 Task: Search one way flight ticket for 2 adults, 2 infants in seat and 1 infant on lap in first from Dothan: Dothan Regional Airport to Rockford: Chicago Rockford International Airport(was Northwest Chicagoland Regional Airport At Rockford) on 5-1-2023. Choice of flights is Spirit. Number of bags: 1 carry on bag and 5 checked bags. Price is upto 30000. Outbound departure time preference is 7:00. Return departure time preference is 23:00.
Action: Mouse moved to (234, 200)
Screenshot: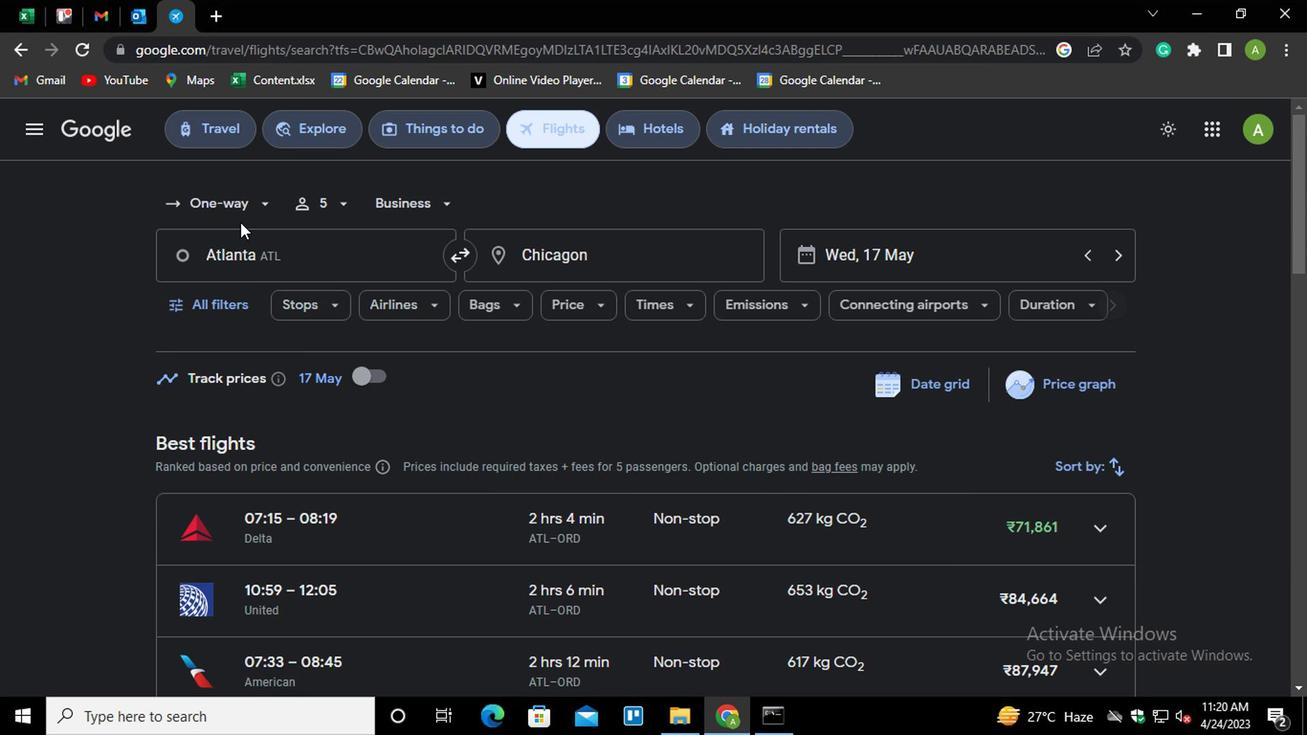 
Action: Mouse pressed left at (234, 200)
Screenshot: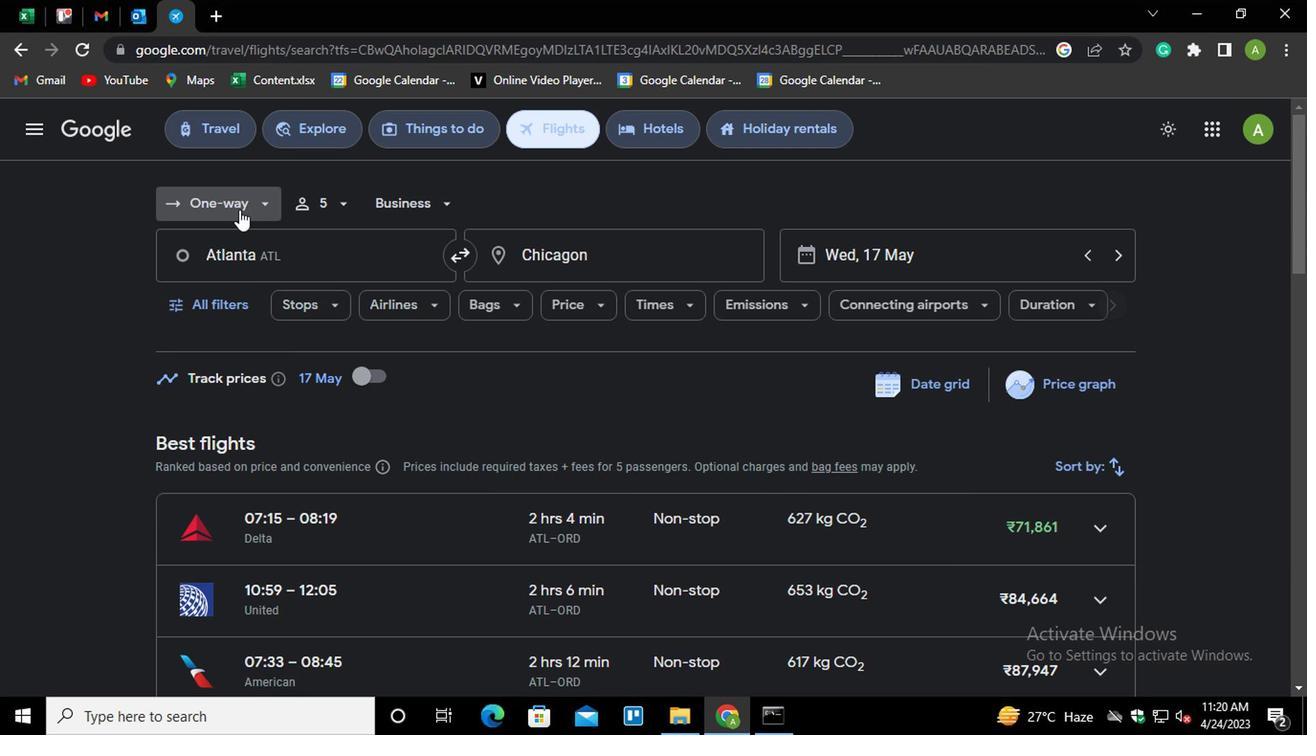 
Action: Mouse moved to (230, 285)
Screenshot: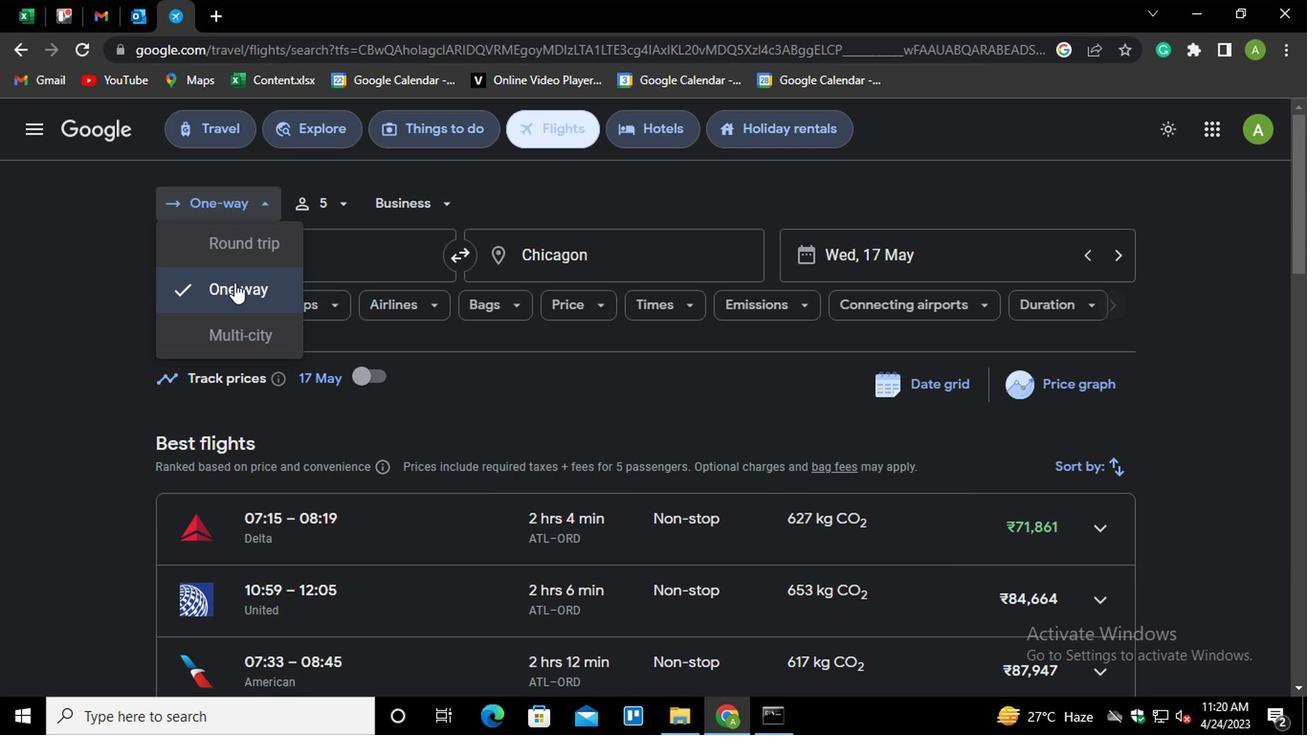 
Action: Mouse pressed left at (230, 285)
Screenshot: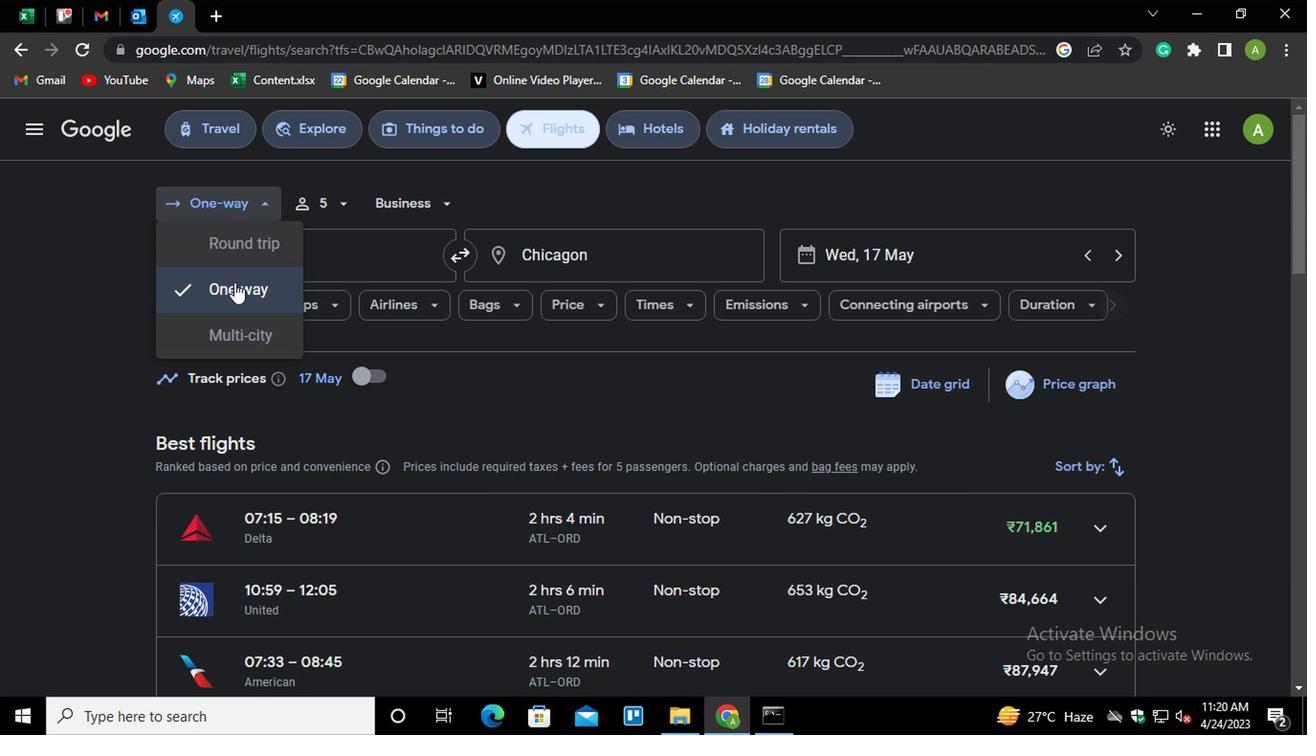 
Action: Mouse moved to (339, 196)
Screenshot: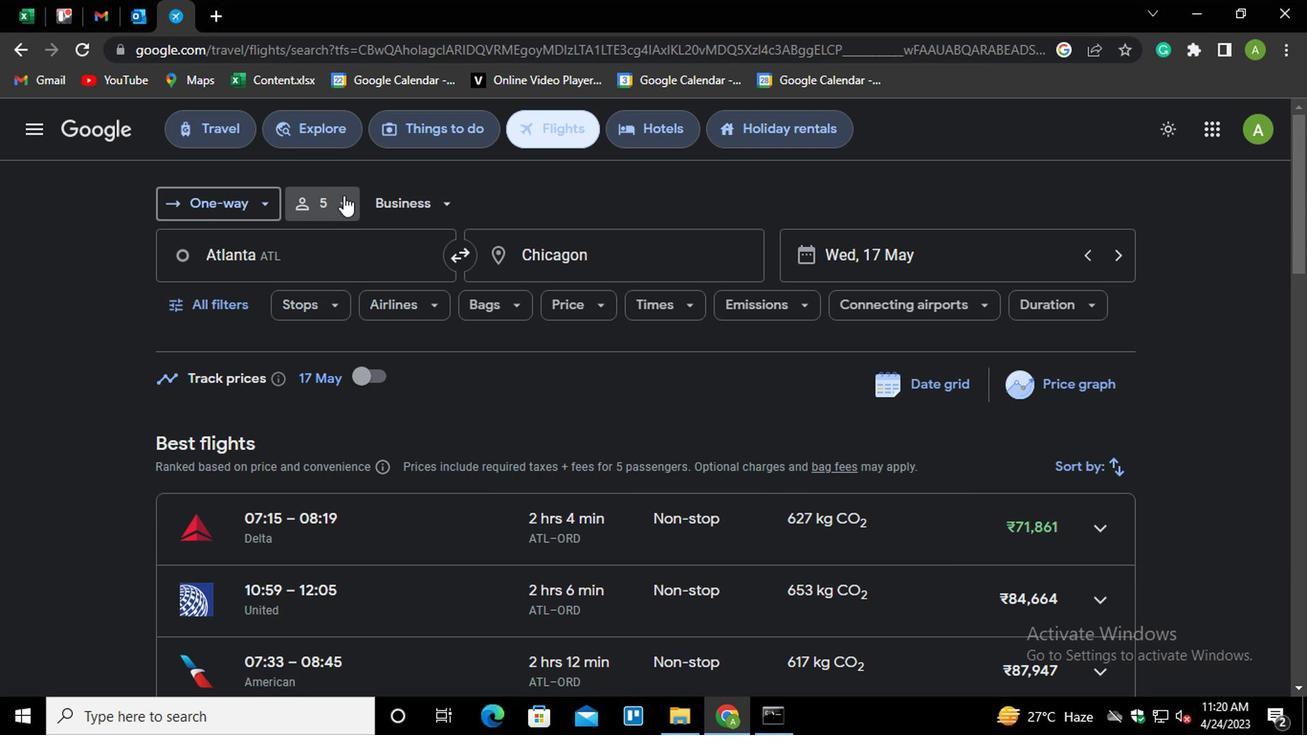 
Action: Mouse pressed left at (339, 196)
Screenshot: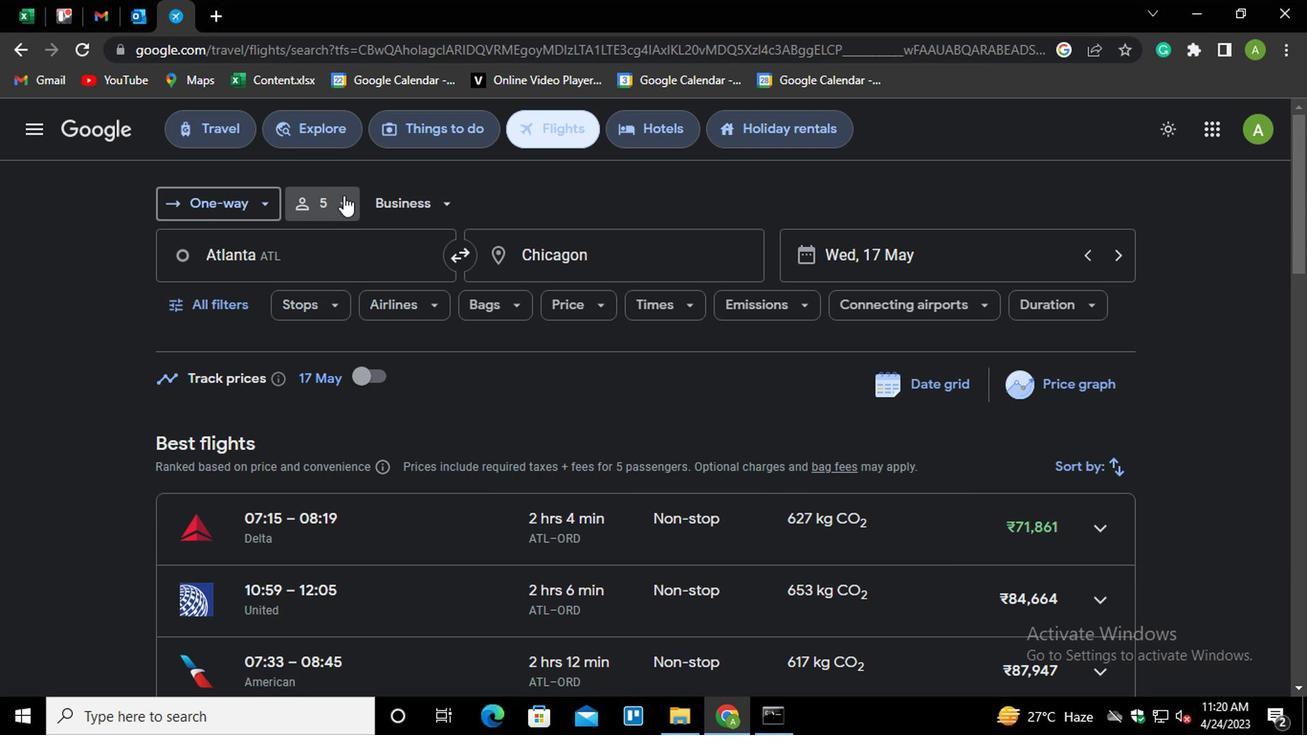 
Action: Mouse moved to (491, 254)
Screenshot: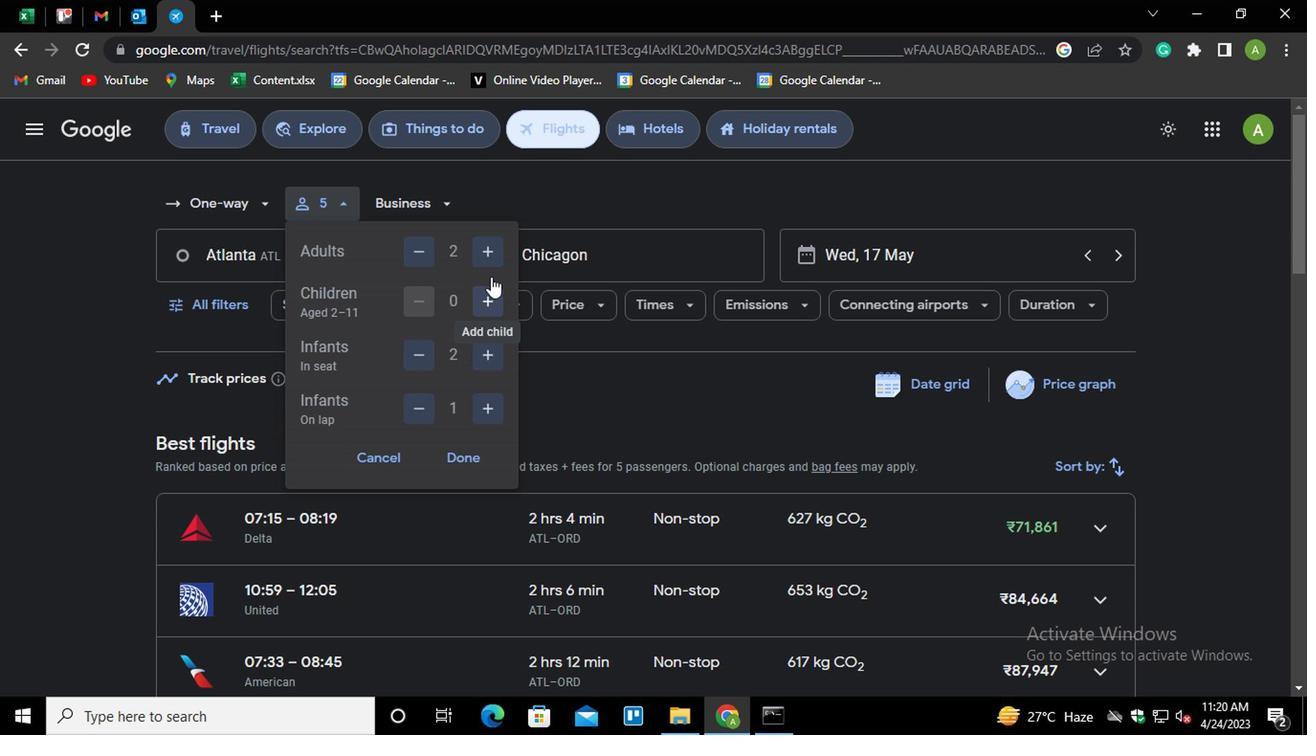 
Action: Mouse pressed left at (491, 254)
Screenshot: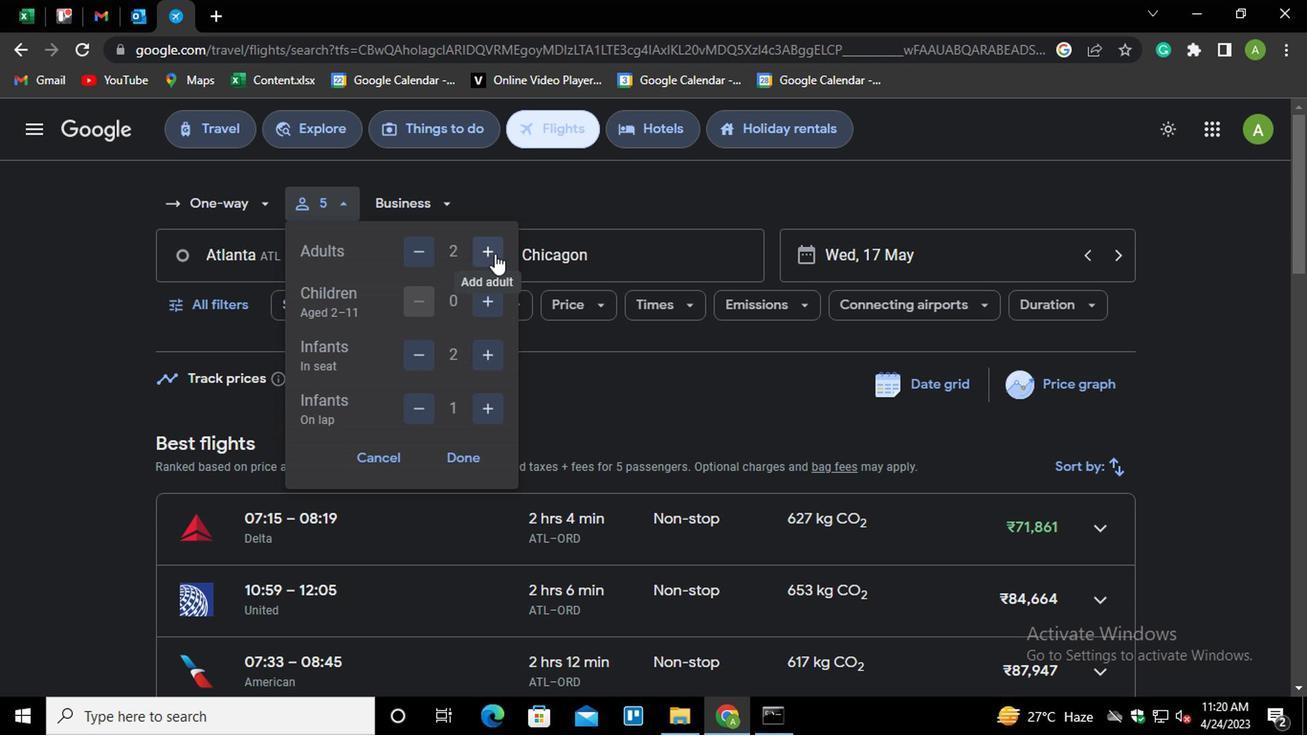 
Action: Mouse moved to (413, 243)
Screenshot: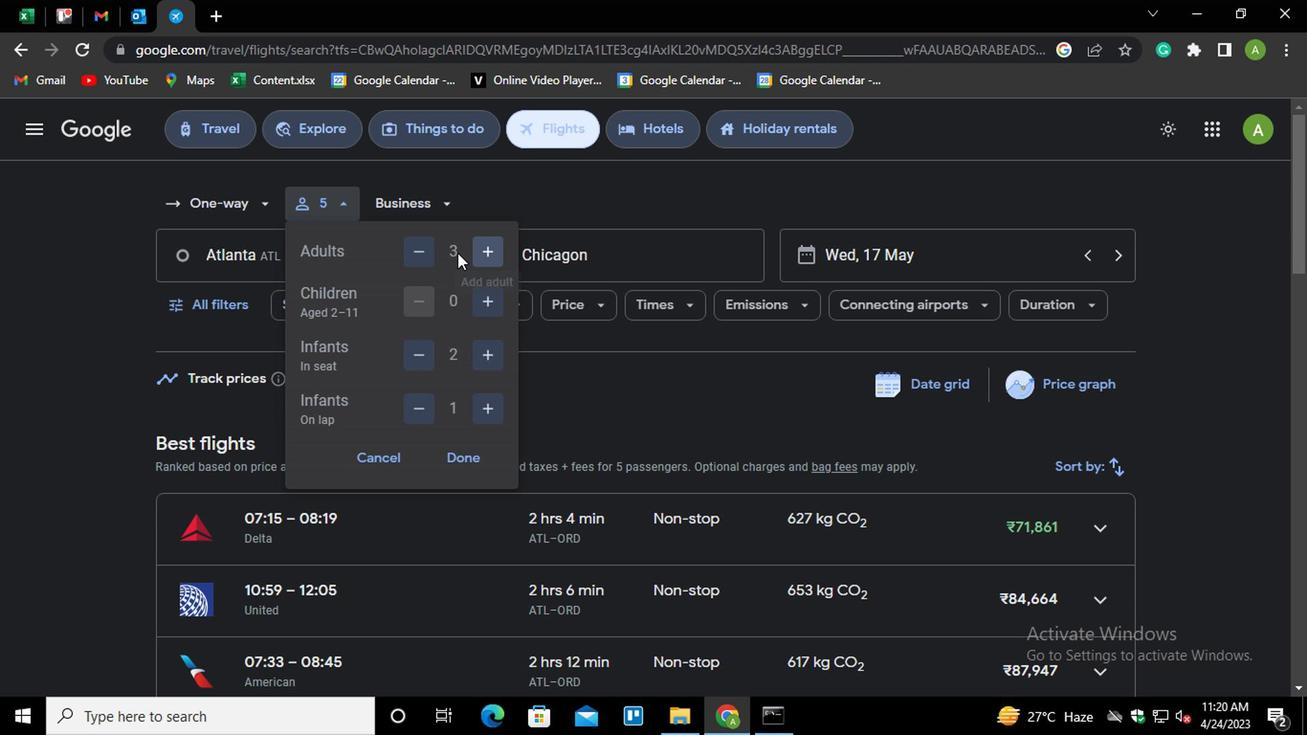 
Action: Mouse pressed left at (413, 243)
Screenshot: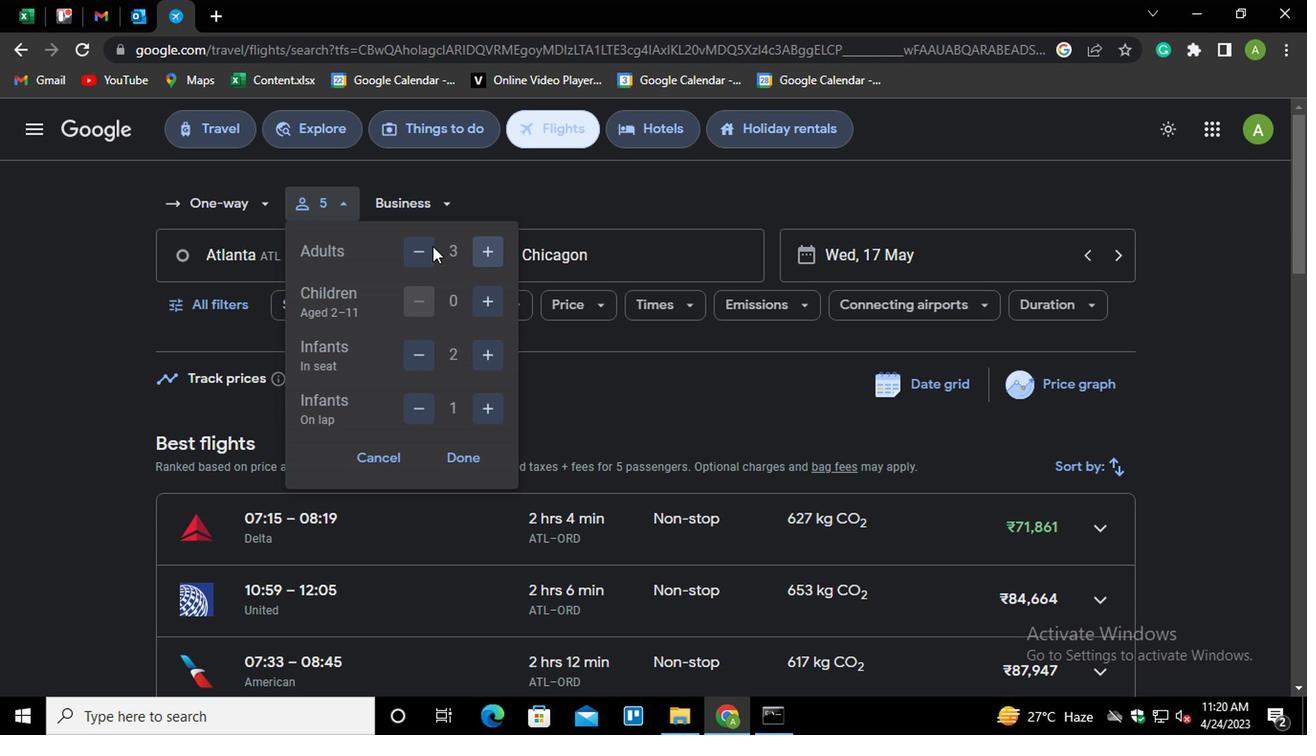 
Action: Mouse moved to (487, 357)
Screenshot: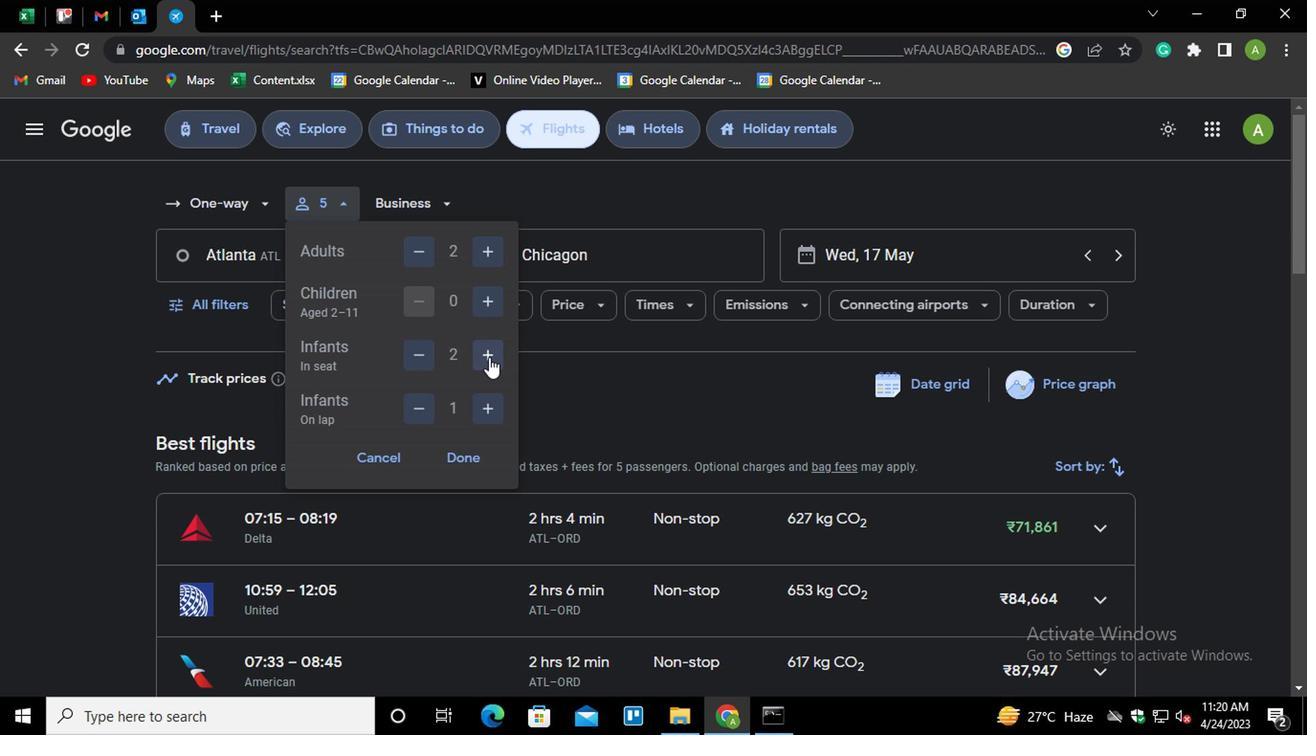
Action: Mouse pressed left at (487, 357)
Screenshot: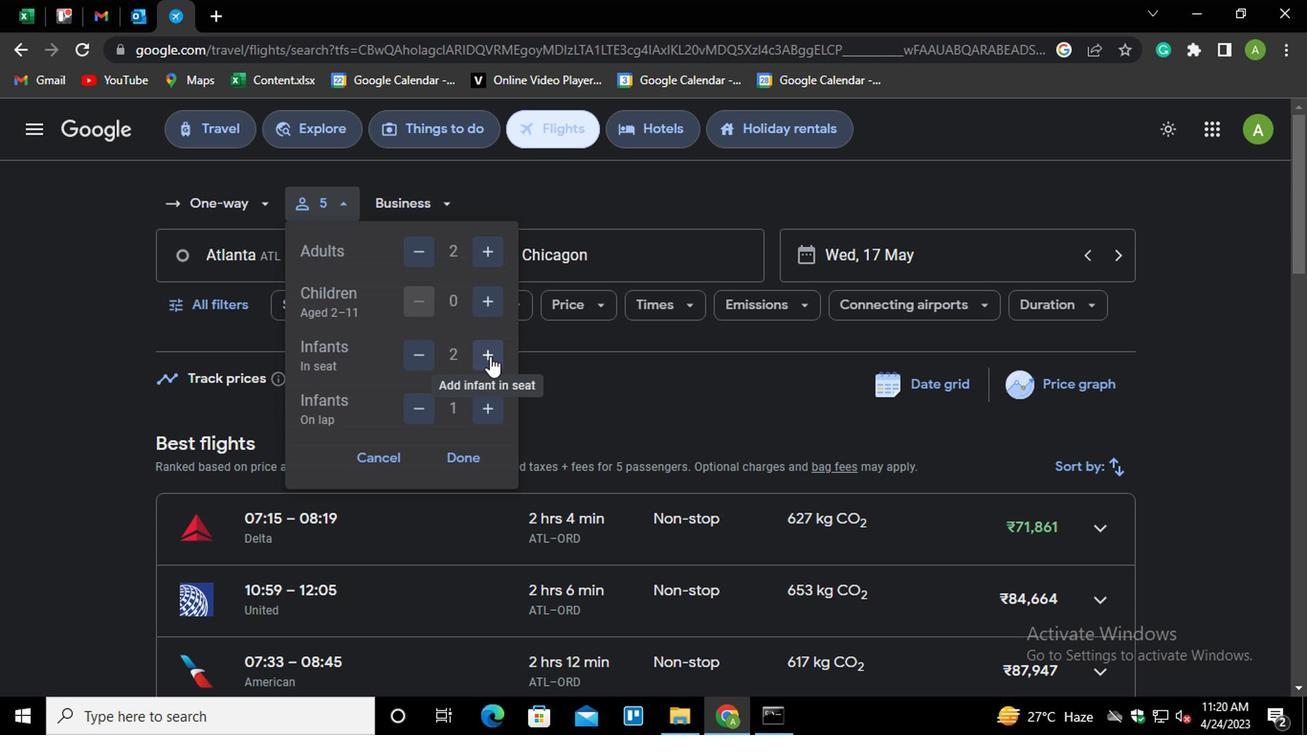 
Action: Mouse moved to (397, 342)
Screenshot: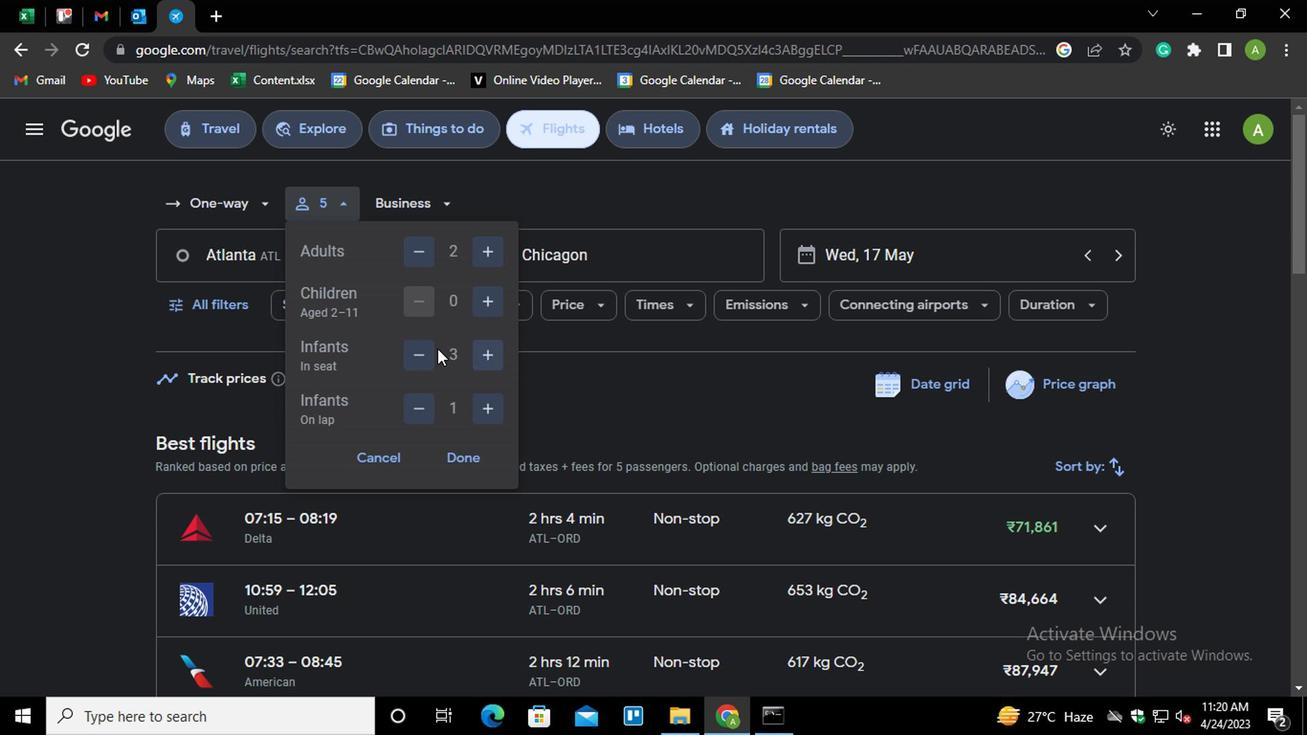 
Action: Mouse pressed left at (397, 342)
Screenshot: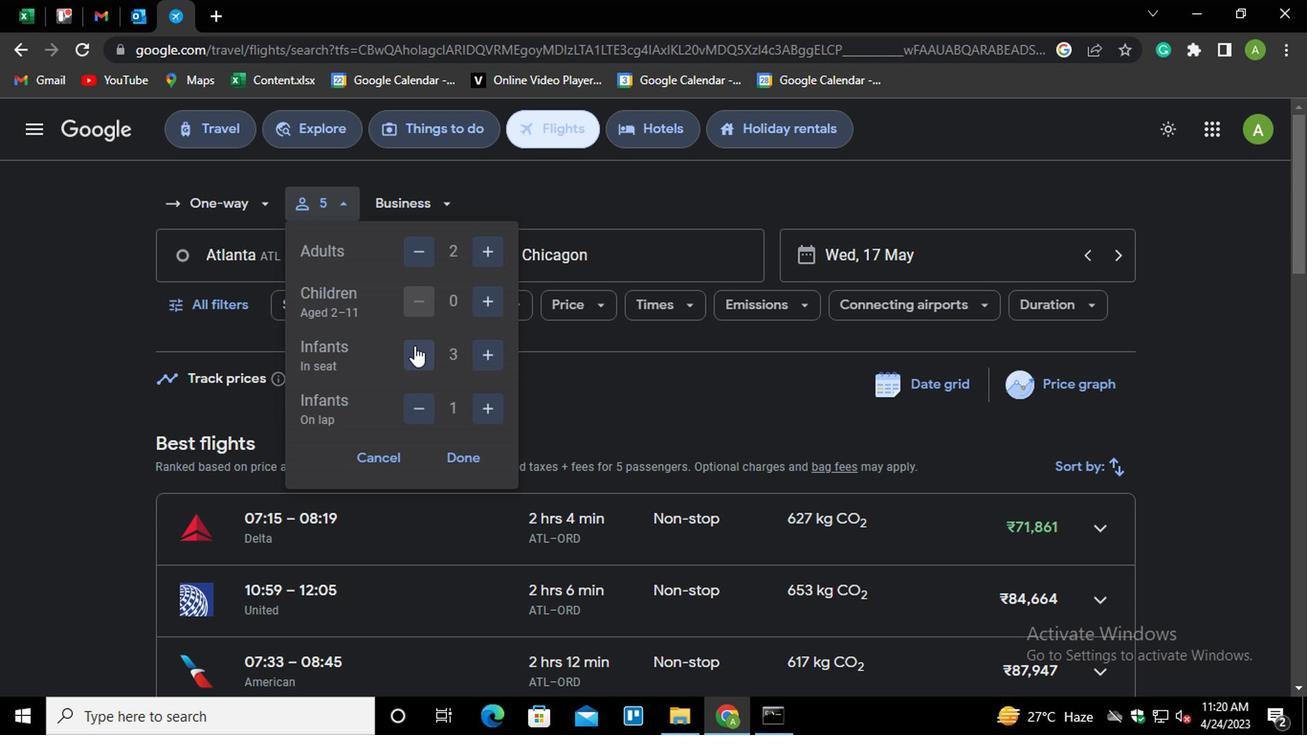 
Action: Mouse moved to (410, 353)
Screenshot: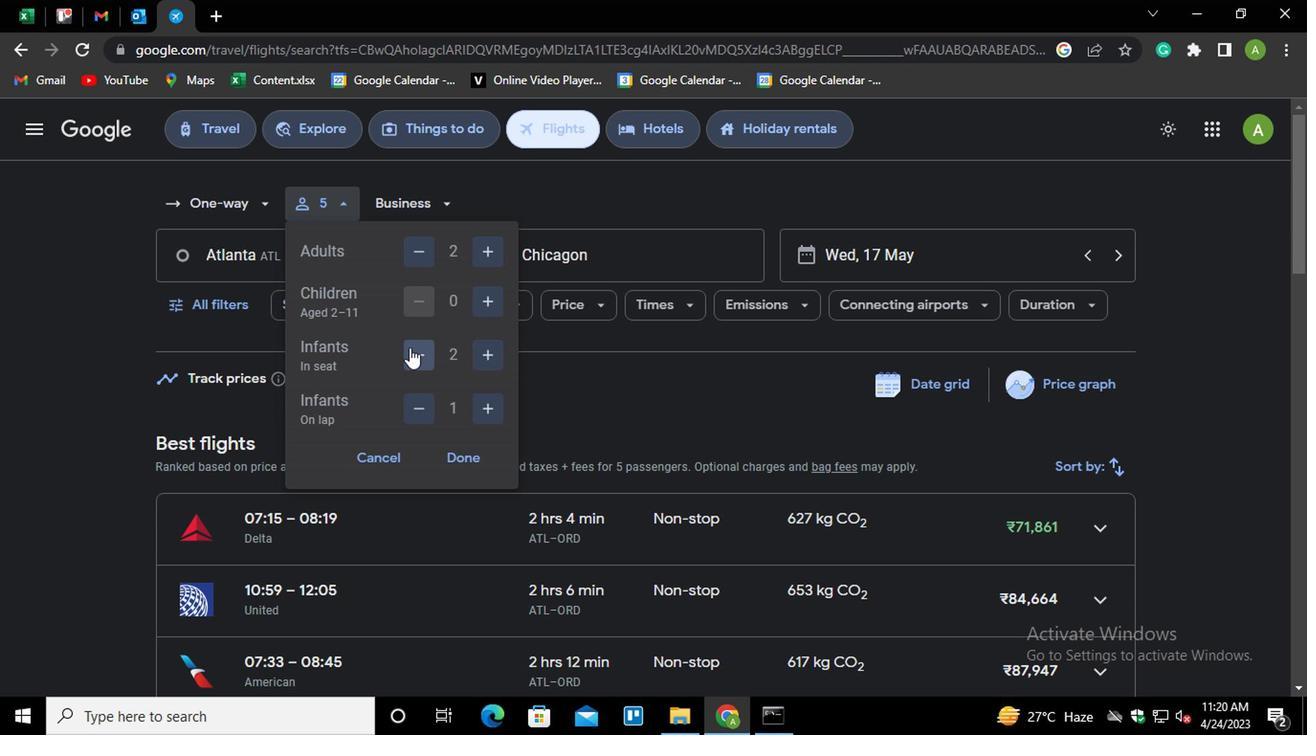 
Action: Mouse pressed left at (410, 353)
Screenshot: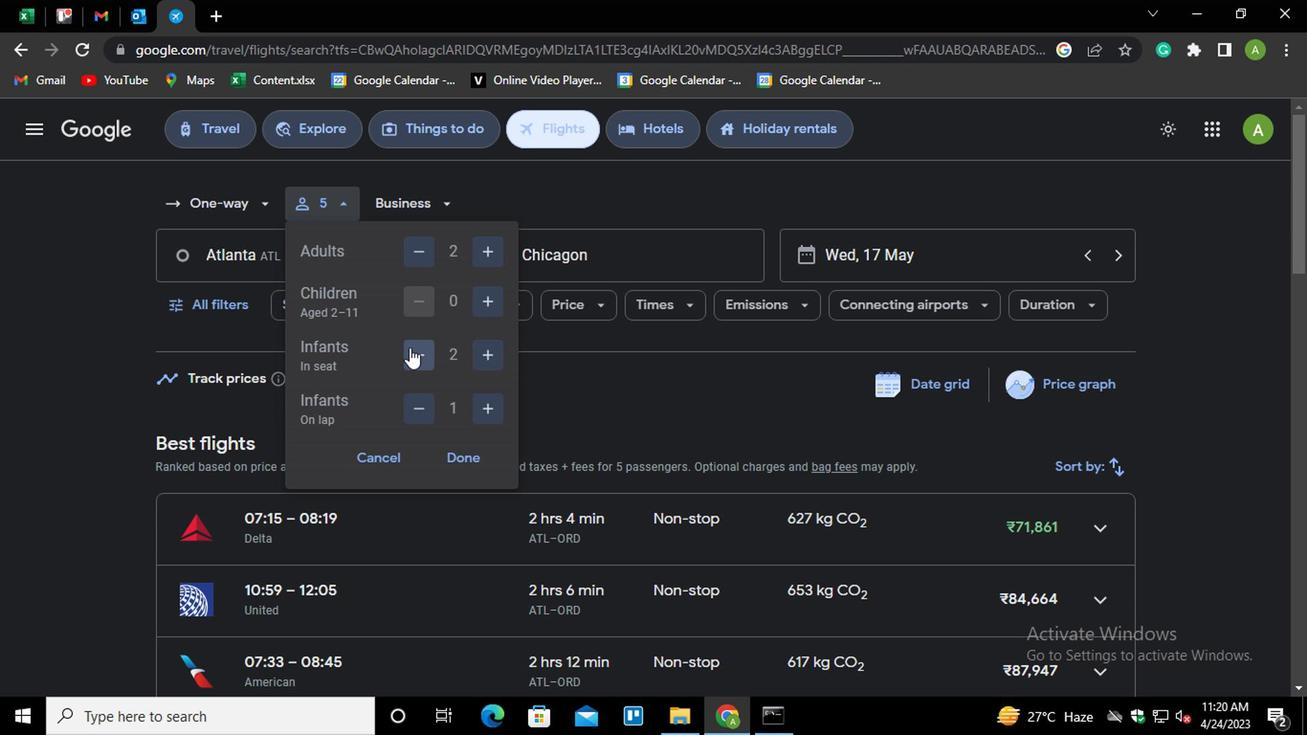 
Action: Mouse moved to (482, 360)
Screenshot: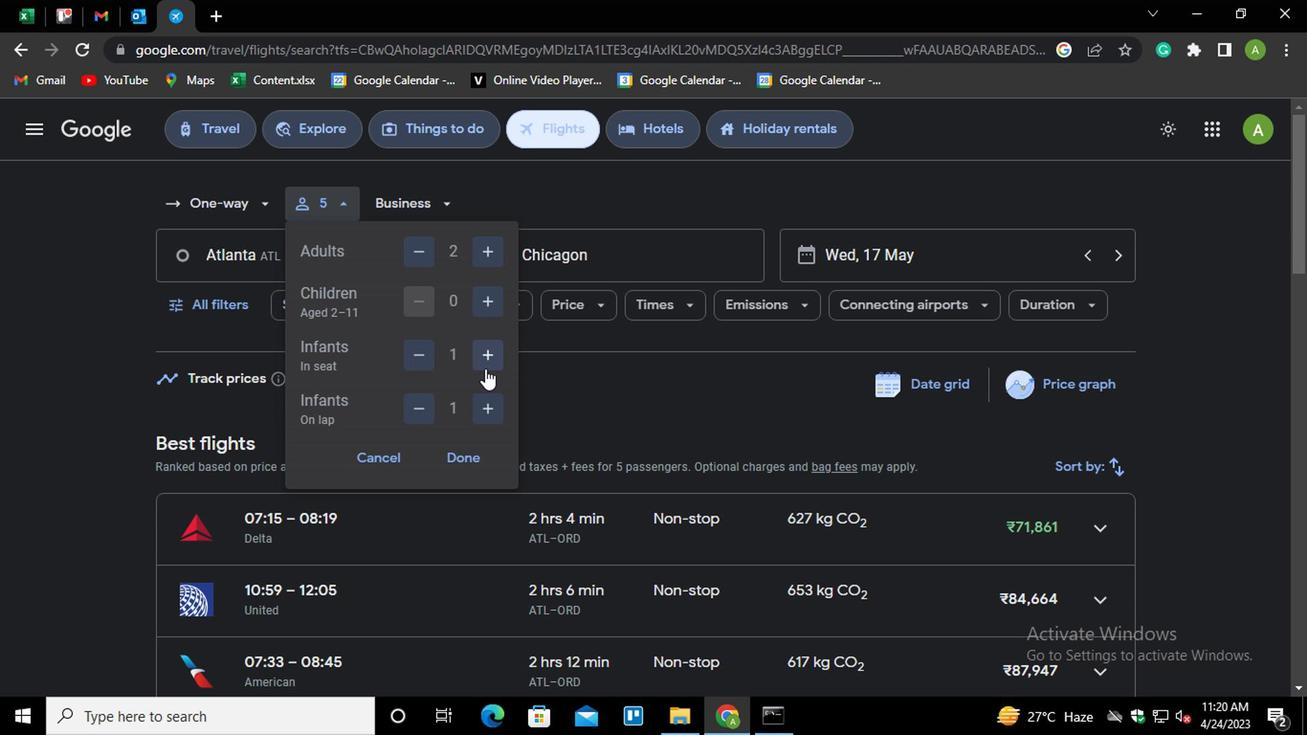 
Action: Mouse pressed left at (482, 360)
Screenshot: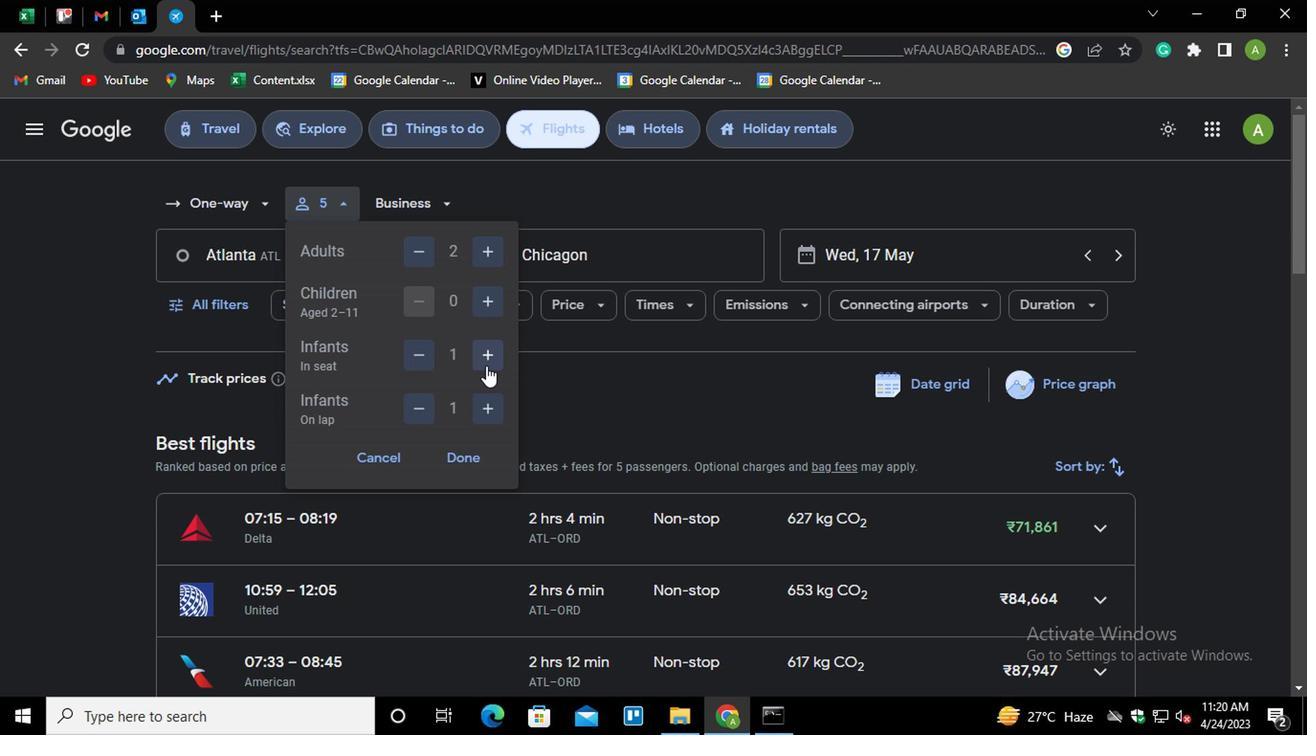 
Action: Mouse moved to (463, 458)
Screenshot: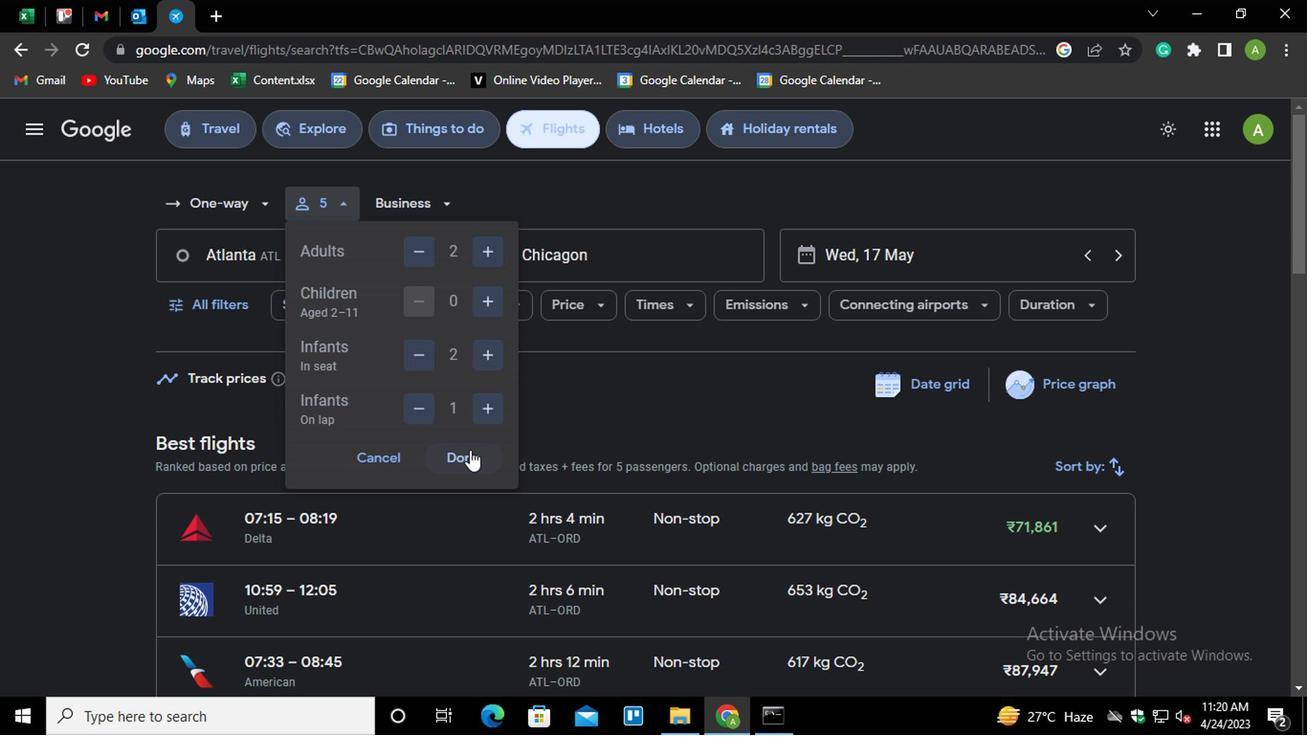 
Action: Mouse pressed left at (463, 458)
Screenshot: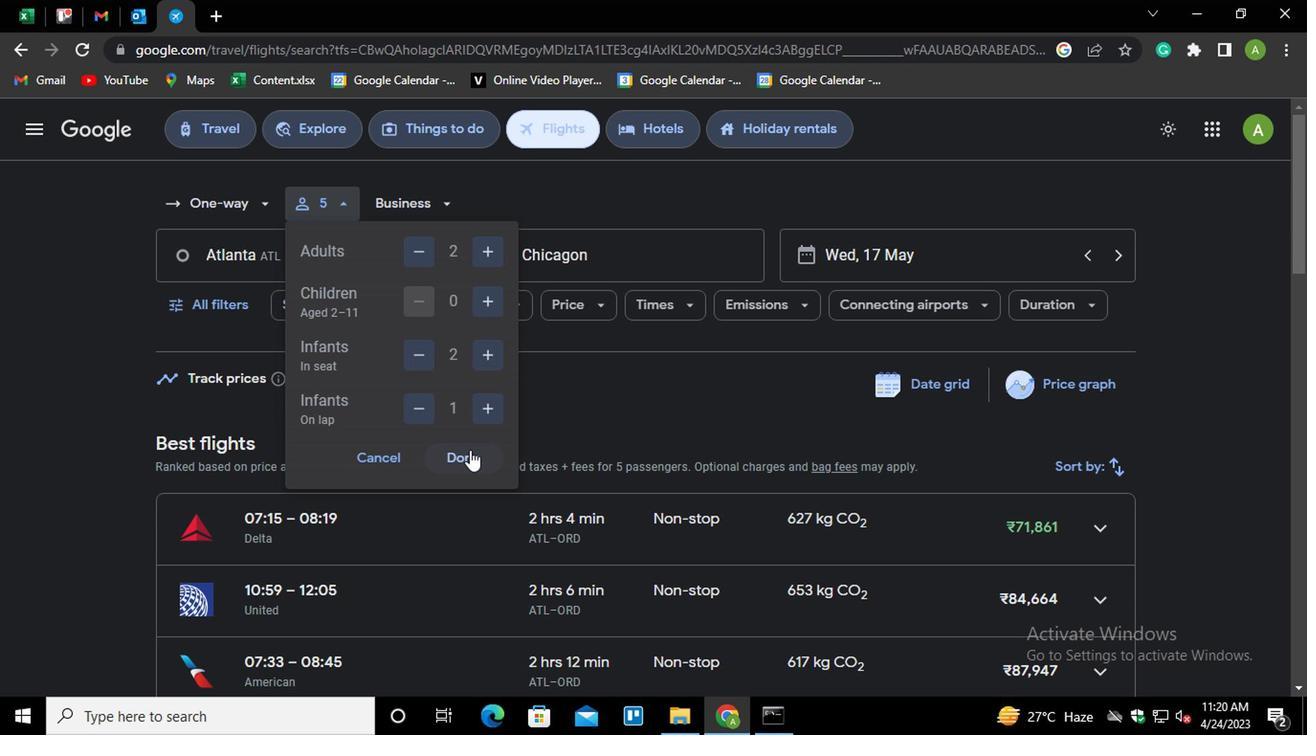 
Action: Mouse moved to (428, 227)
Screenshot: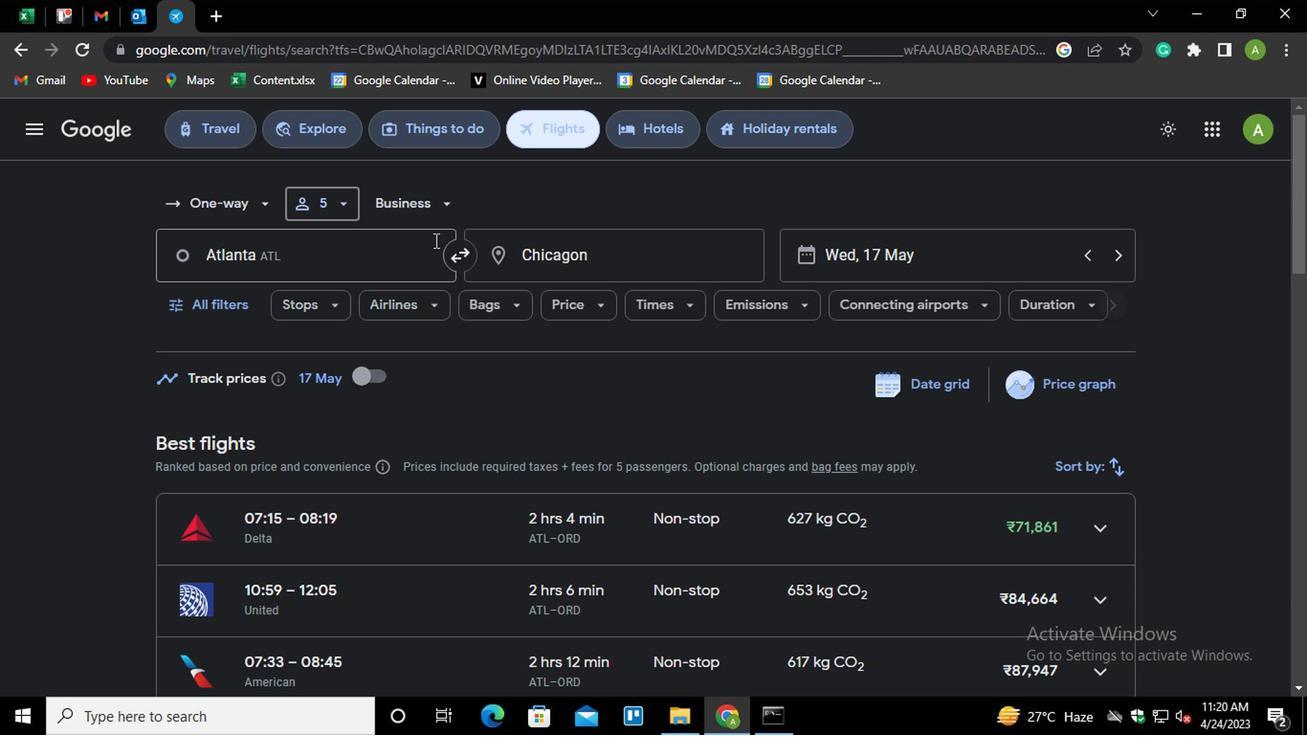 
Action: Mouse pressed left at (428, 227)
Screenshot: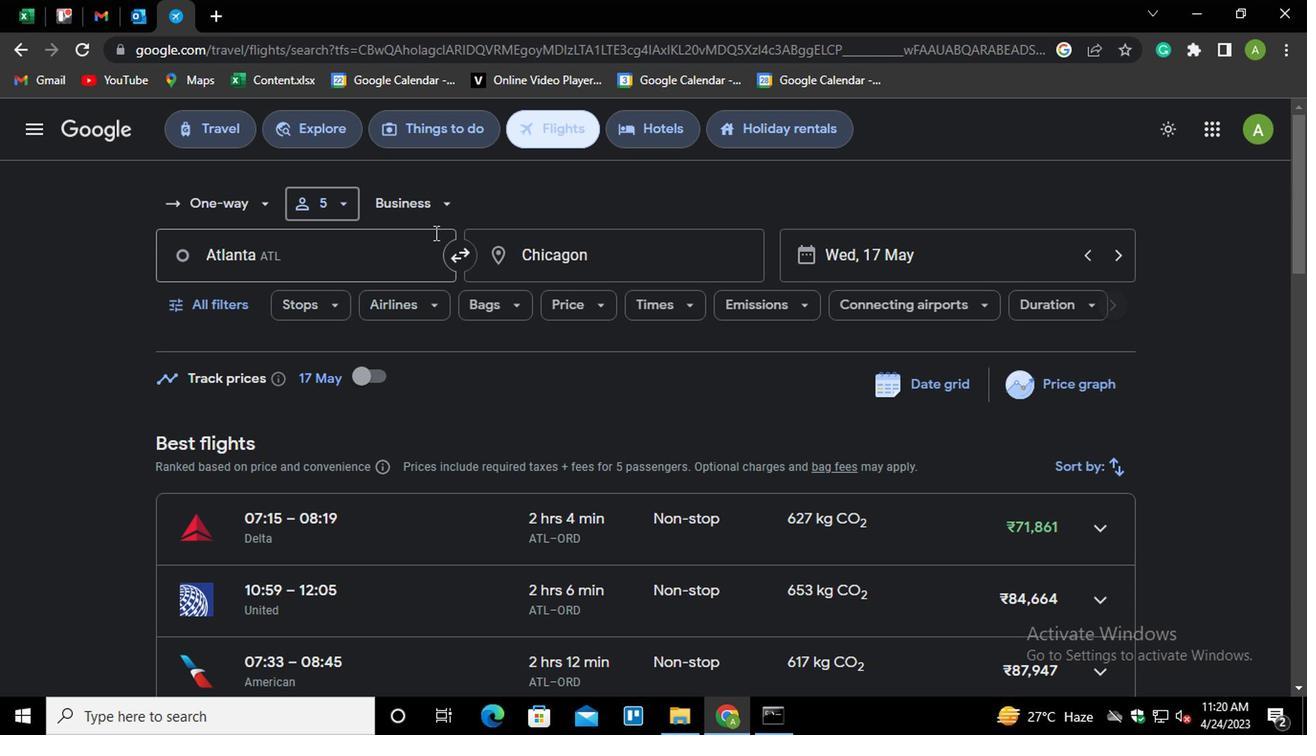 
Action: Mouse moved to (423, 204)
Screenshot: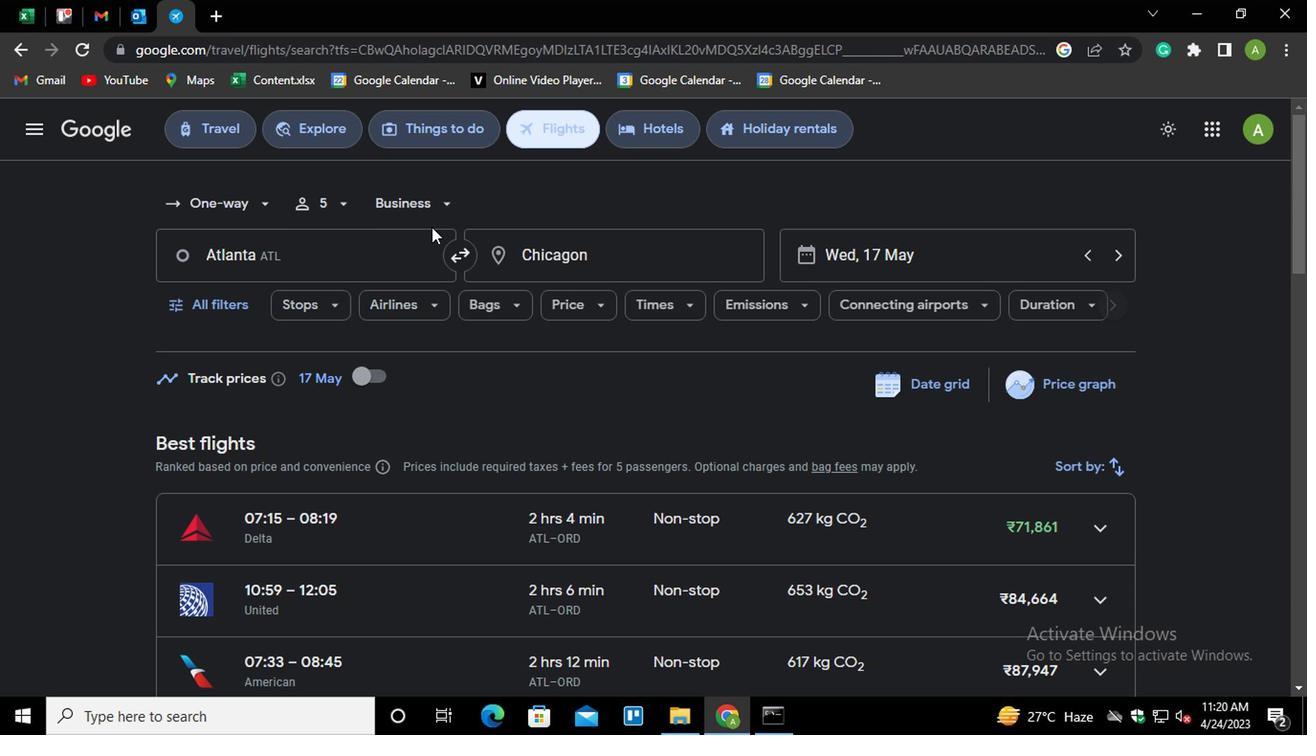 
Action: Mouse pressed left at (423, 204)
Screenshot: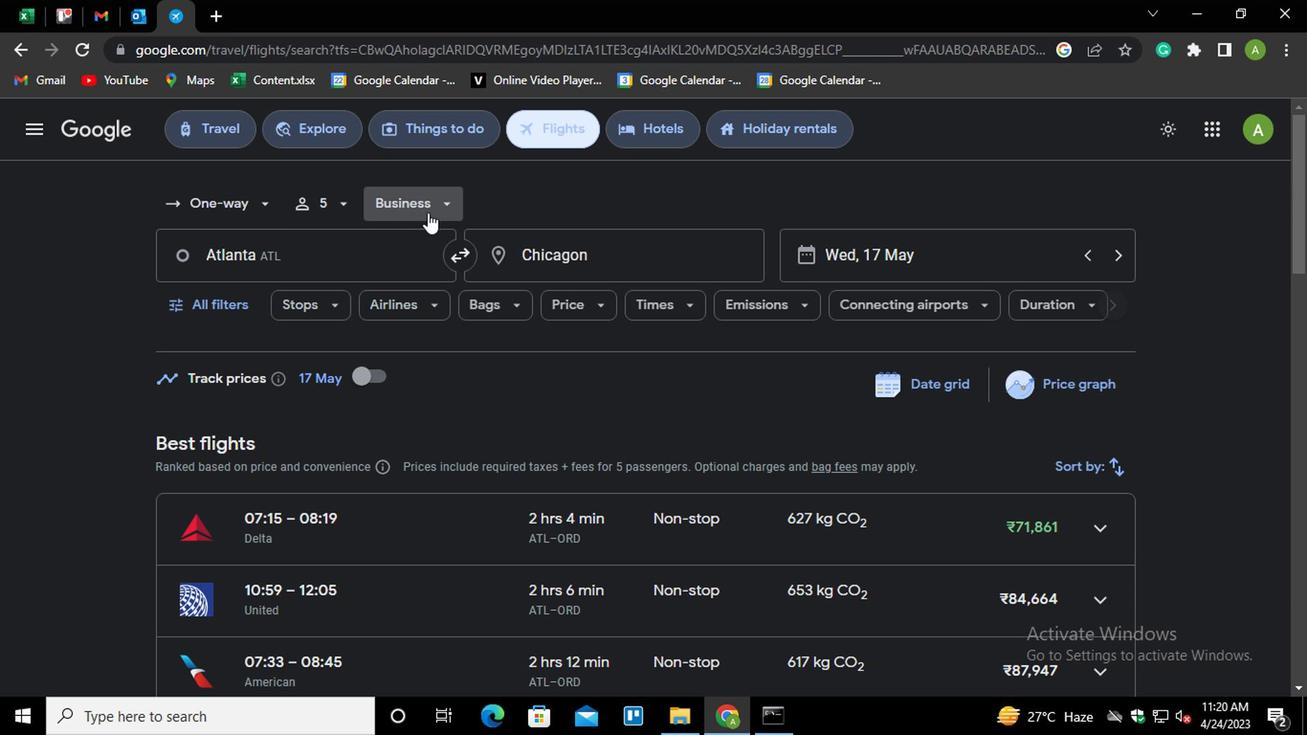 
Action: Mouse moved to (443, 245)
Screenshot: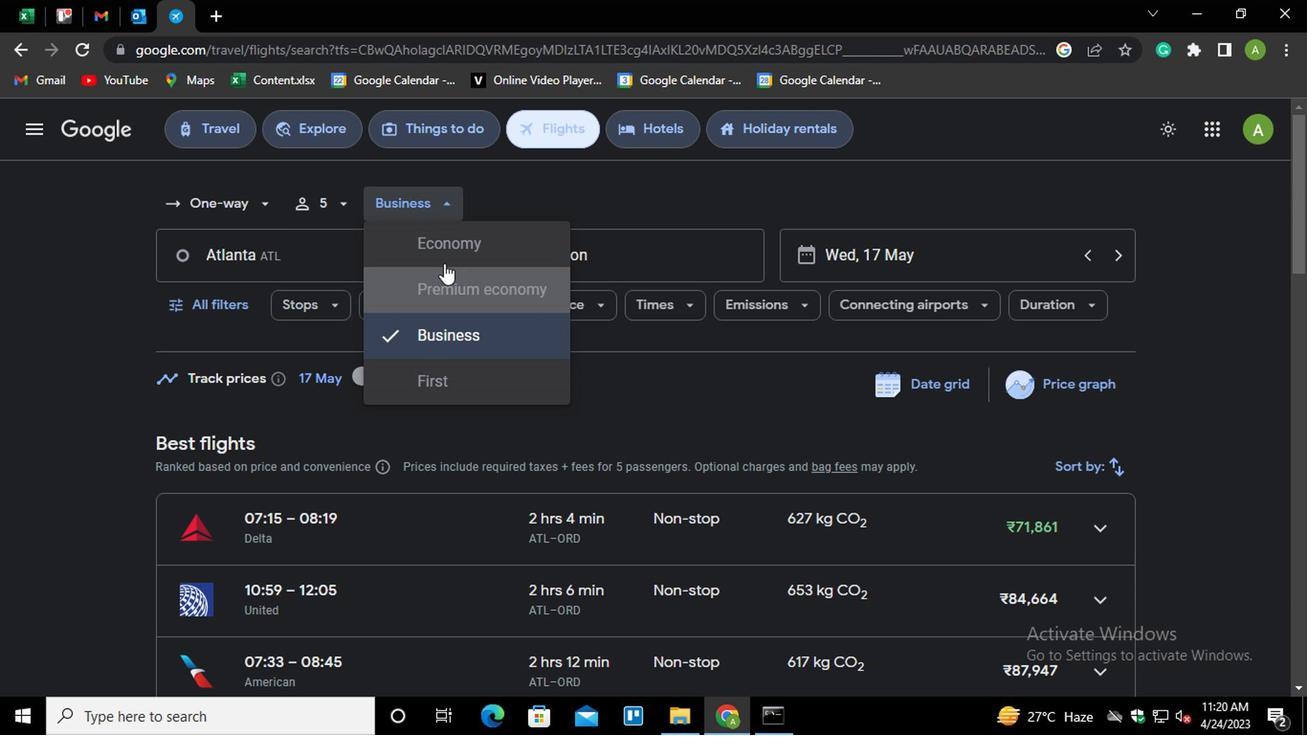 
Action: Mouse pressed left at (443, 245)
Screenshot: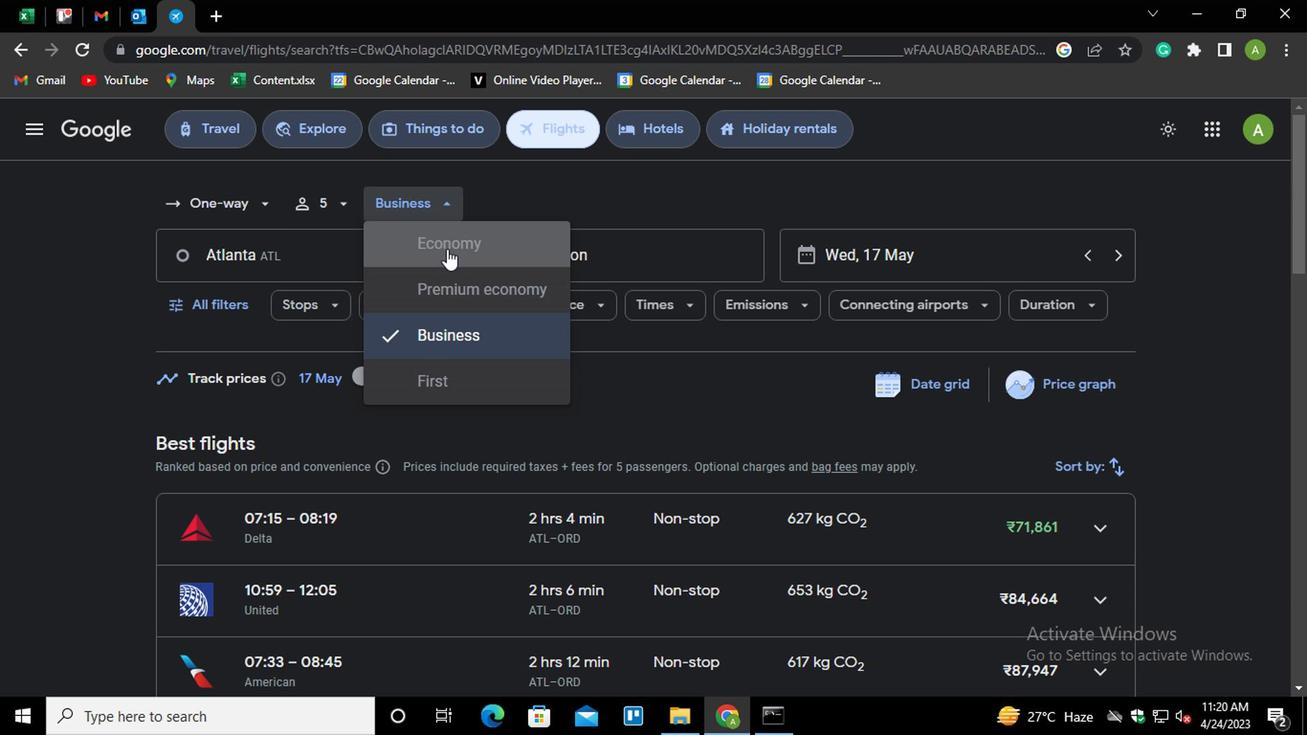 
Action: Mouse moved to (389, 254)
Screenshot: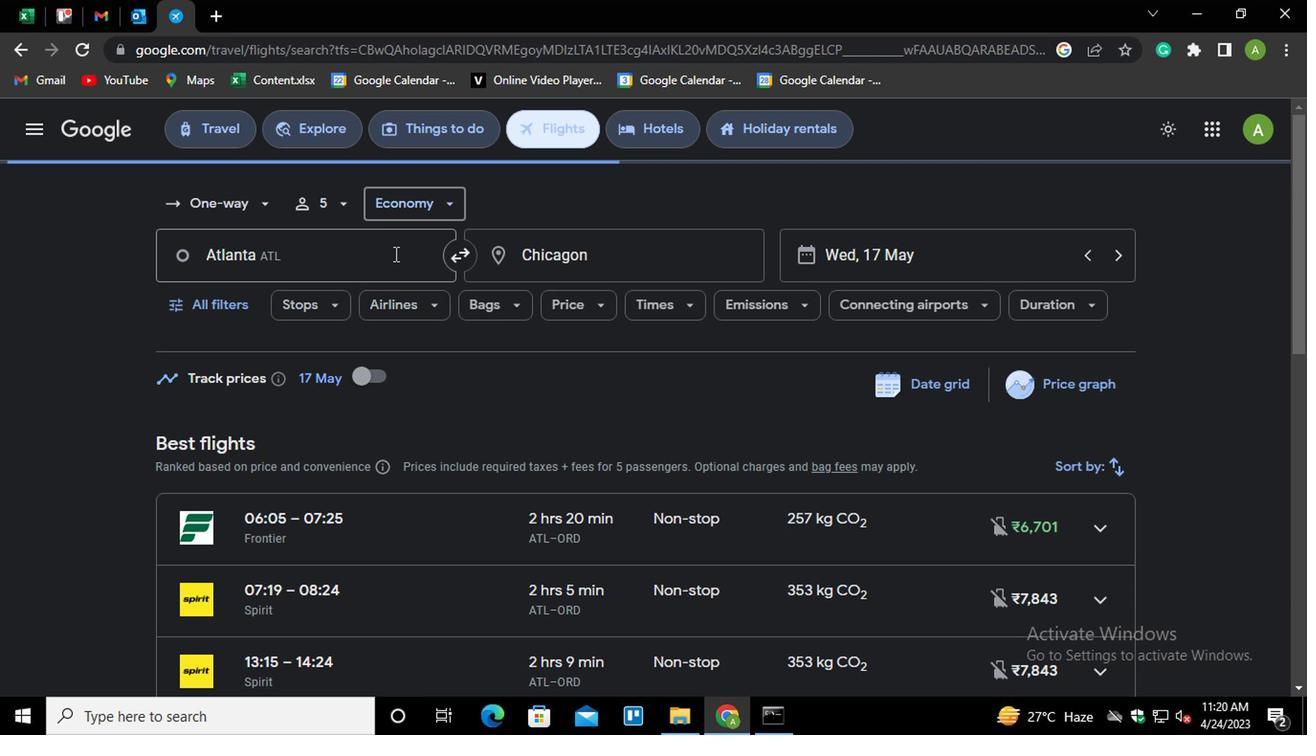
Action: Mouse pressed left at (389, 254)
Screenshot: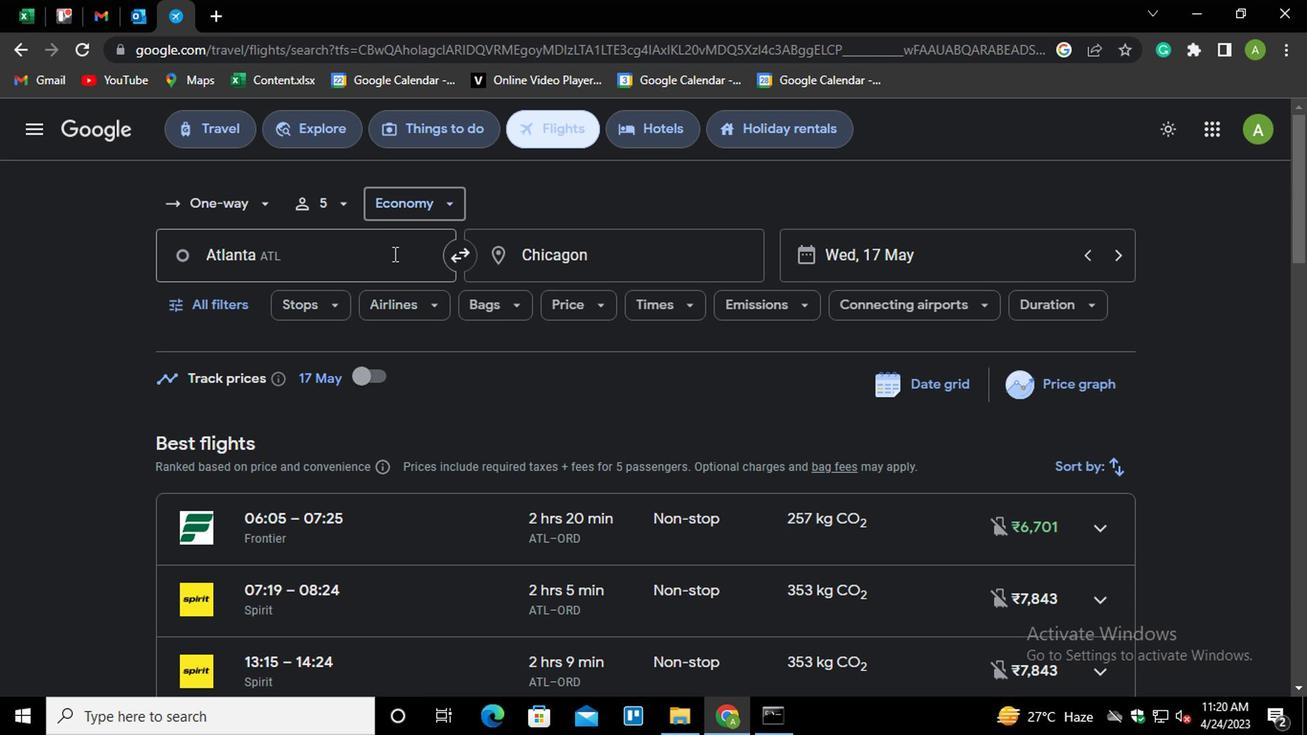 
Action: Key pressed <Key.shift>DOTH
Screenshot: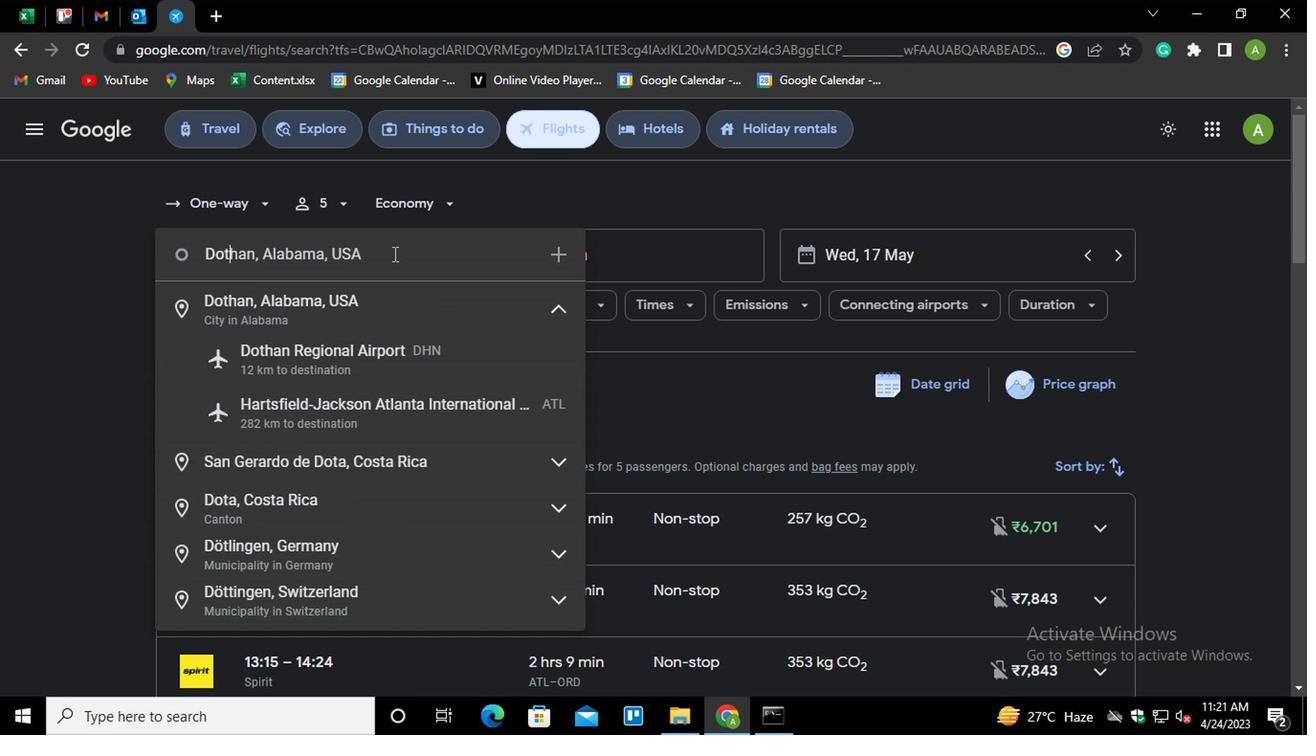 
Action: Mouse moved to (338, 369)
Screenshot: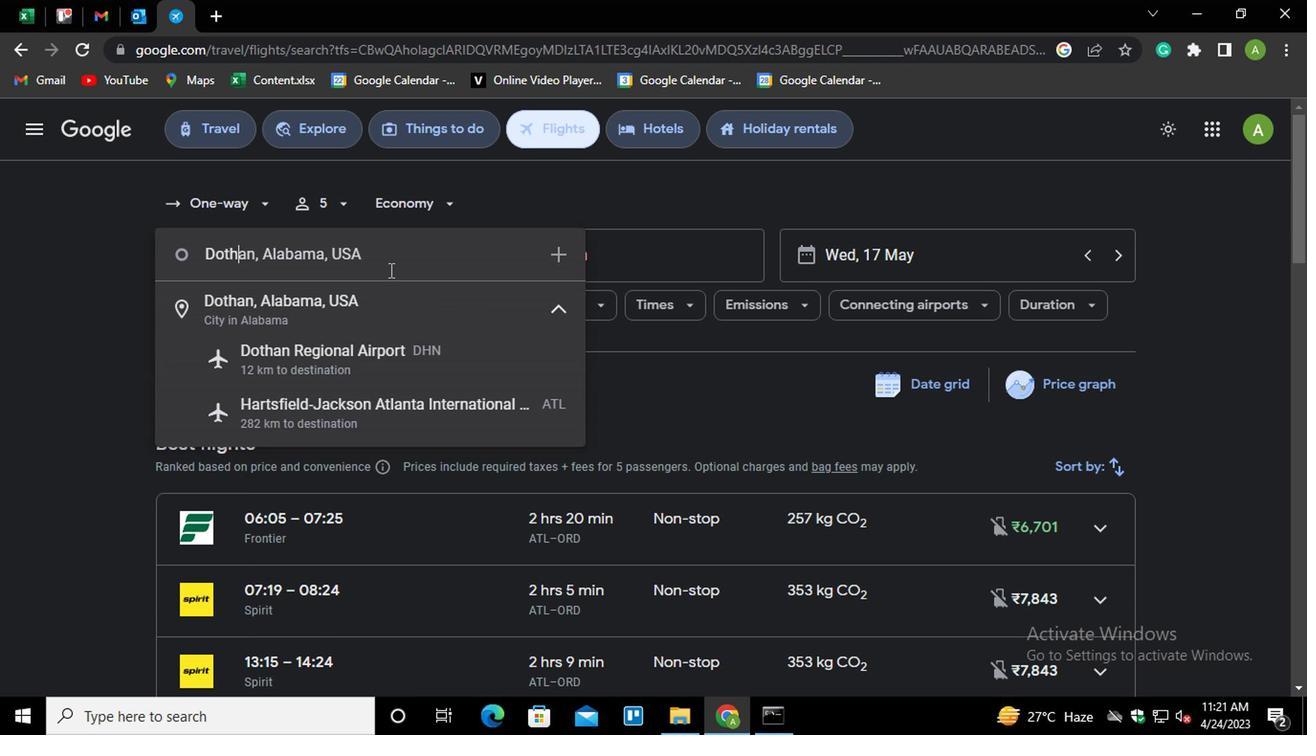 
Action: Mouse pressed left at (338, 369)
Screenshot: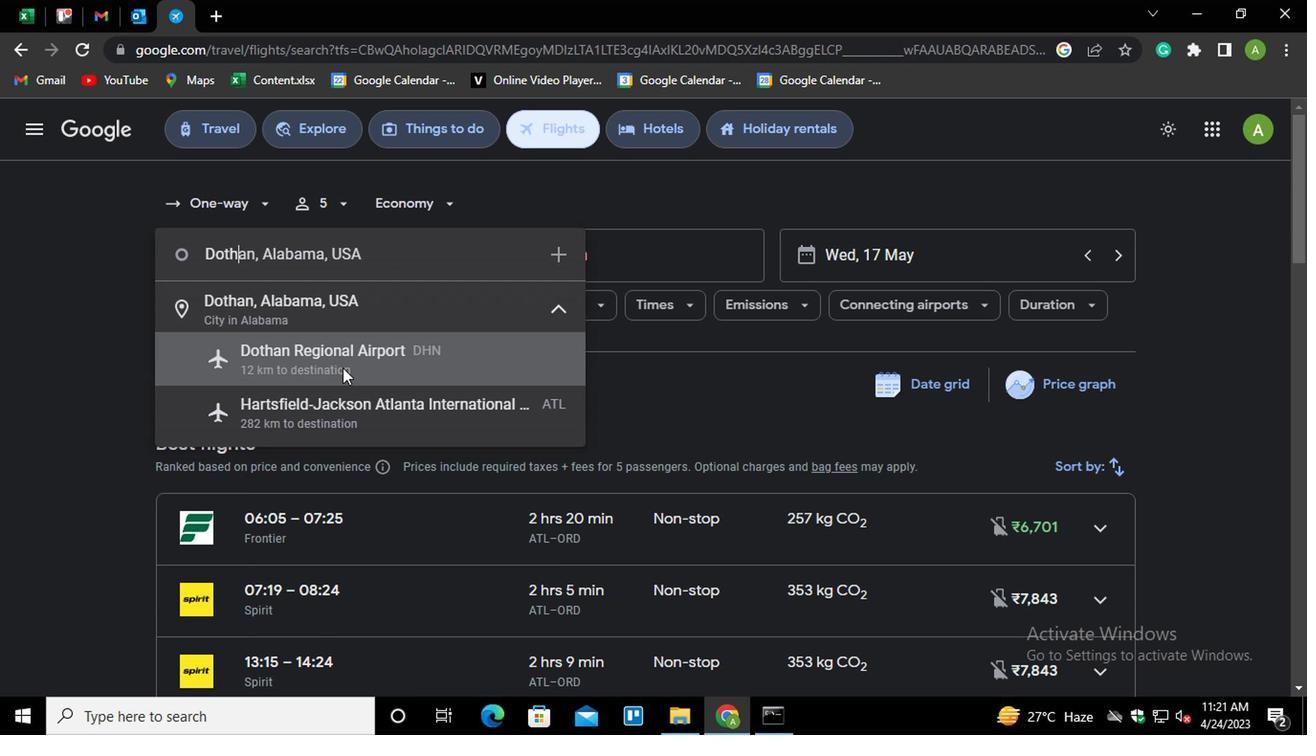 
Action: Mouse moved to (623, 252)
Screenshot: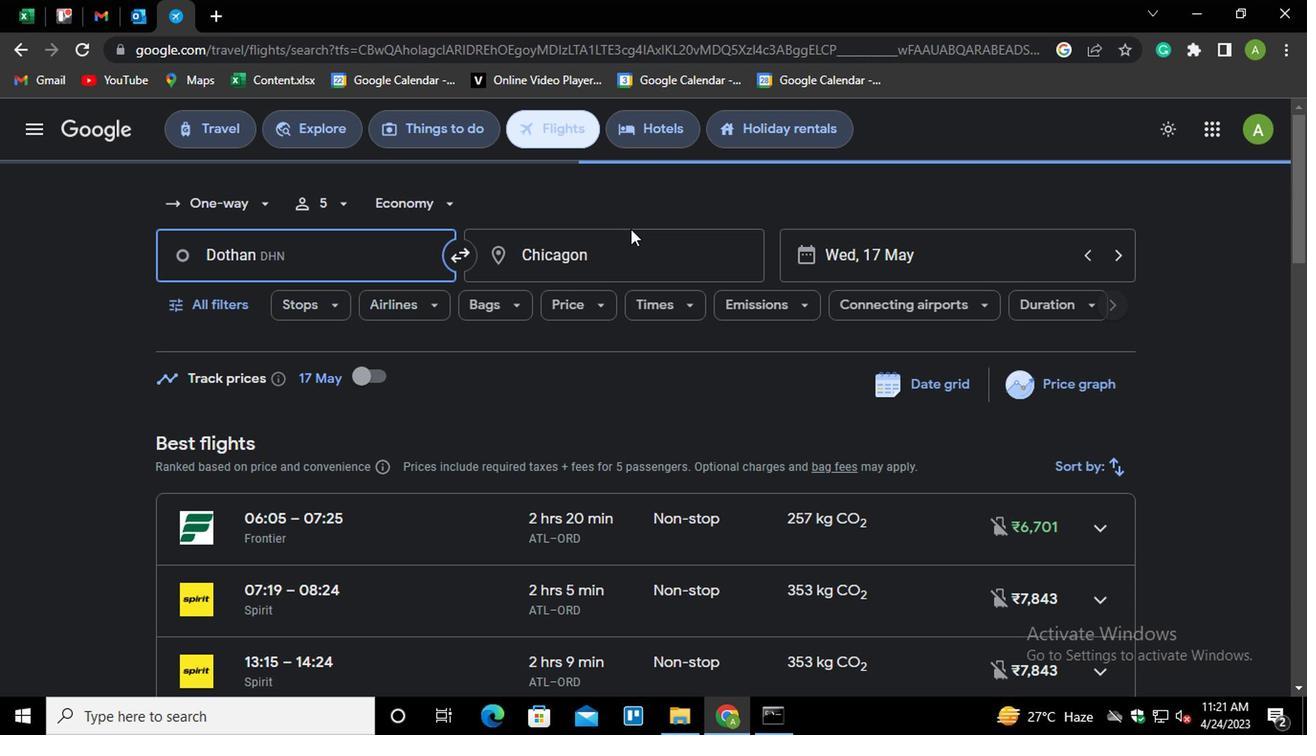 
Action: Mouse pressed left at (623, 252)
Screenshot: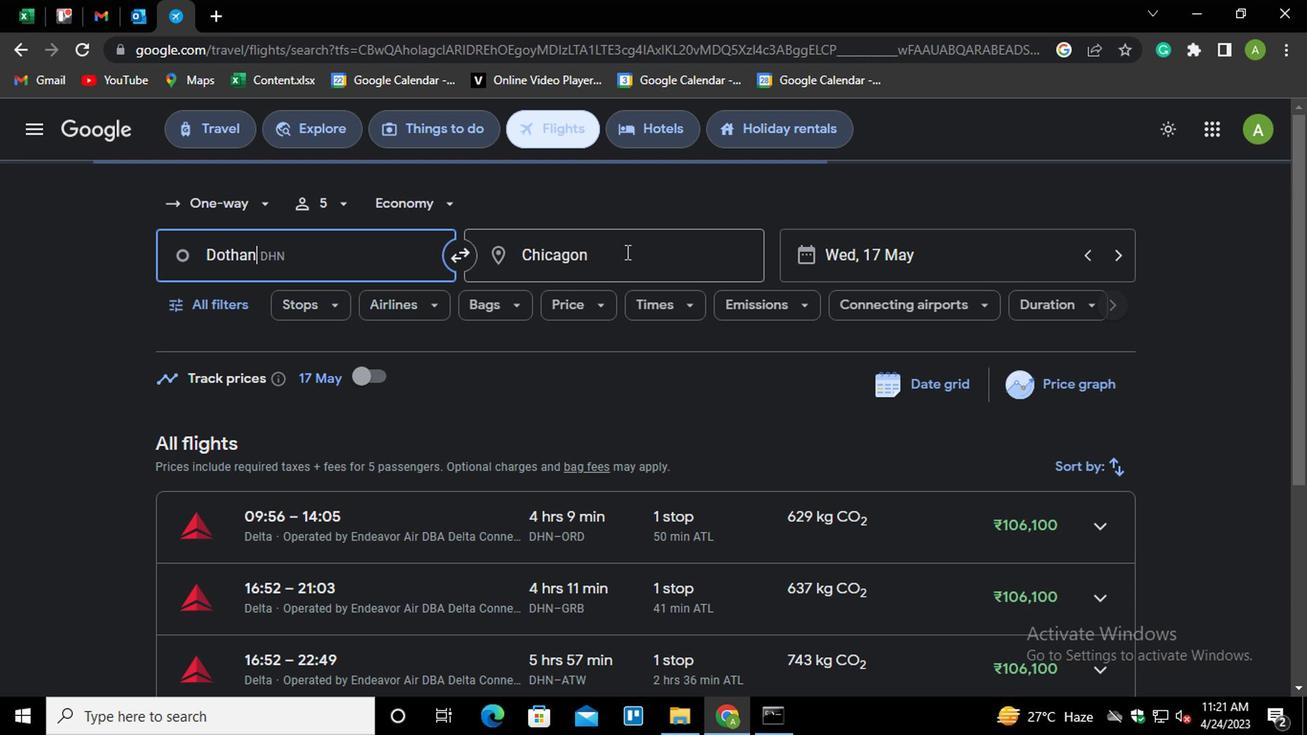 
Action: Mouse pressed left at (623, 252)
Screenshot: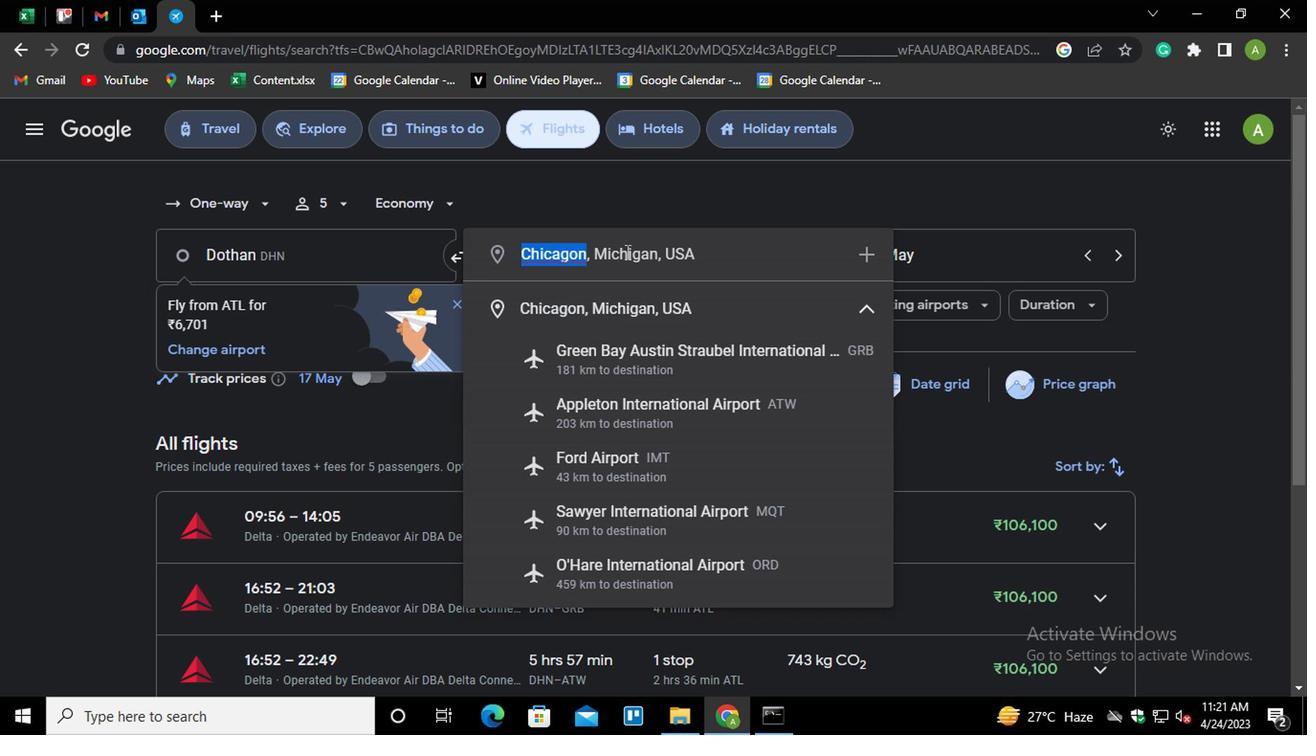 
Action: Key pressed <Key.right><Key.space><Key.shift>RE<Key.backspace>
Screenshot: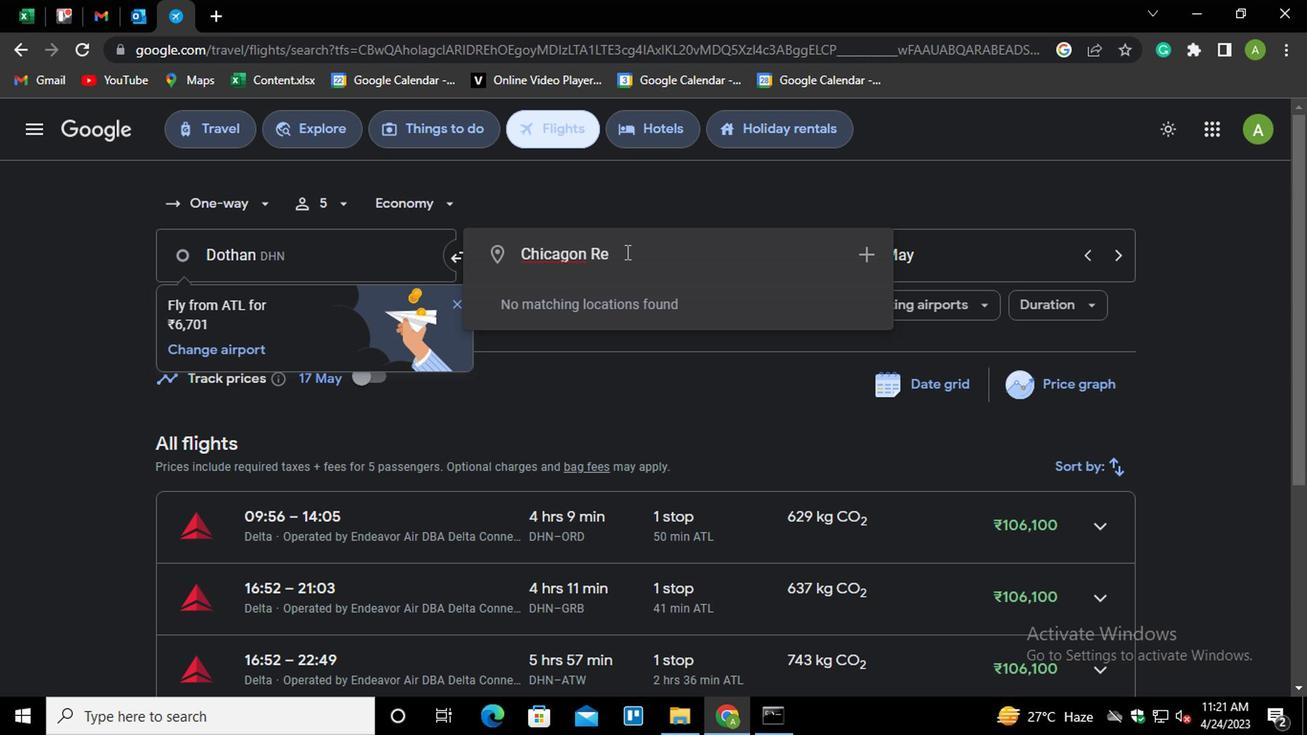 
Action: Mouse moved to (636, 315)
Screenshot: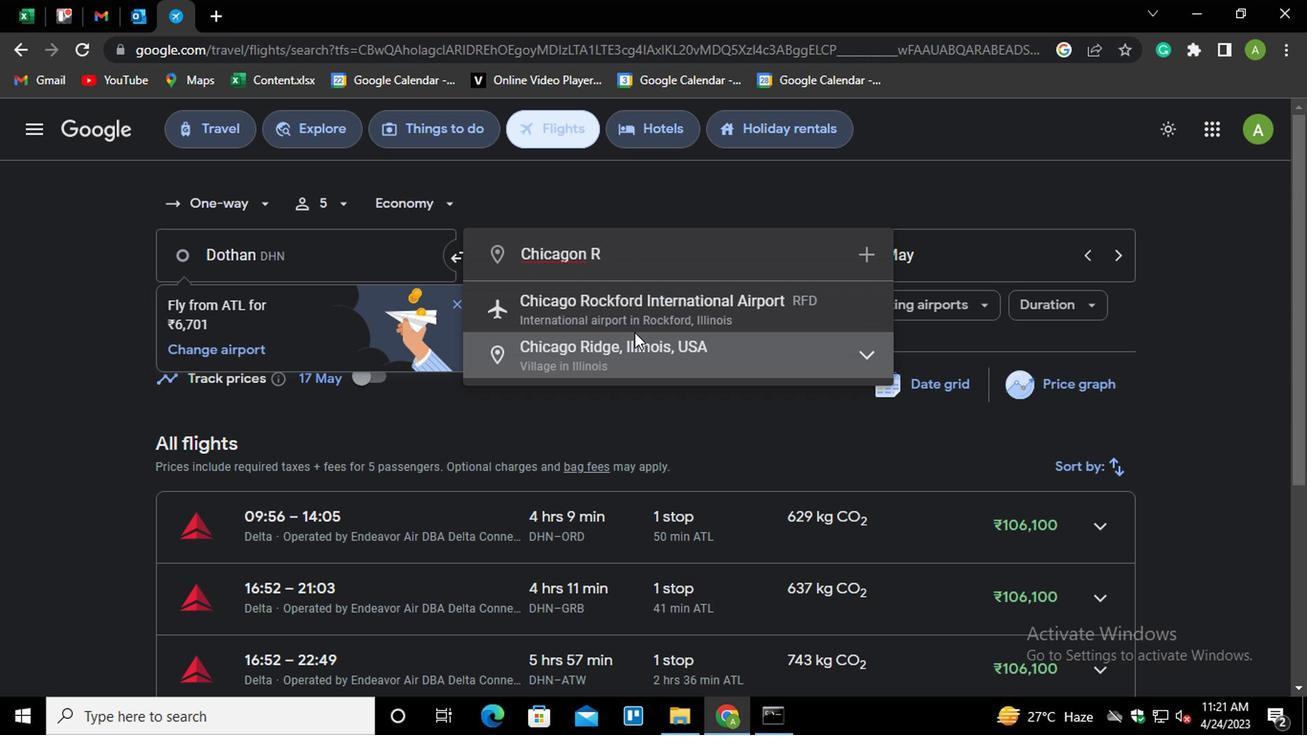 
Action: Mouse pressed left at (636, 315)
Screenshot: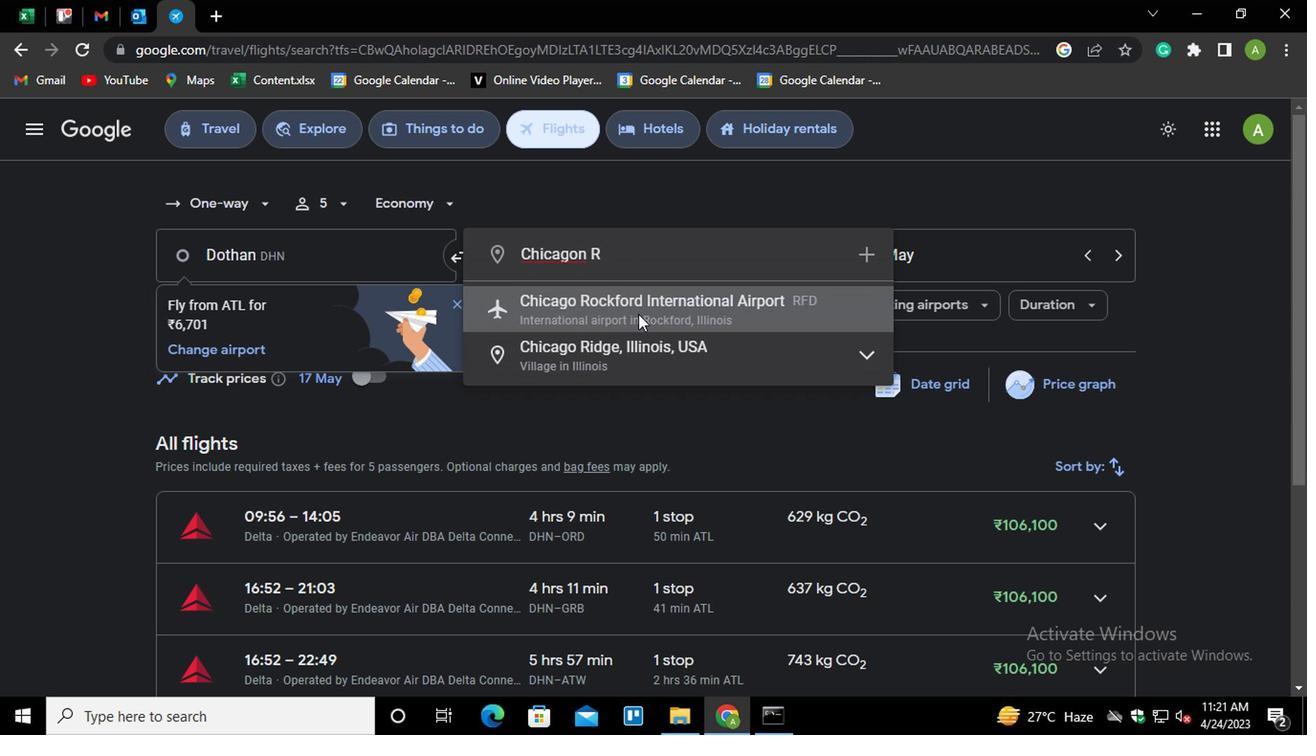 
Action: Mouse moved to (895, 255)
Screenshot: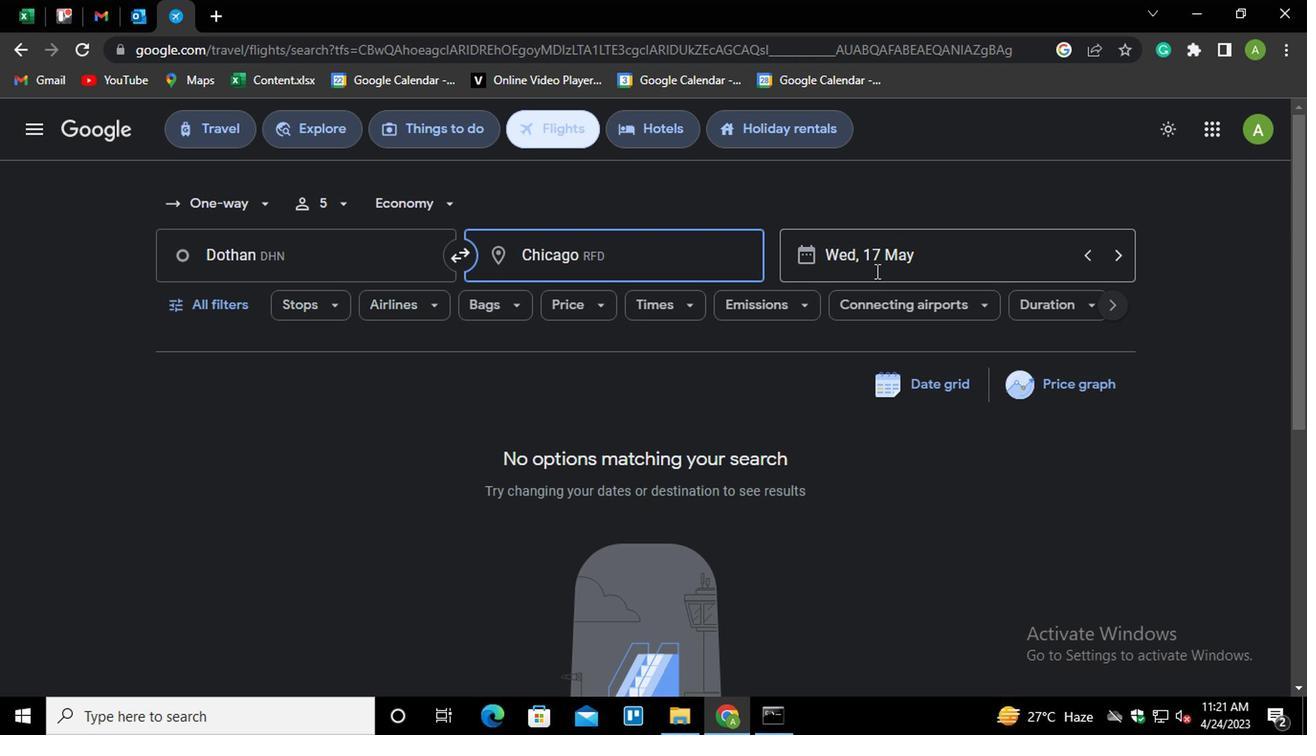 
Action: Mouse pressed left at (895, 255)
Screenshot: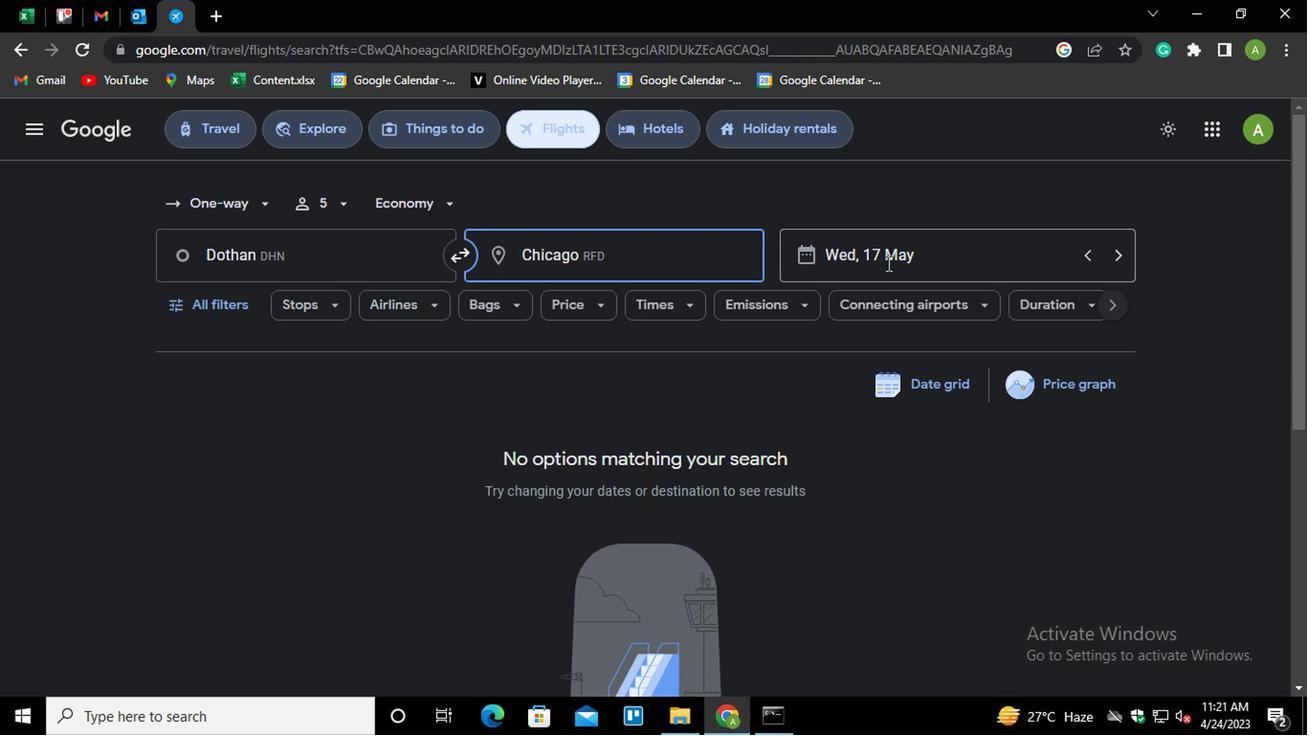 
Action: Mouse moved to (882, 199)
Screenshot: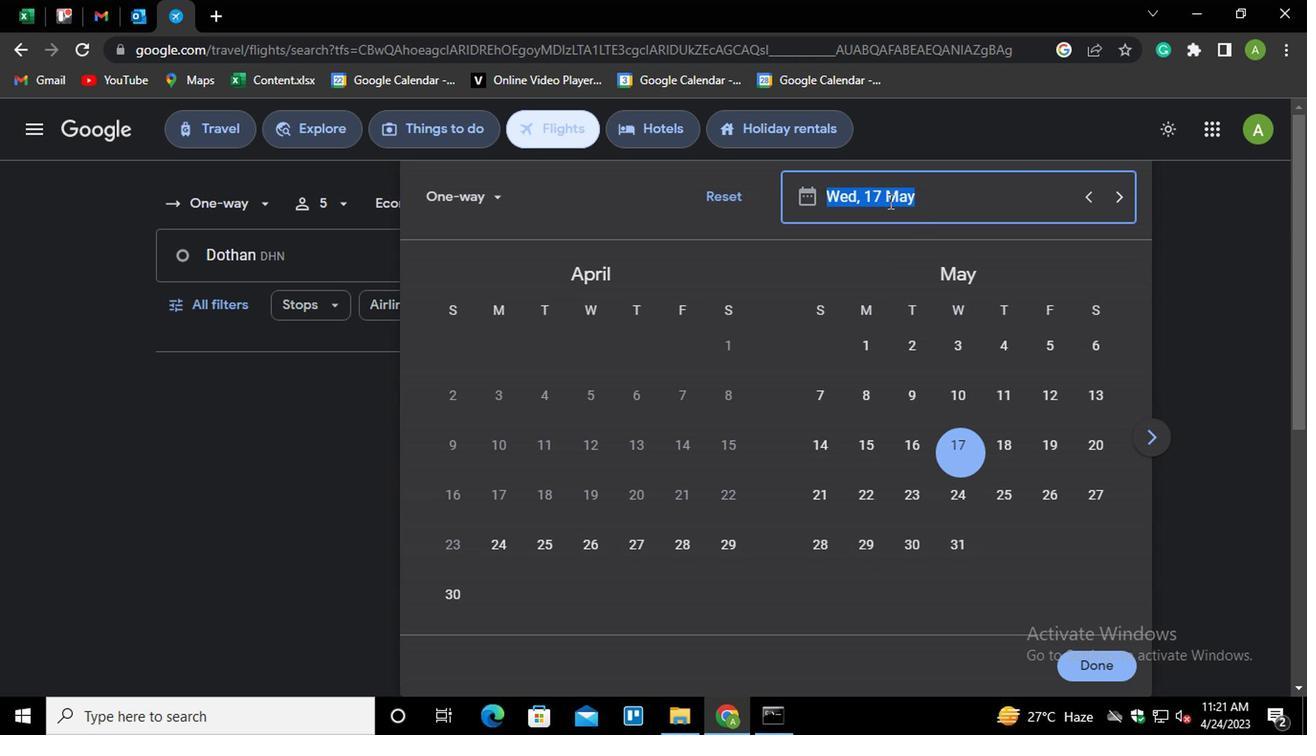 
Action: Mouse pressed left at (882, 199)
Screenshot: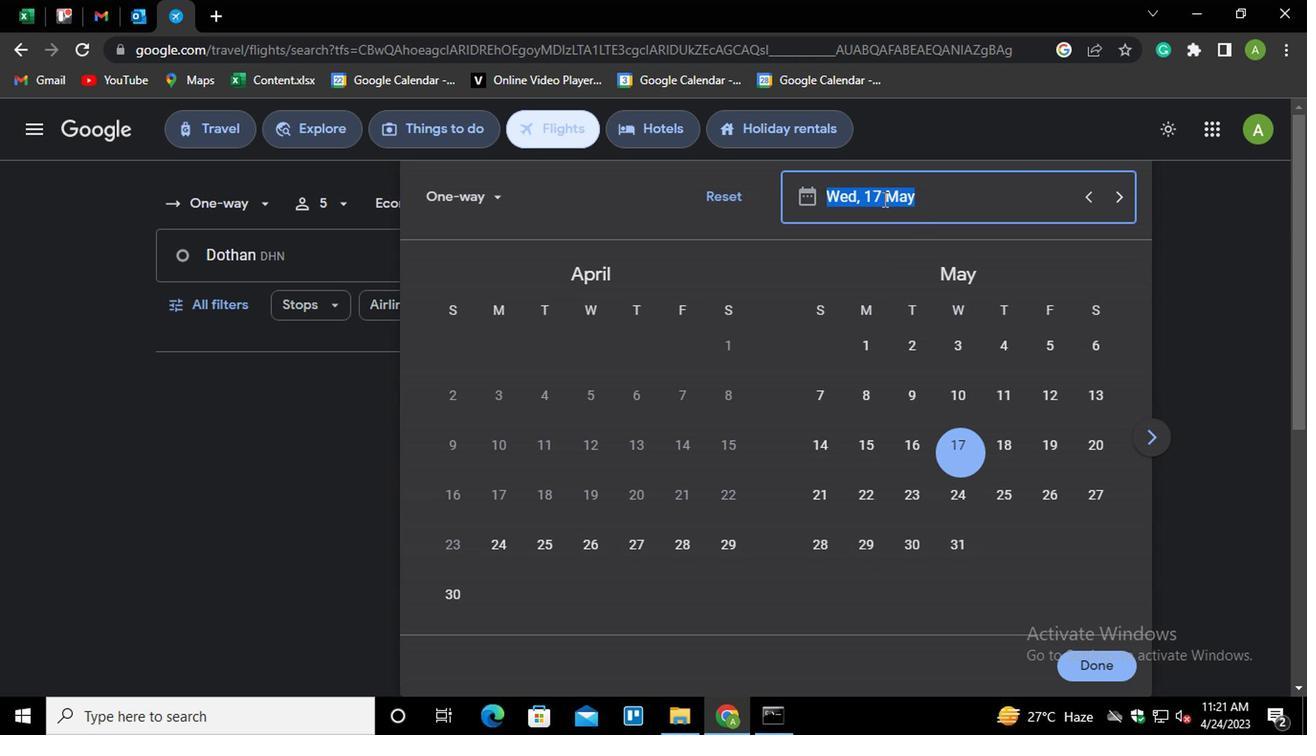 
Action: Mouse moved to (897, 210)
Screenshot: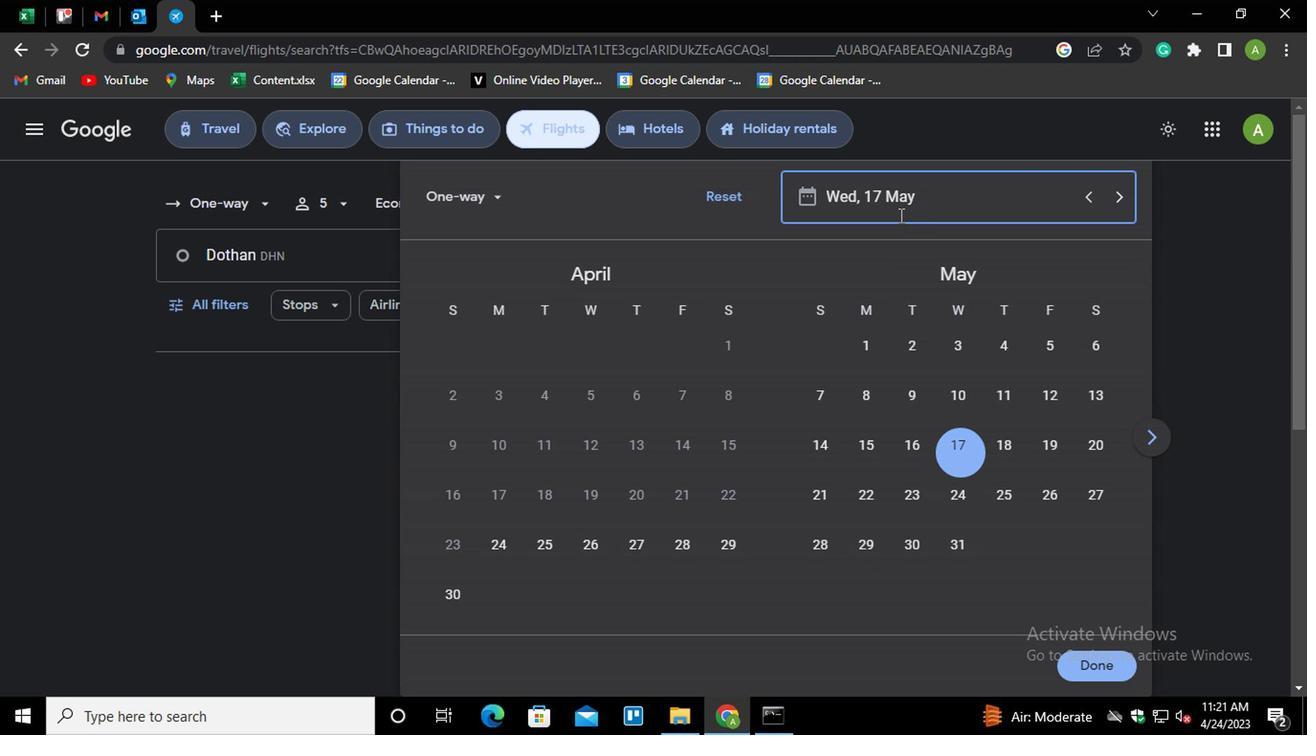 
Action: Key pressed <Key.backspace><Key.enter>
Screenshot: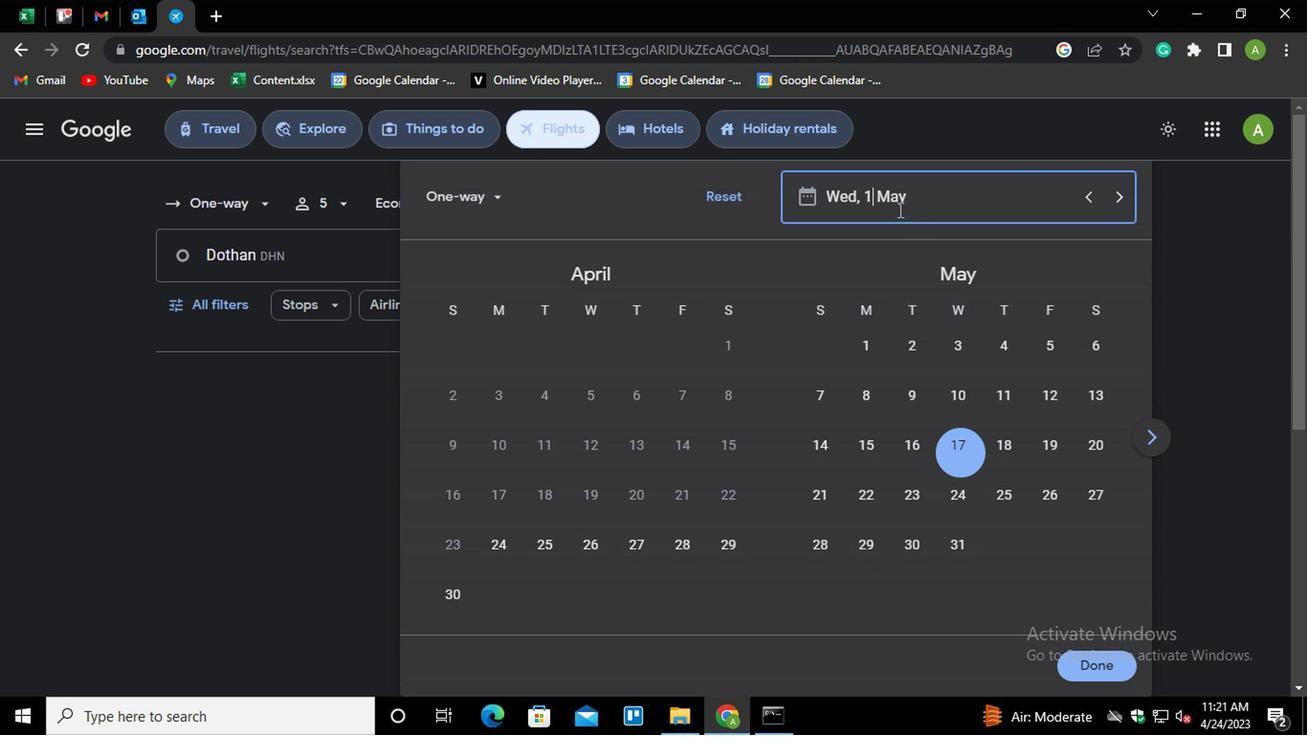 
Action: Mouse moved to (1114, 658)
Screenshot: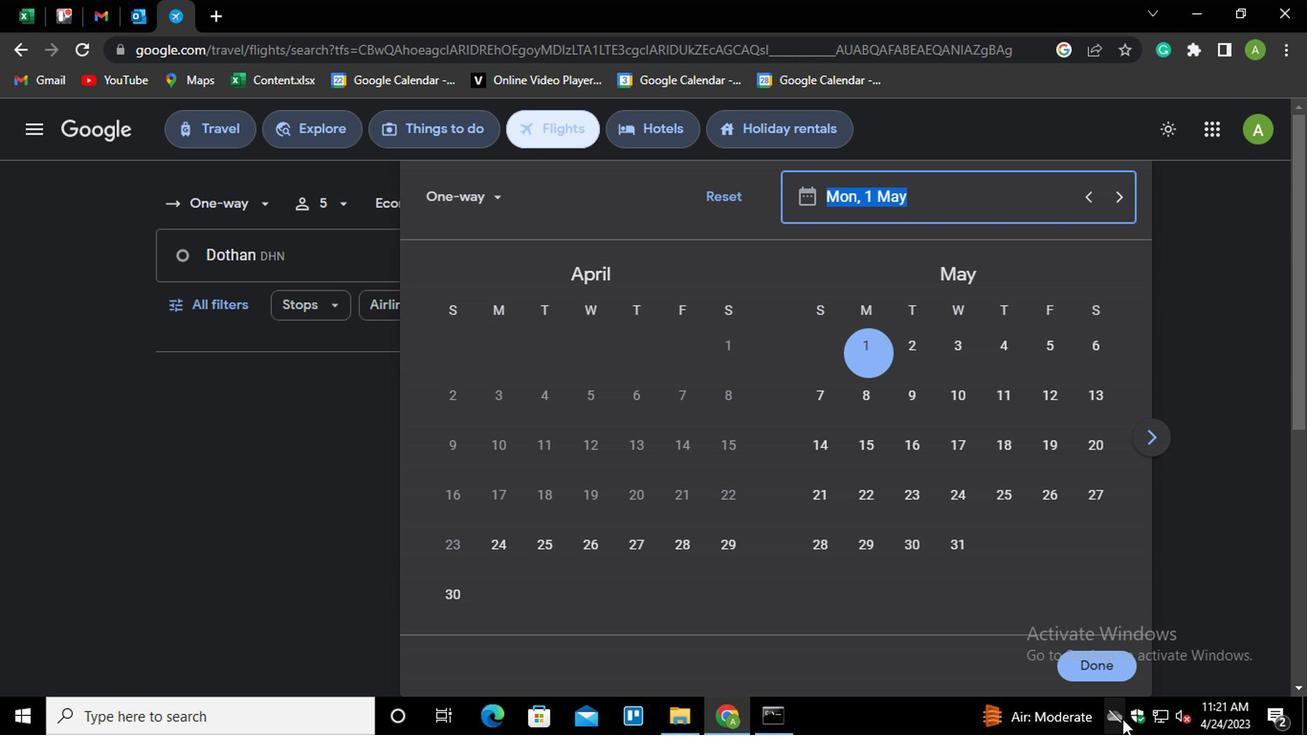 
Action: Mouse pressed left at (1114, 658)
Screenshot: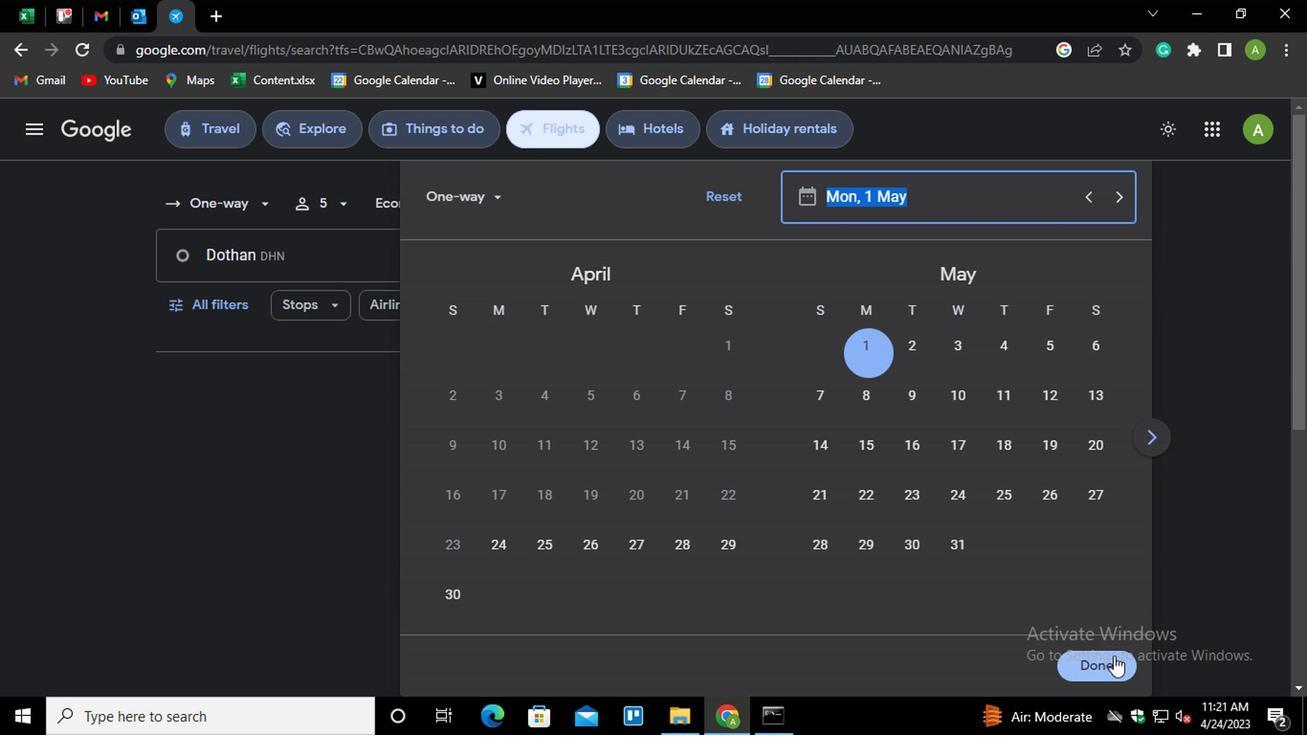 
Action: Mouse moved to (205, 302)
Screenshot: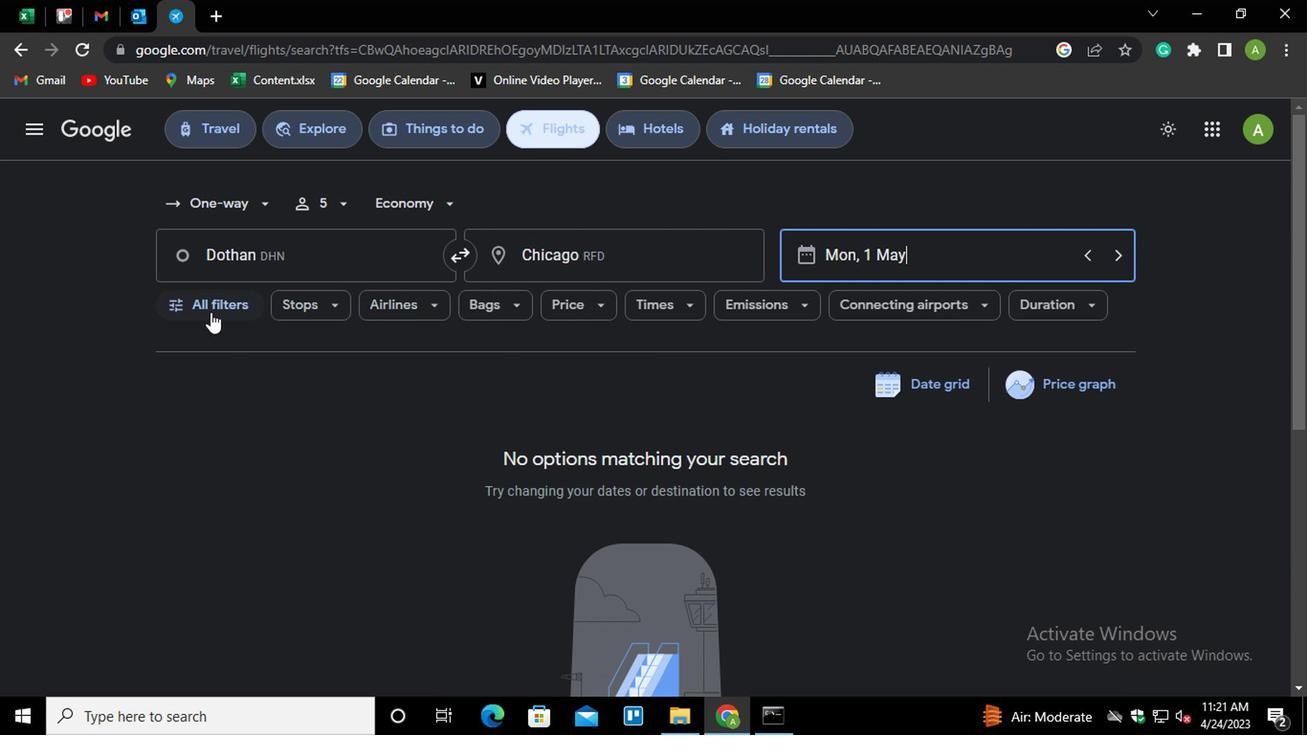 
Action: Mouse pressed left at (205, 302)
Screenshot: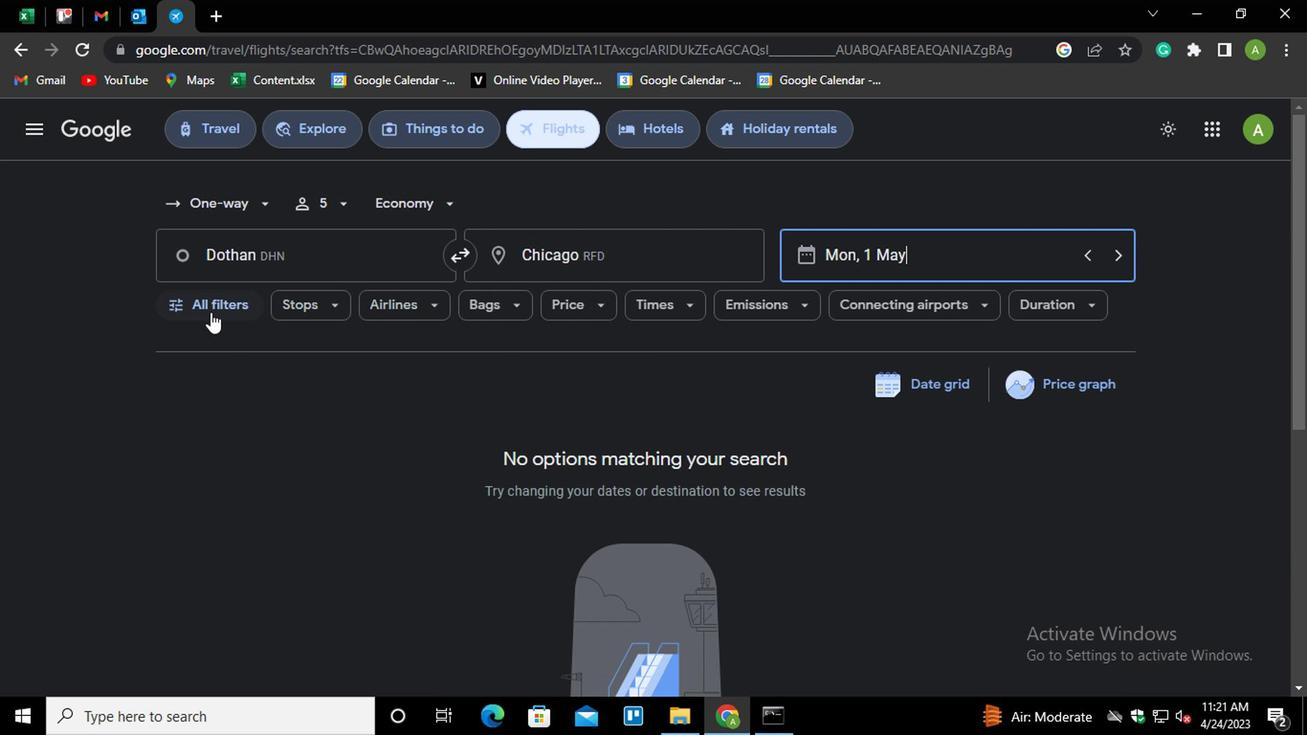 
Action: Mouse moved to (240, 403)
Screenshot: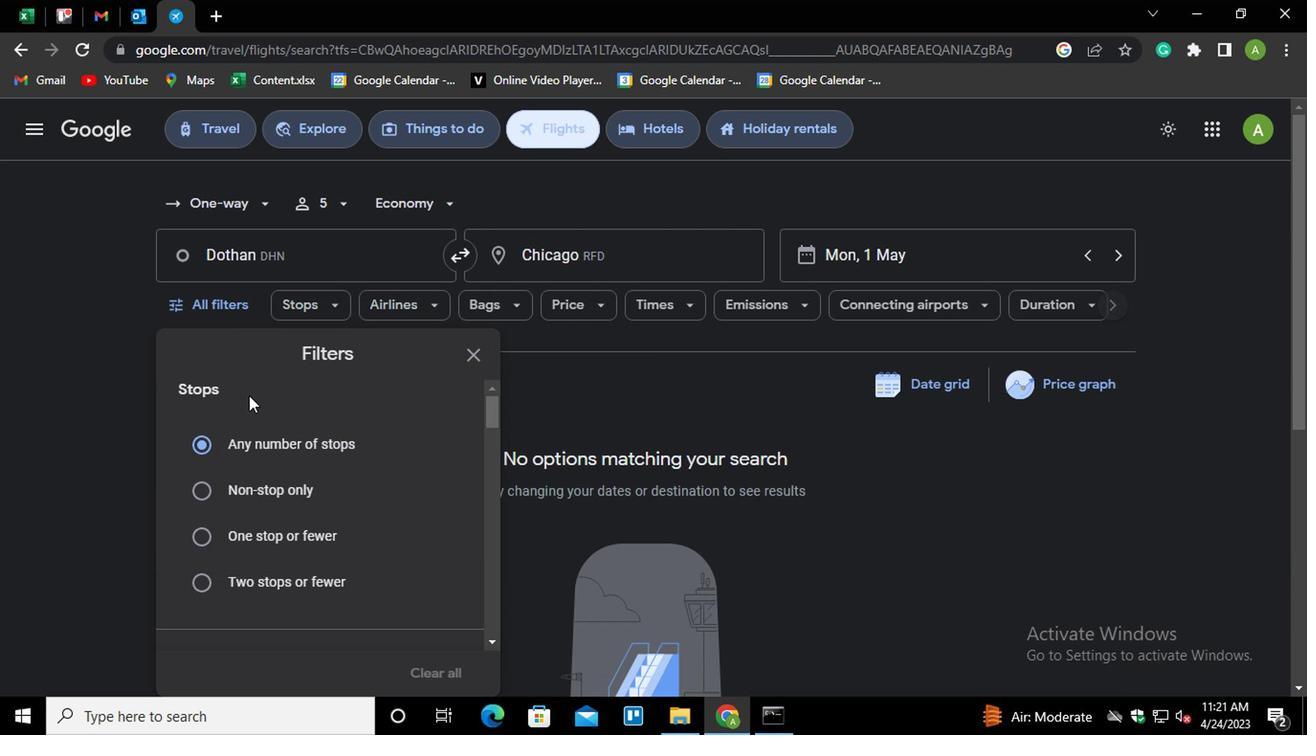 
Action: Mouse scrolled (240, 402) with delta (0, 0)
Screenshot: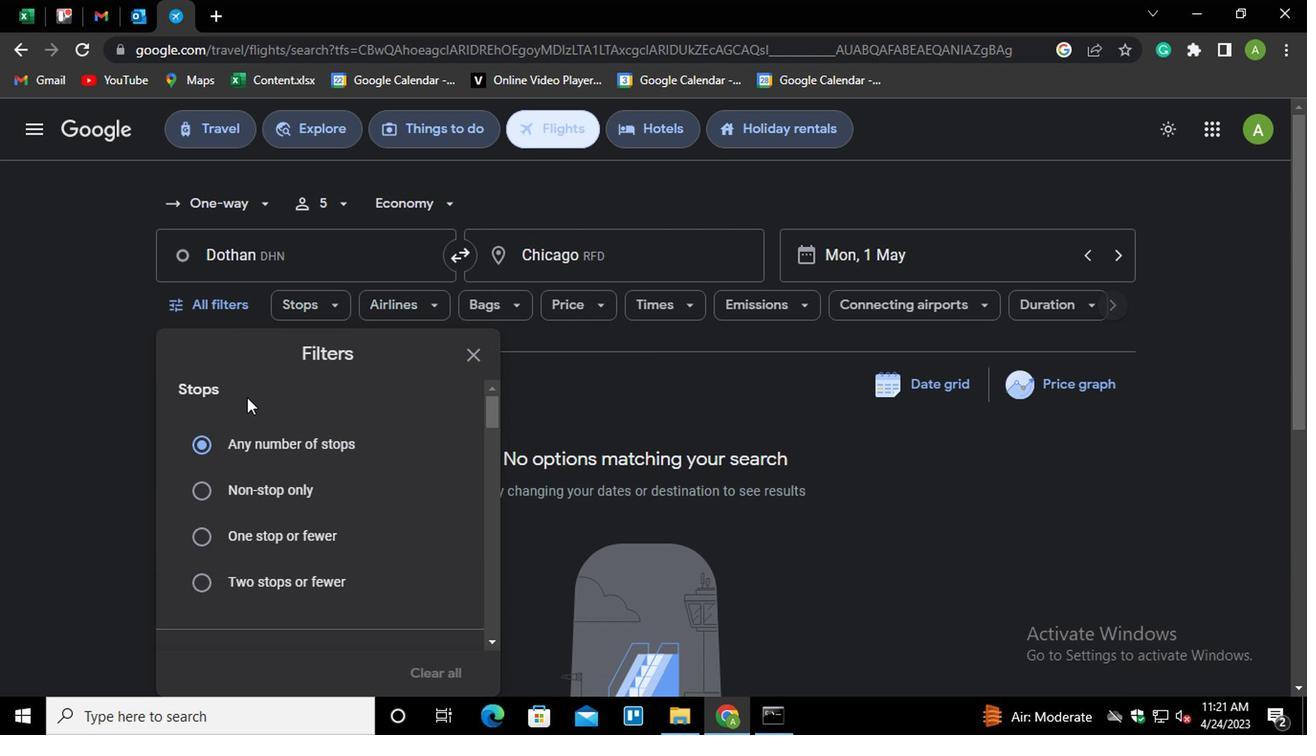 
Action: Mouse moved to (239, 404)
Screenshot: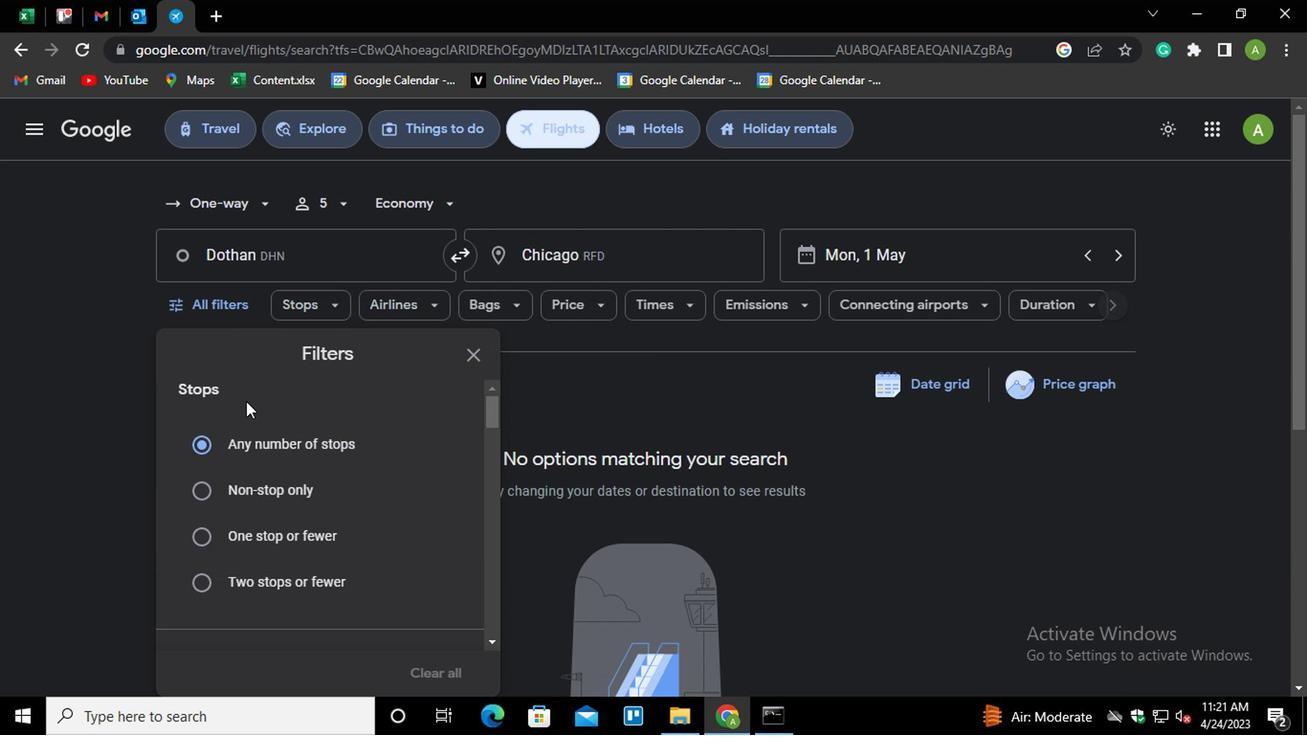 
Action: Mouse scrolled (239, 403) with delta (0, -1)
Screenshot: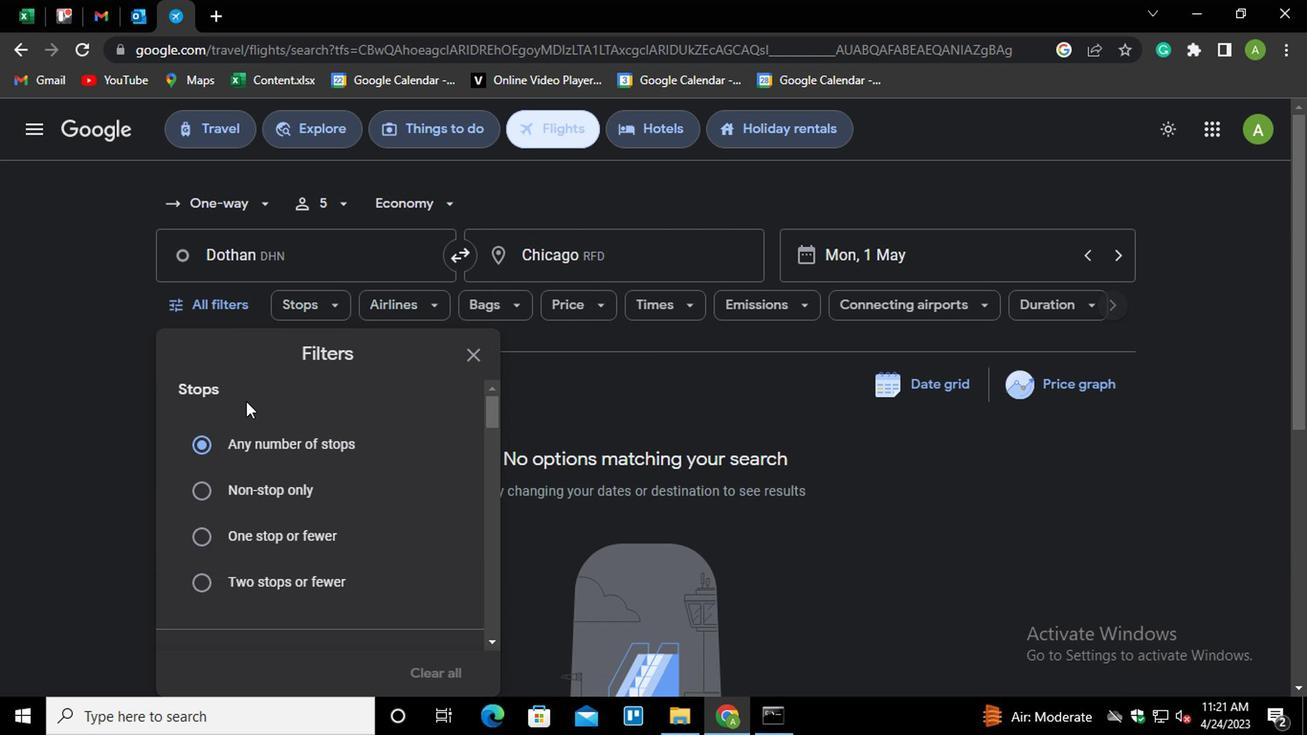 
Action: Mouse moved to (251, 413)
Screenshot: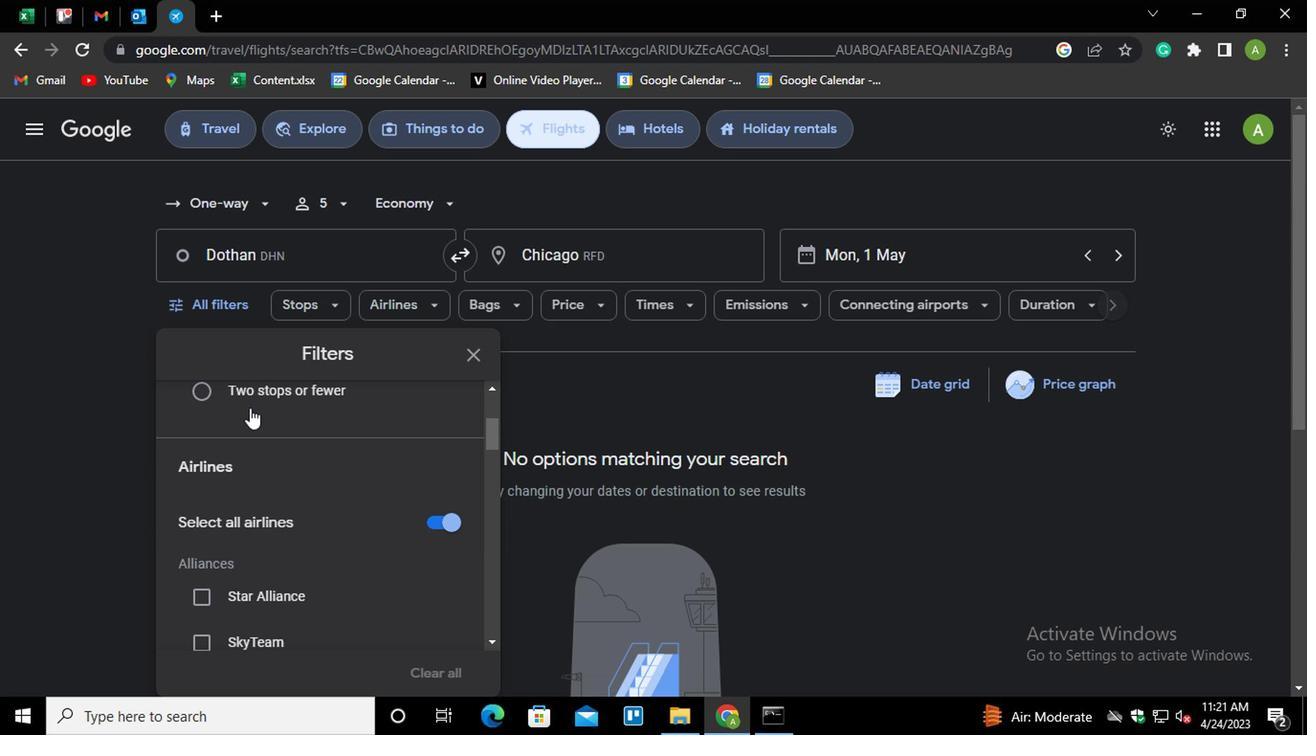 
Action: Mouse scrolled (251, 414) with delta (0, 0)
Screenshot: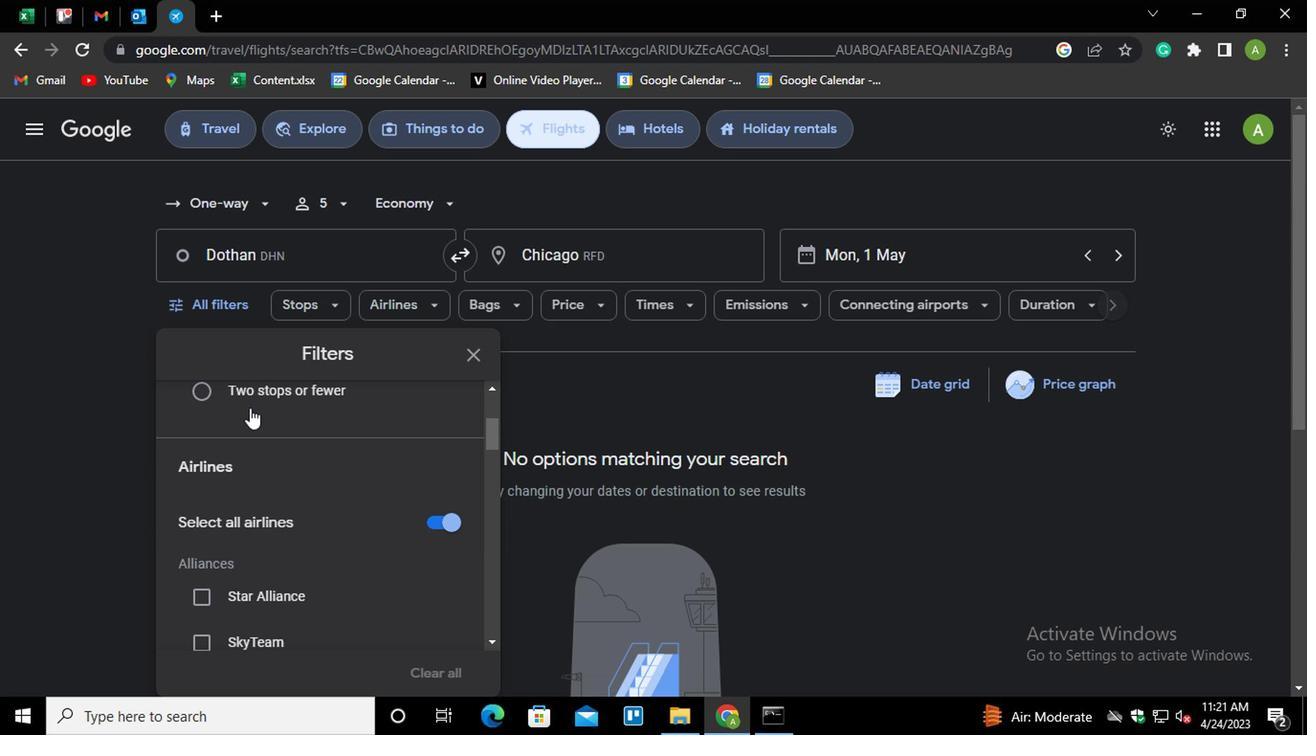 
Action: Mouse moved to (252, 413)
Screenshot: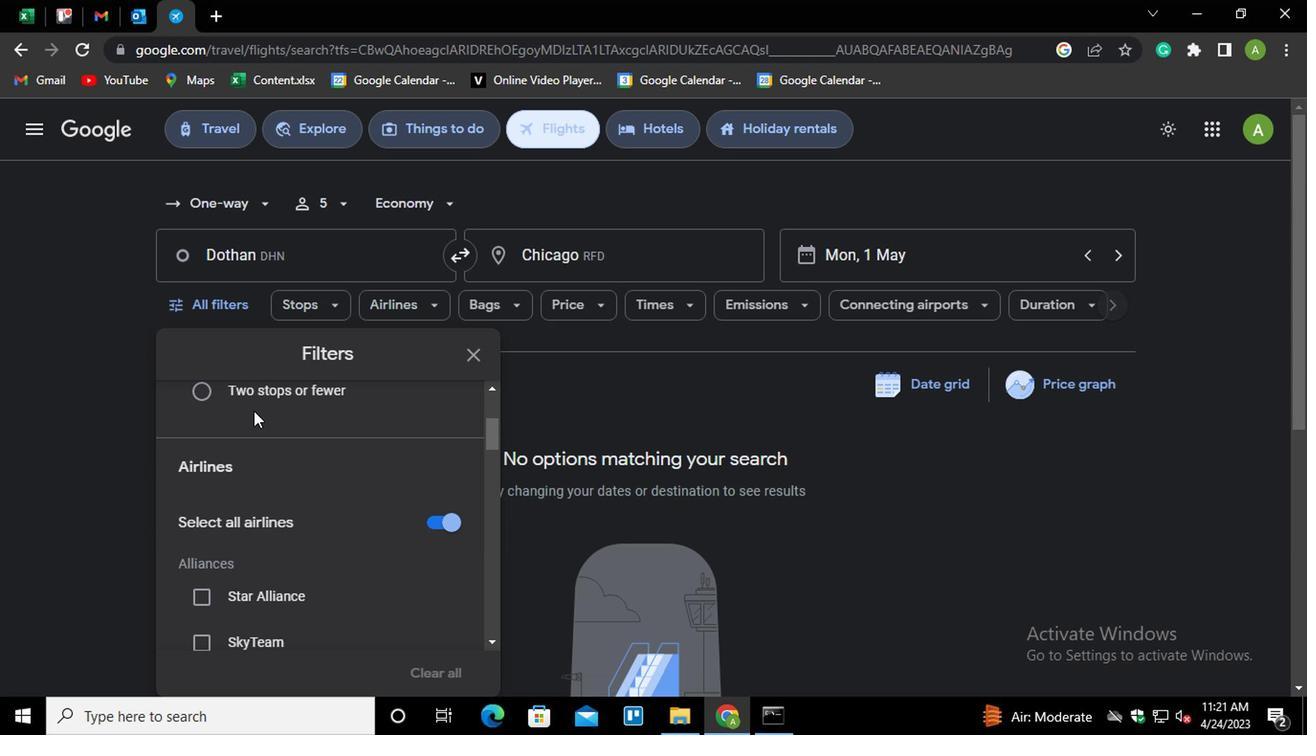 
Action: Mouse scrolled (252, 414) with delta (0, 0)
Screenshot: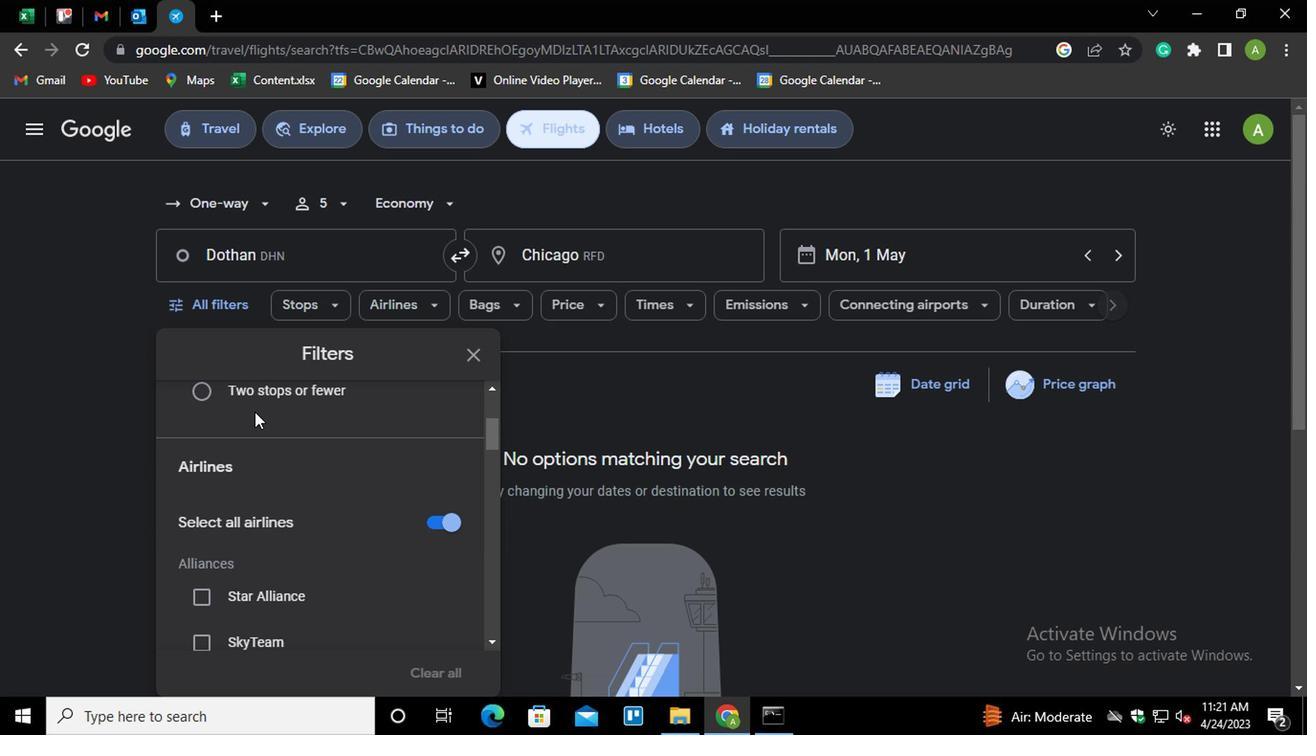 
Action: Mouse moved to (246, 574)
Screenshot: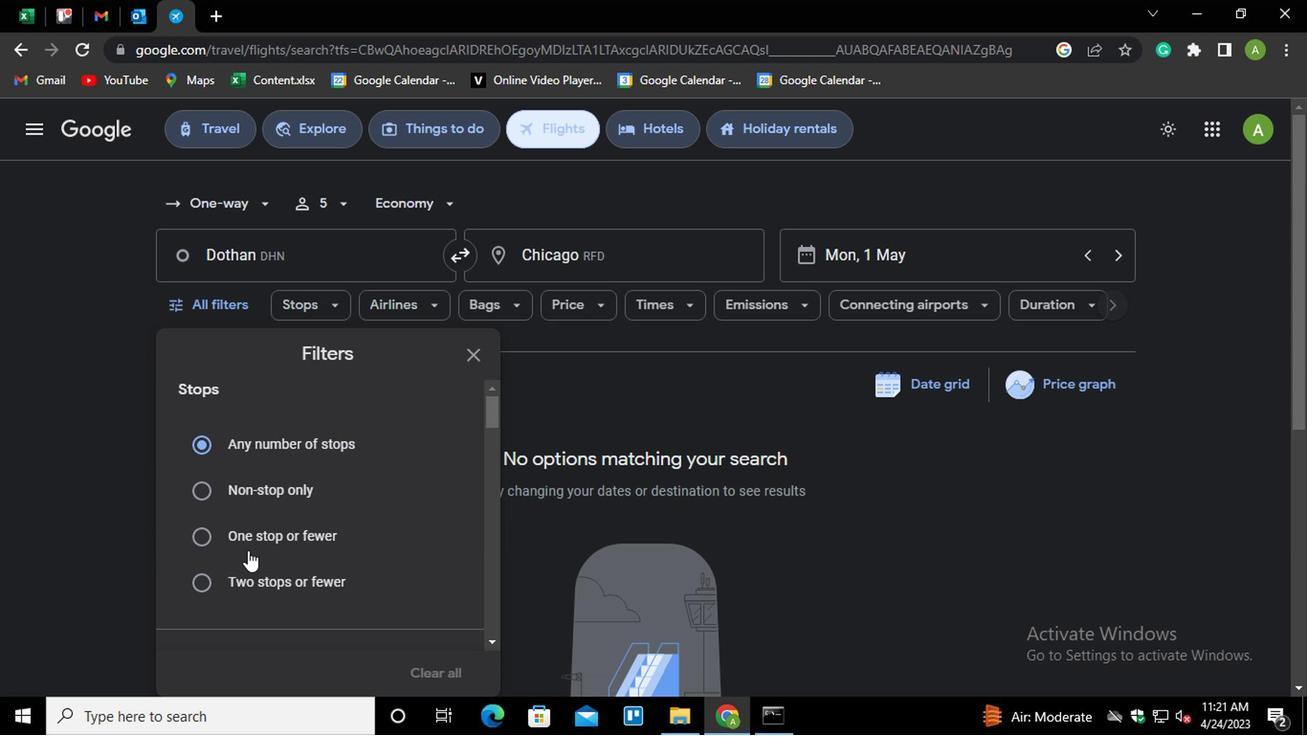 
Action: Mouse scrolled (246, 573) with delta (0, -1)
Screenshot: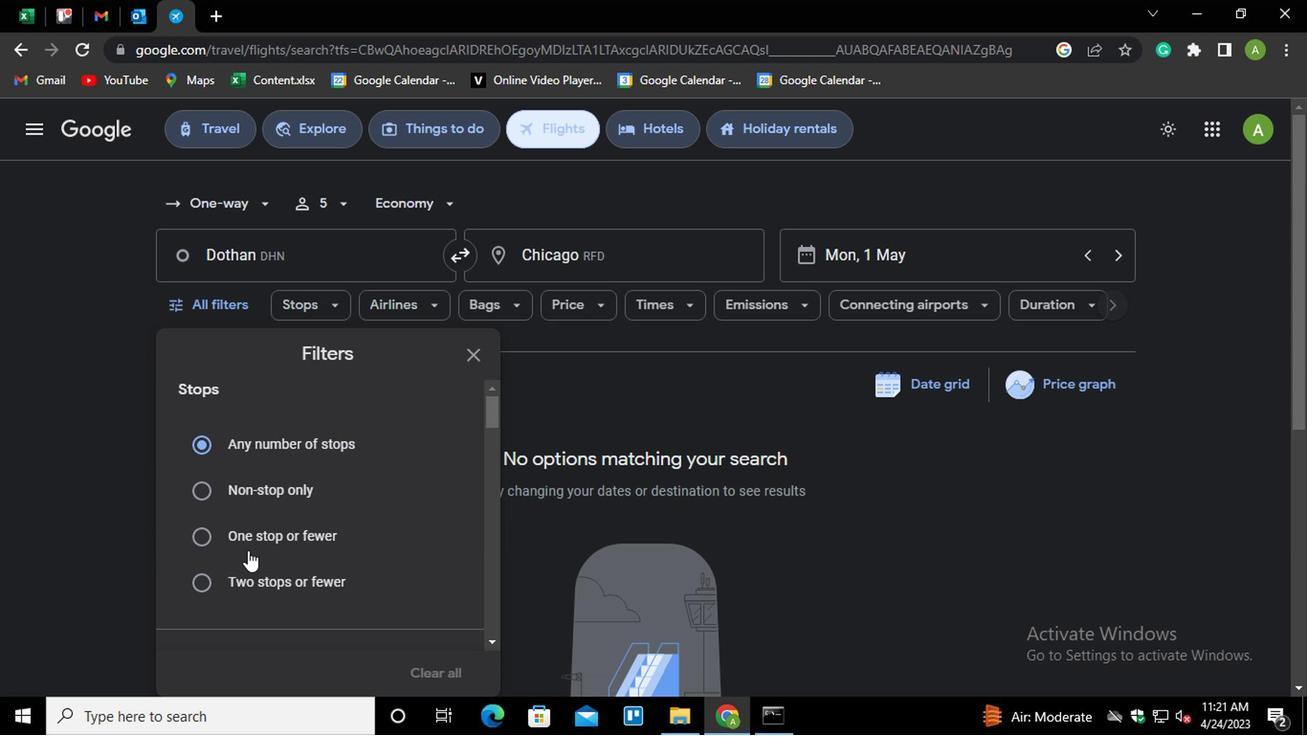 
Action: Mouse moved to (254, 566)
Screenshot: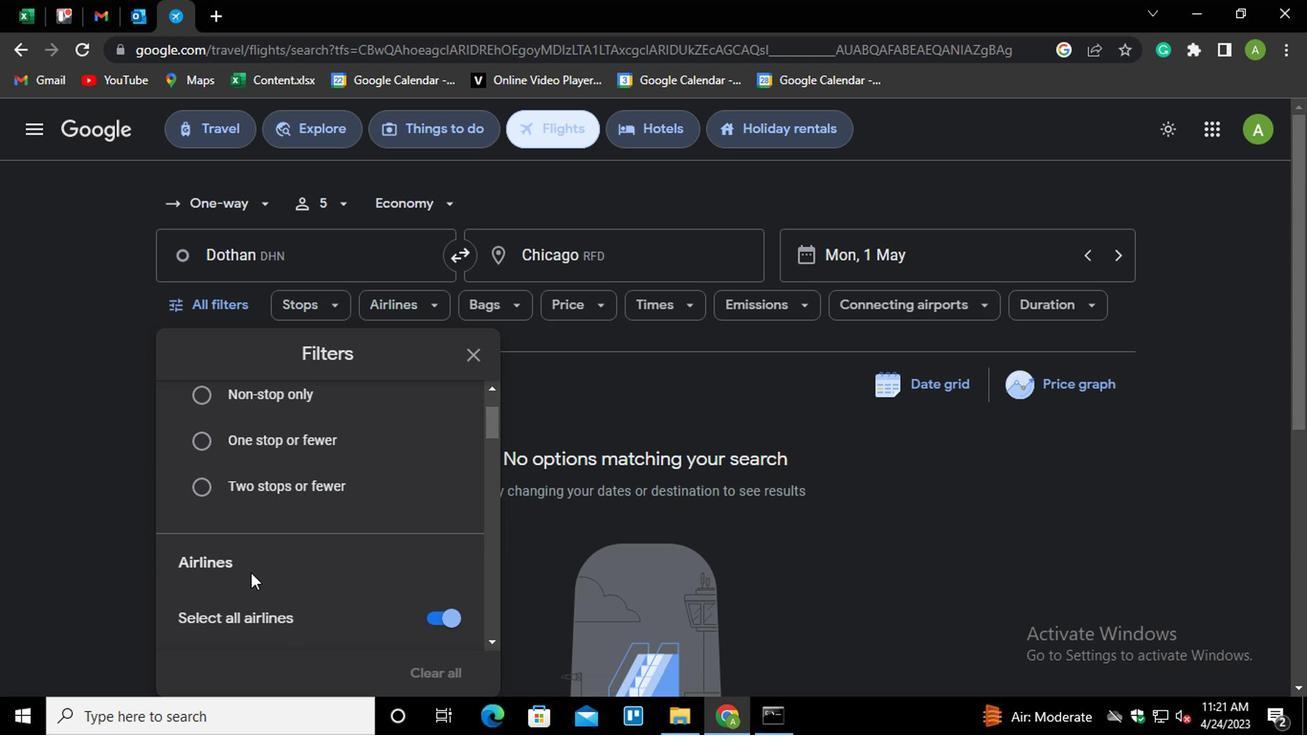 
Action: Mouse scrolled (254, 565) with delta (0, 0)
Screenshot: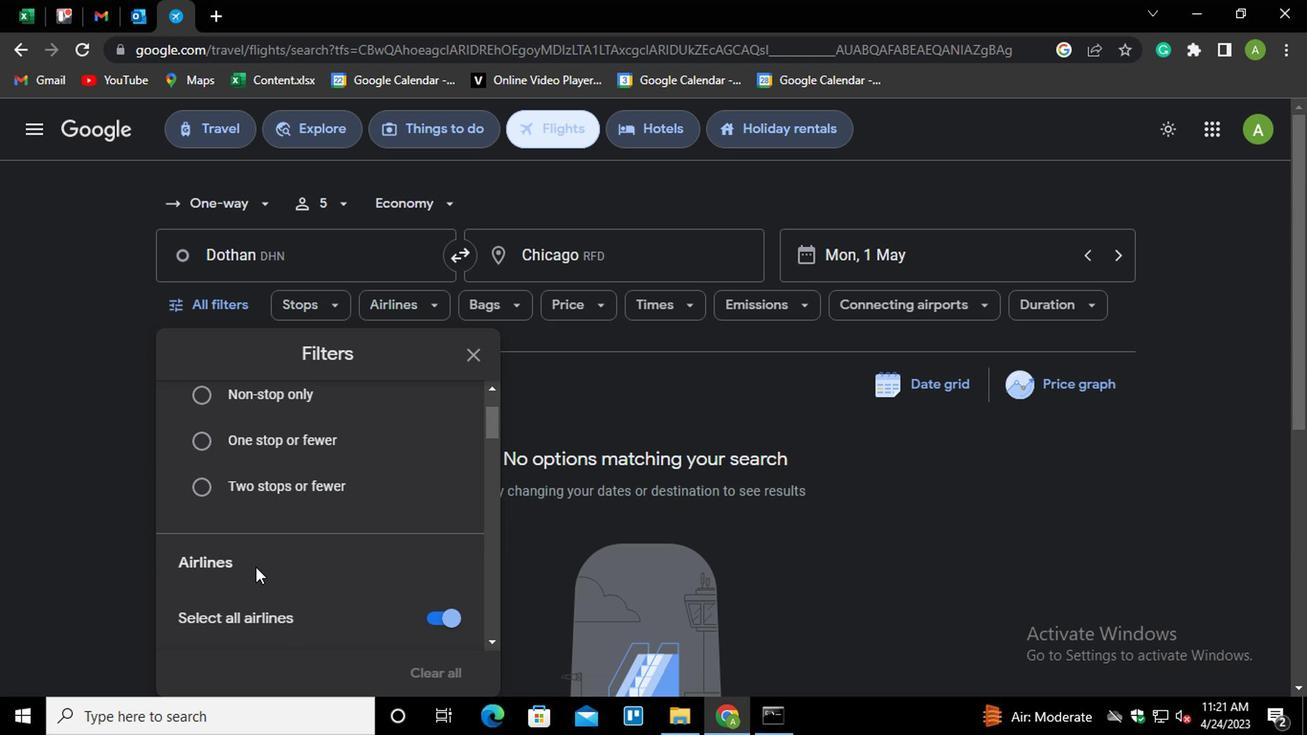
Action: Mouse scrolled (254, 565) with delta (0, 0)
Screenshot: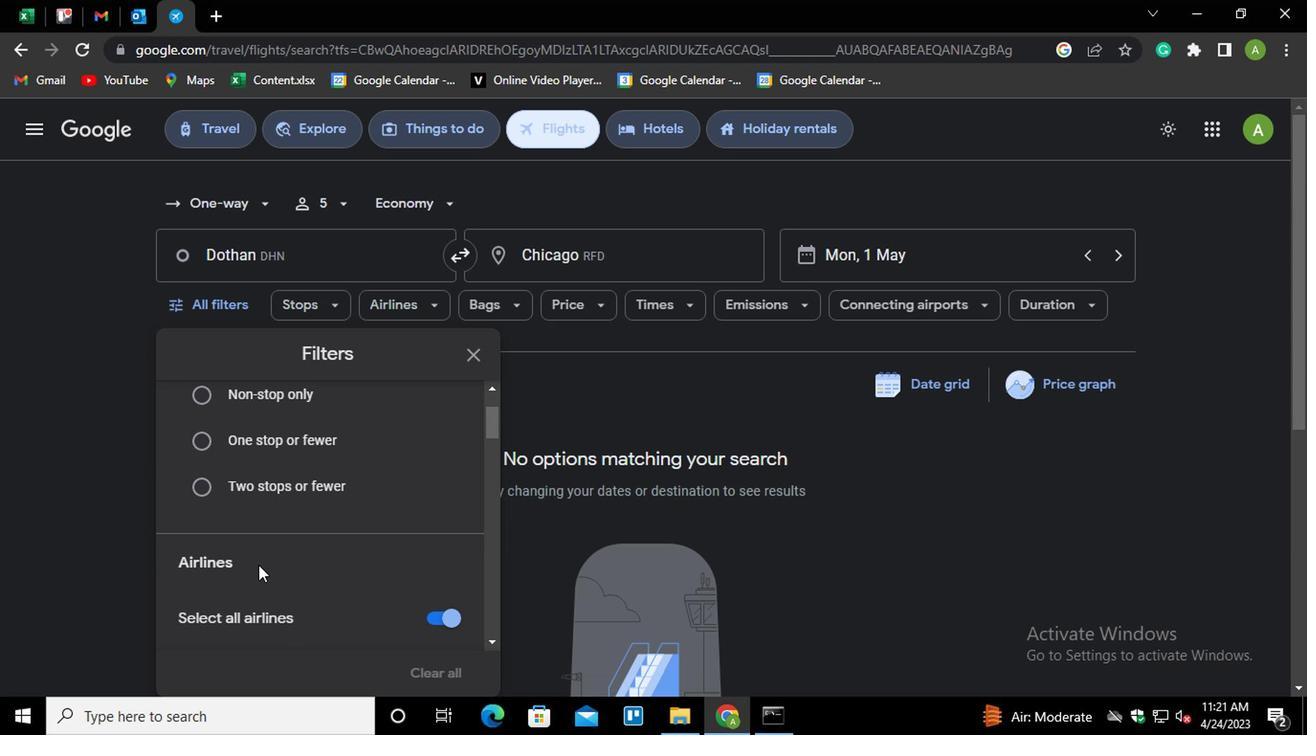 
Action: Mouse moved to (296, 510)
Screenshot: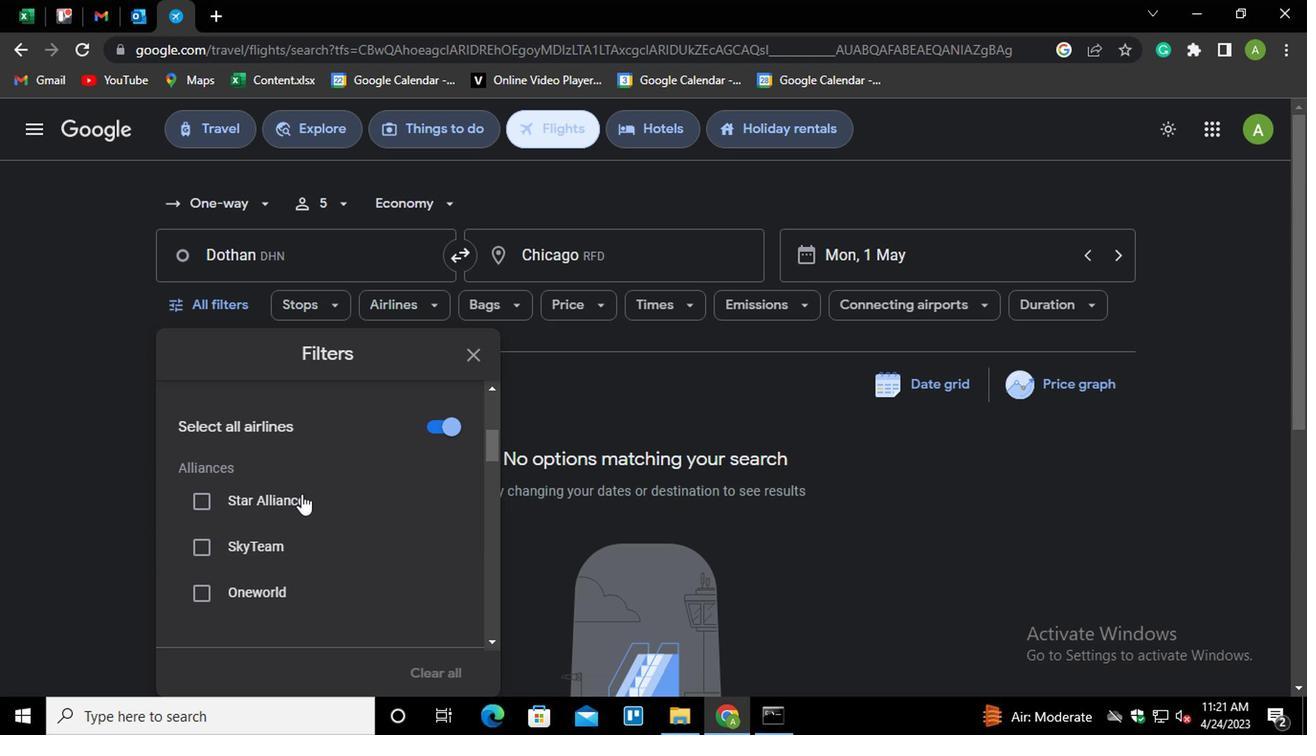 
Action: Mouse scrolled (296, 509) with delta (0, 0)
Screenshot: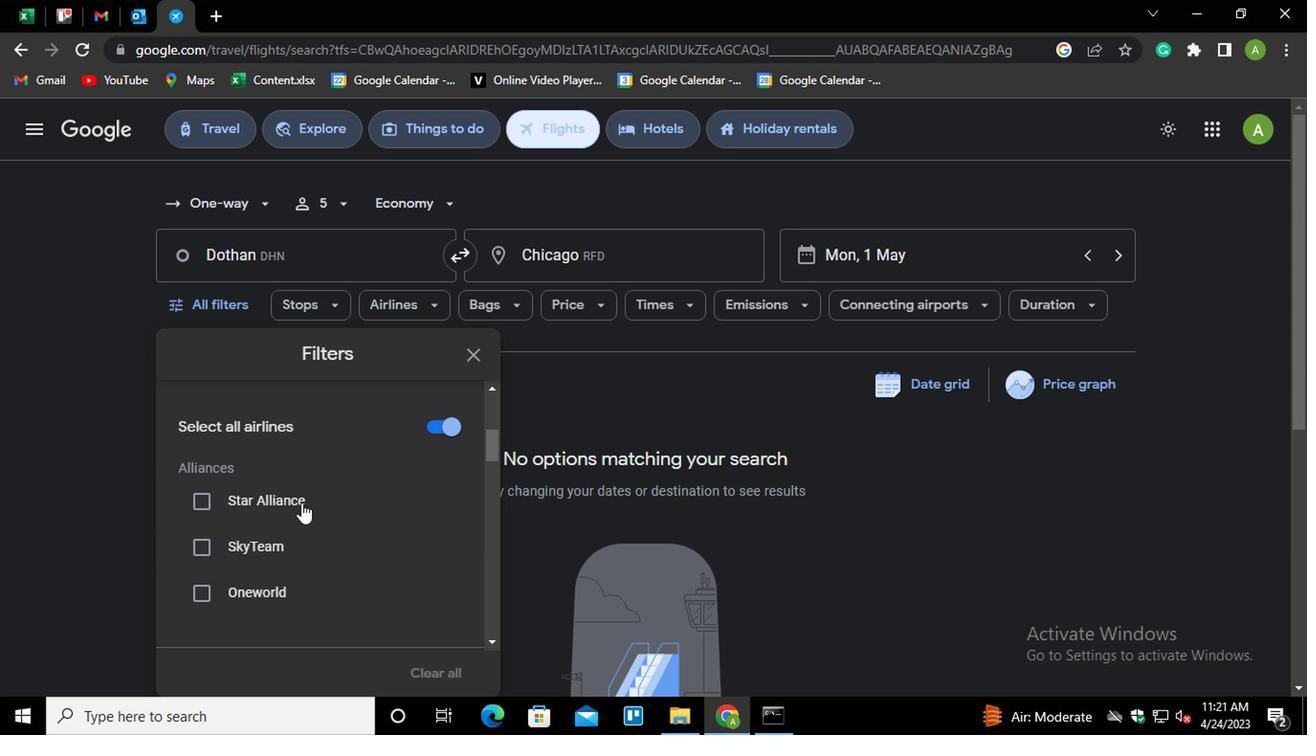 
Action: Mouse scrolled (296, 509) with delta (0, 0)
Screenshot: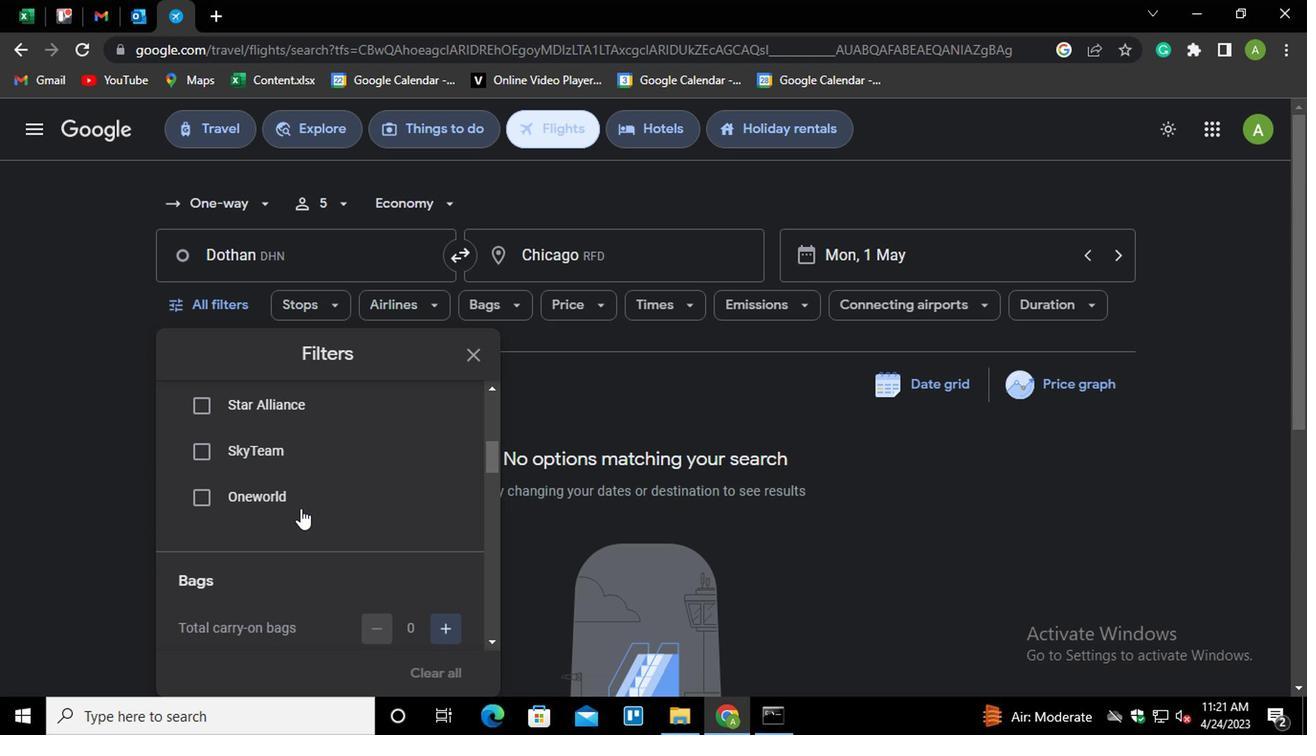
Action: Mouse moved to (295, 511)
Screenshot: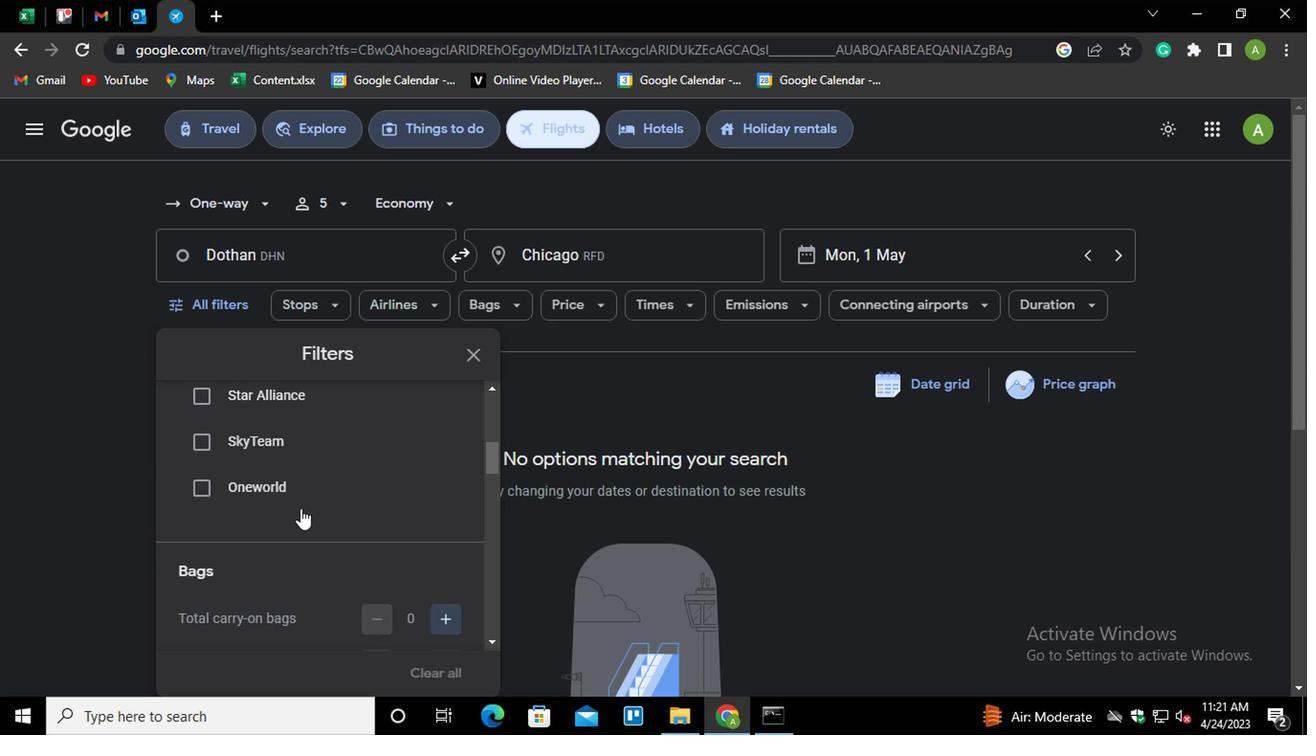
Action: Mouse scrolled (295, 510) with delta (0, -1)
Screenshot: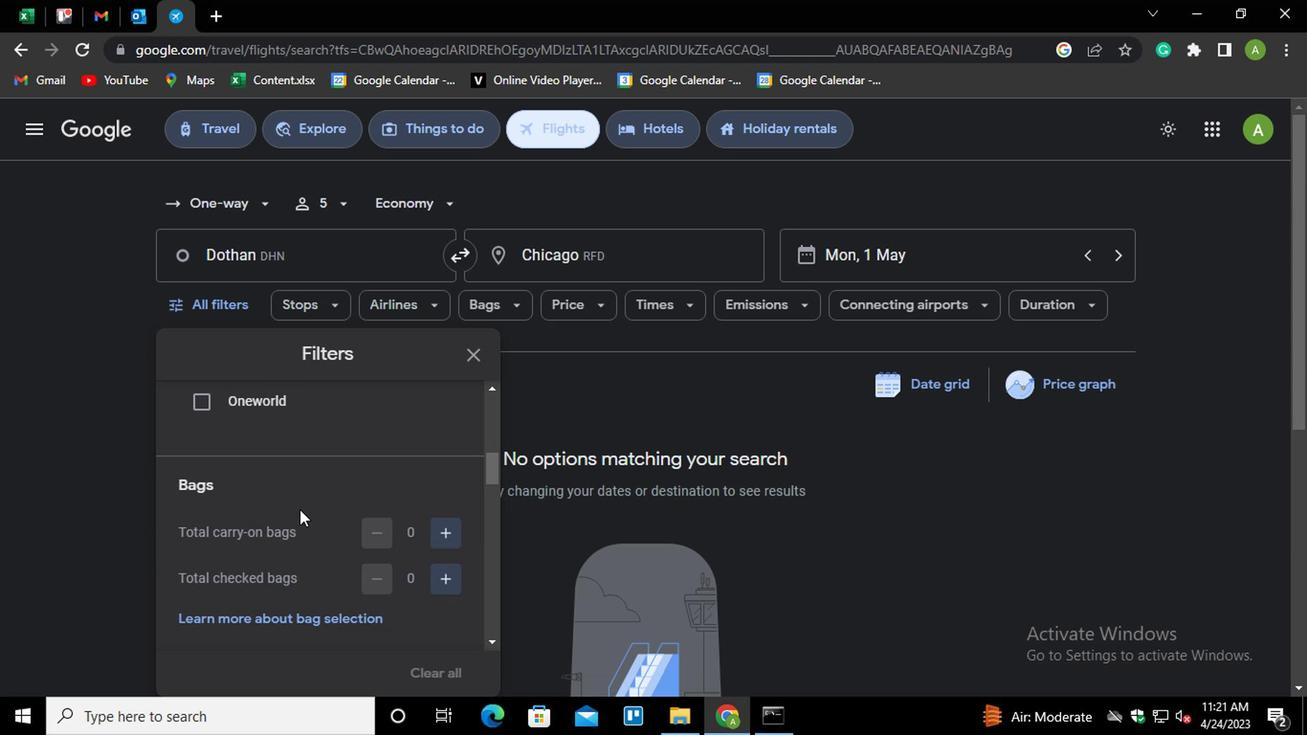 
Action: Mouse scrolled (295, 510) with delta (0, -1)
Screenshot: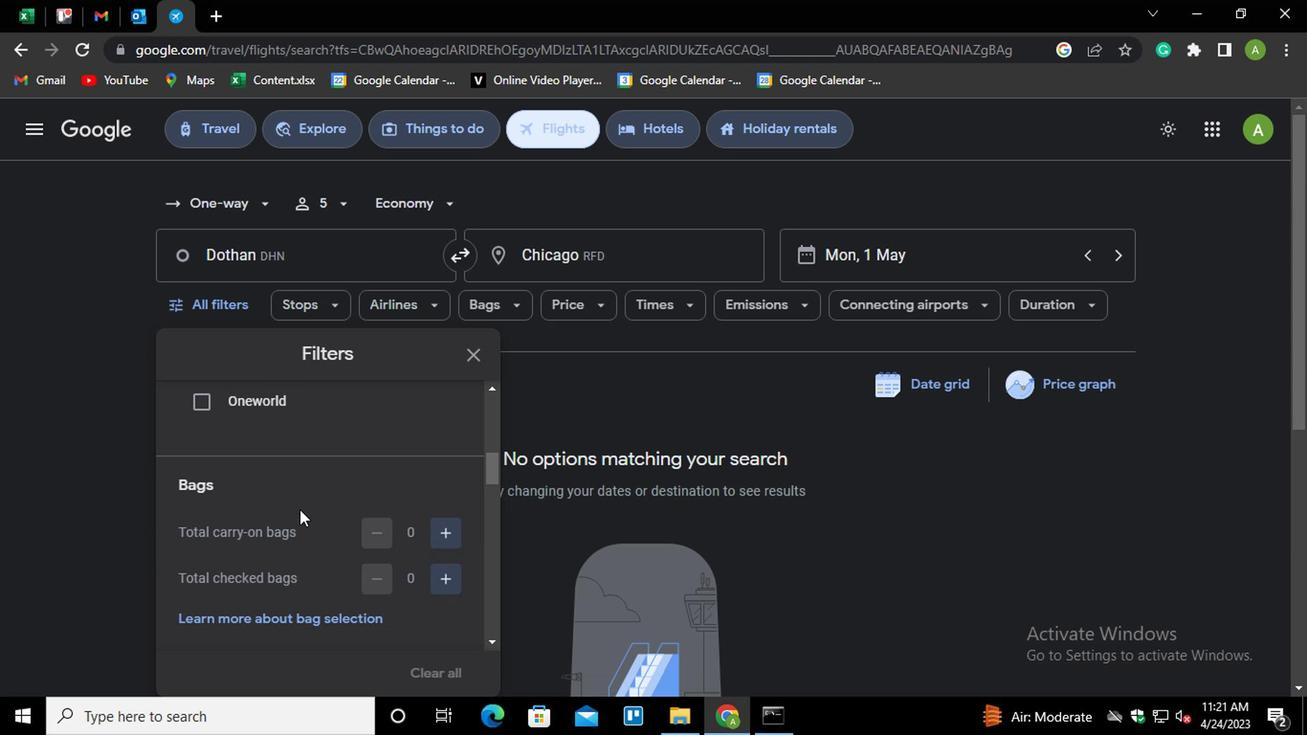 
Action: Mouse moved to (318, 502)
Screenshot: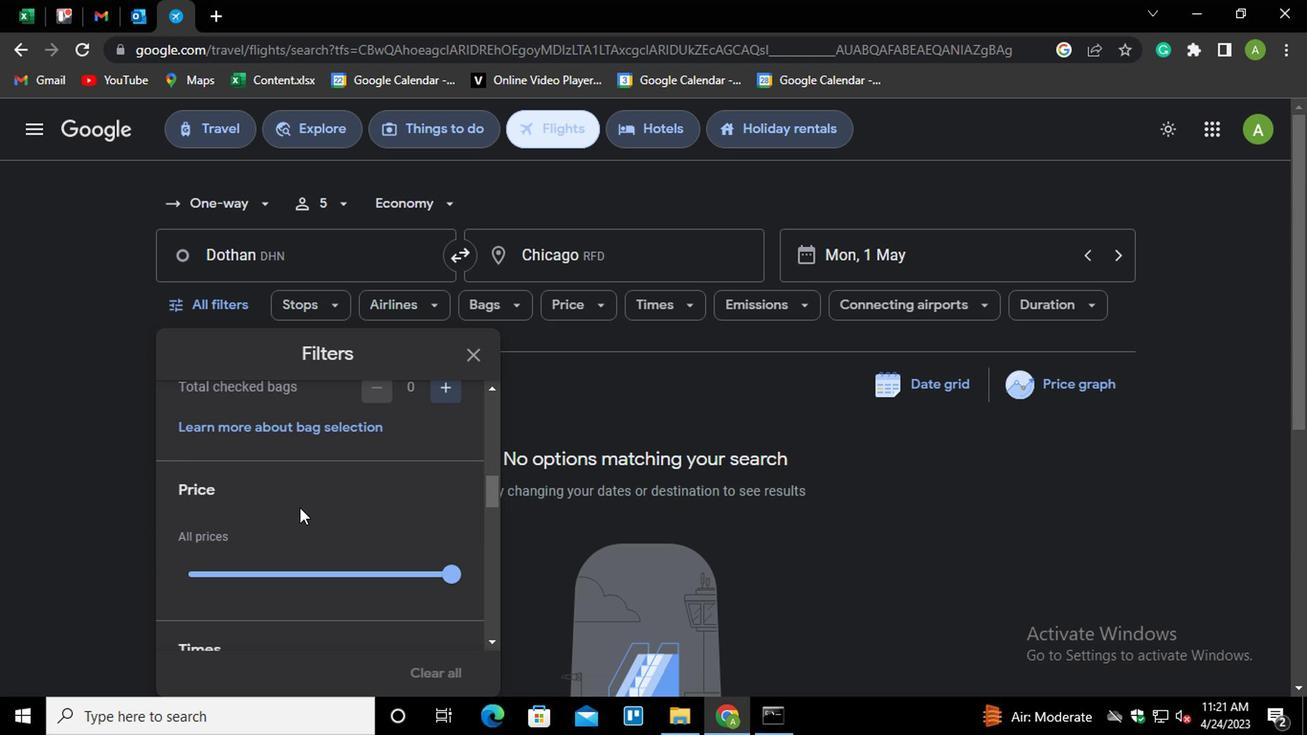 
Action: Mouse scrolled (318, 503) with delta (0, 0)
Screenshot: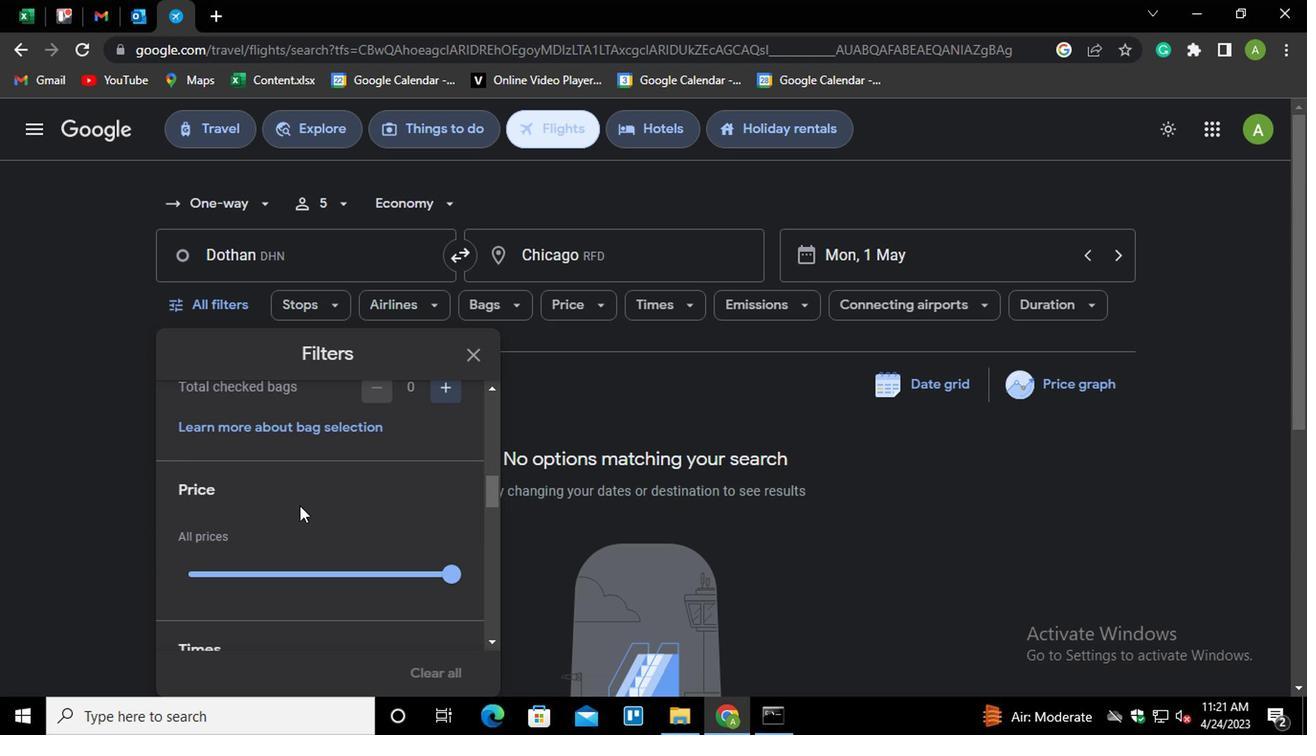 
Action: Mouse scrolled (318, 503) with delta (0, 0)
Screenshot: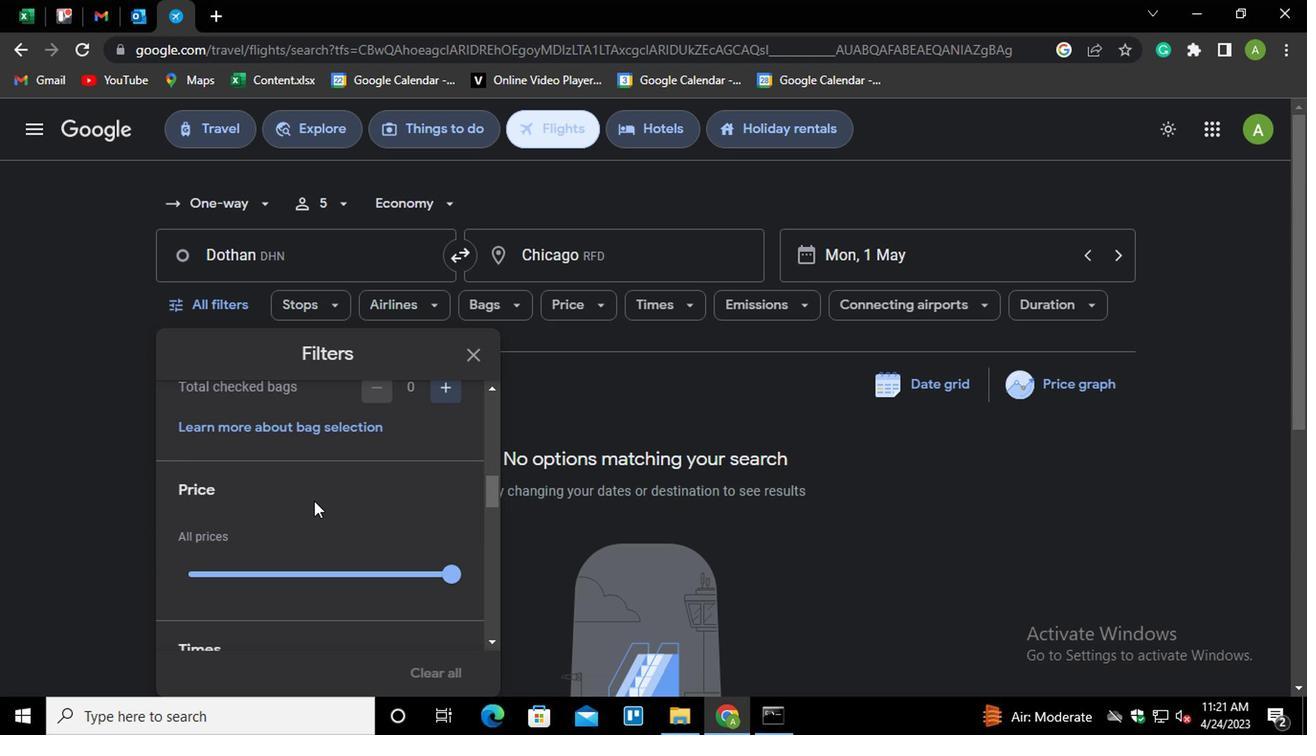 
Action: Mouse moved to (428, 535)
Screenshot: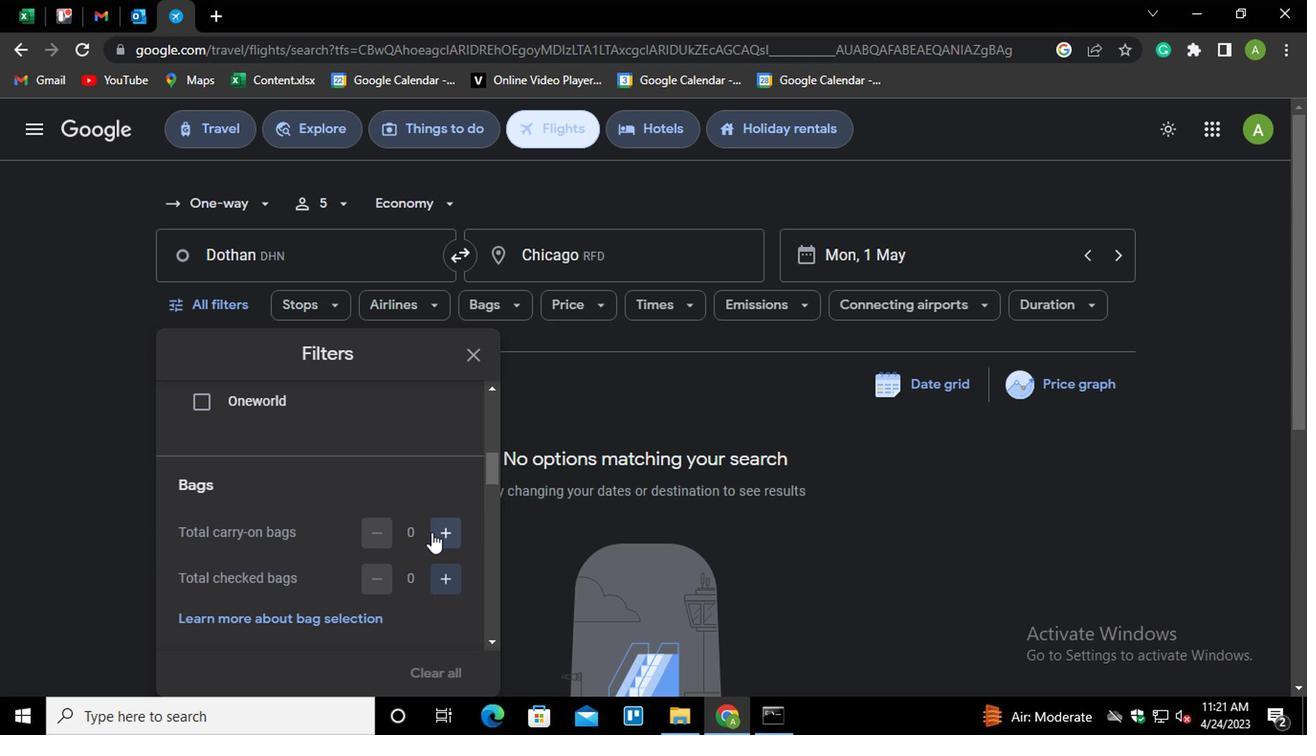 
Action: Mouse pressed left at (428, 535)
Screenshot: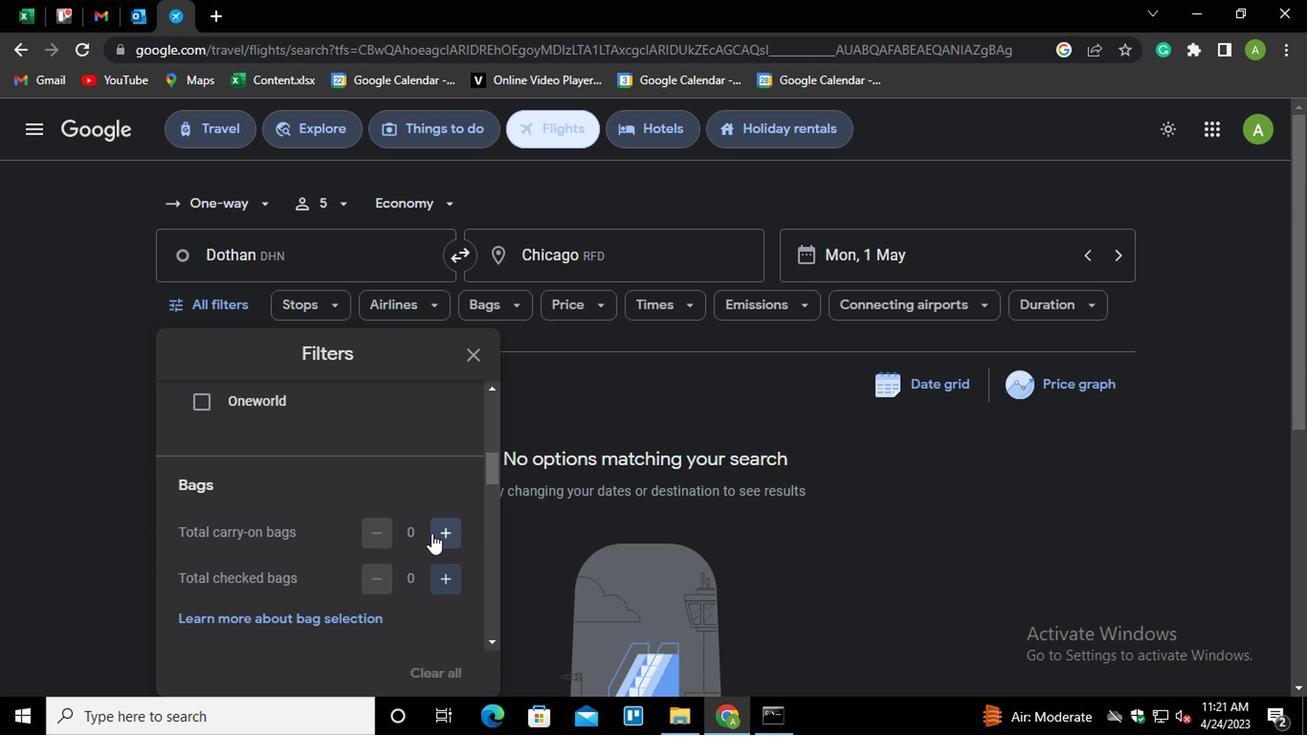 
Action: Mouse moved to (444, 576)
Screenshot: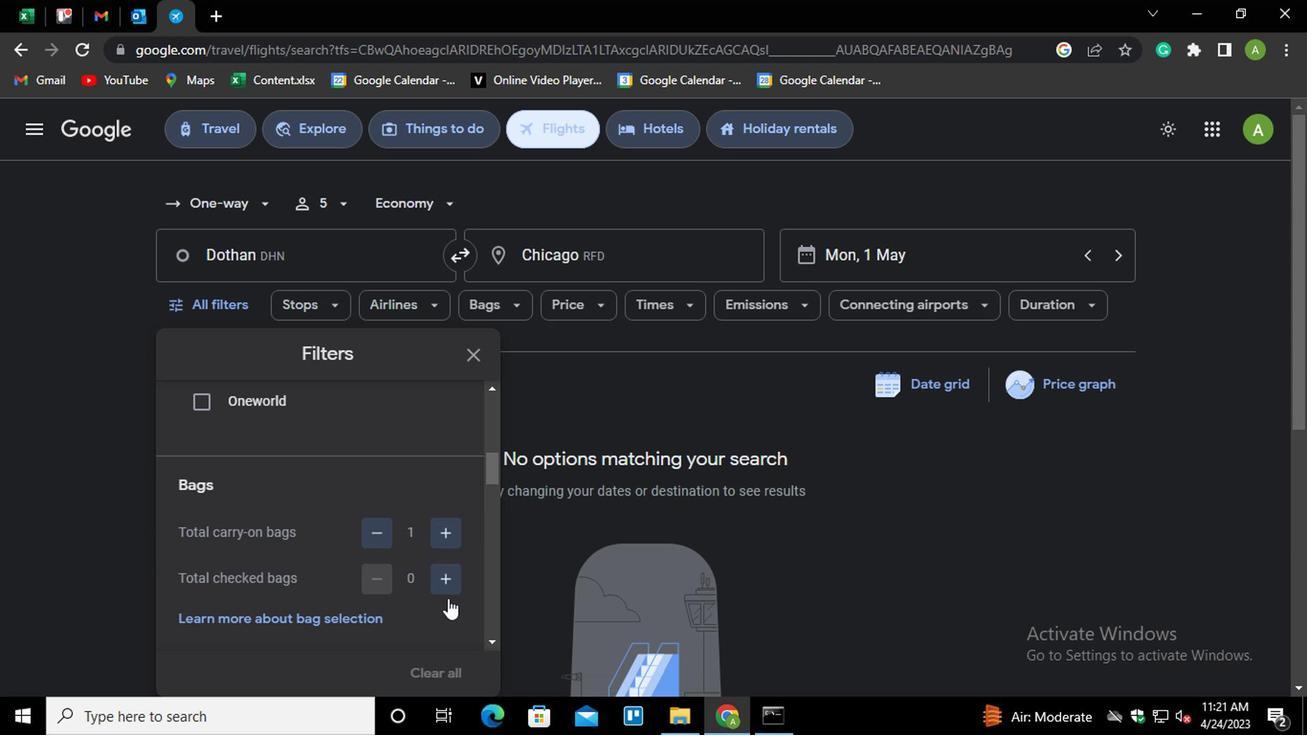 
Action: Mouse pressed left at (444, 576)
Screenshot: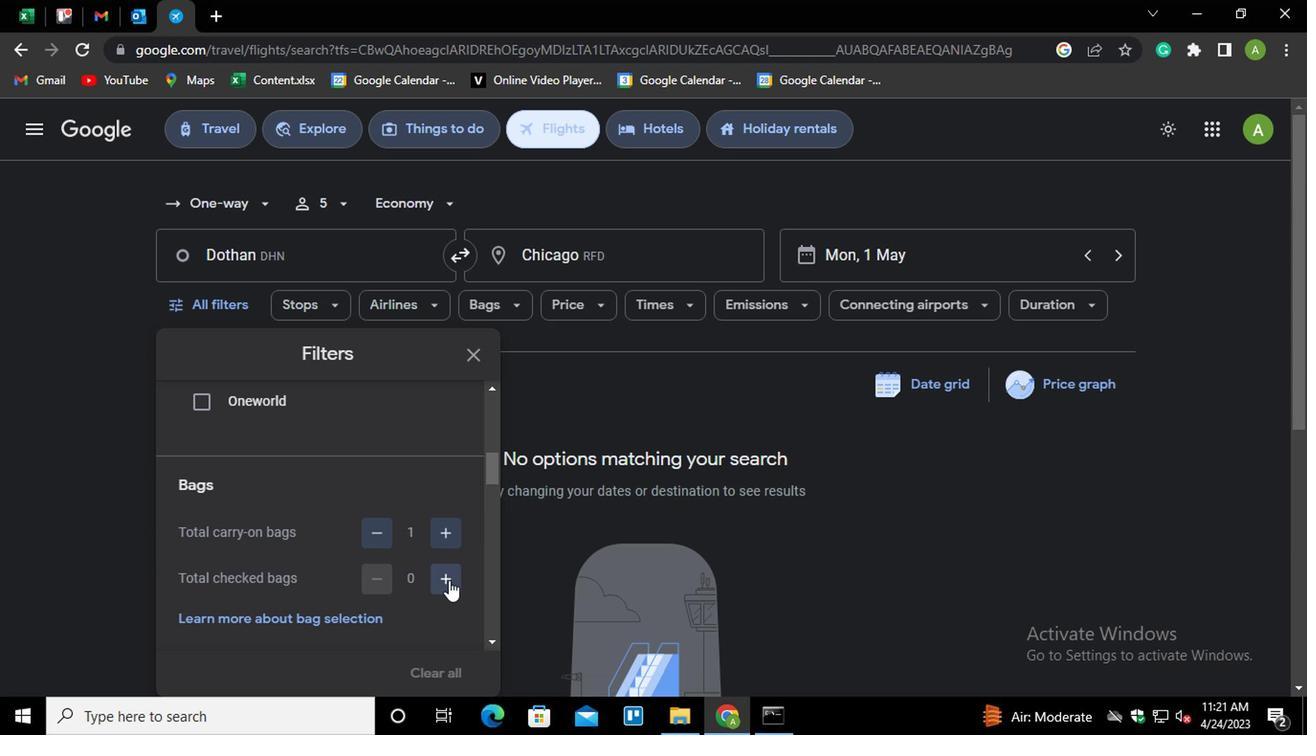 
Action: Mouse pressed left at (444, 576)
Screenshot: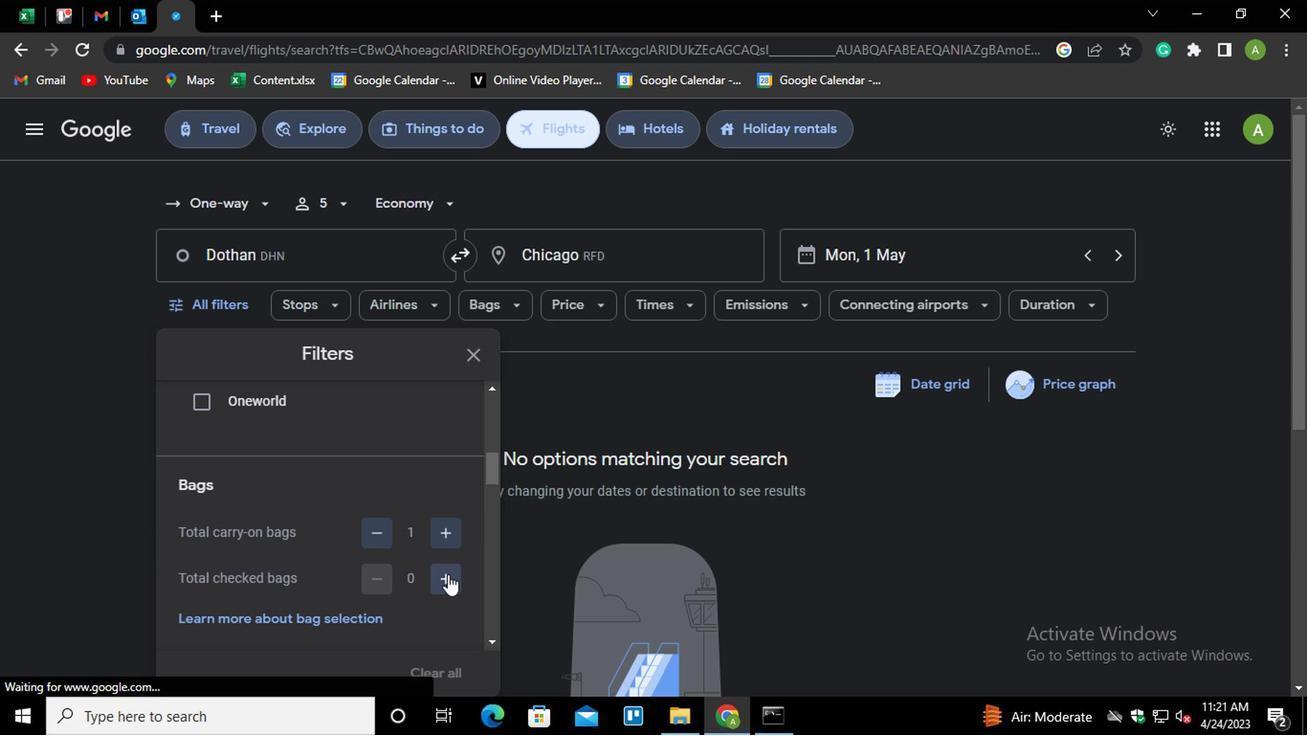 
Action: Mouse moved to (444, 575)
Screenshot: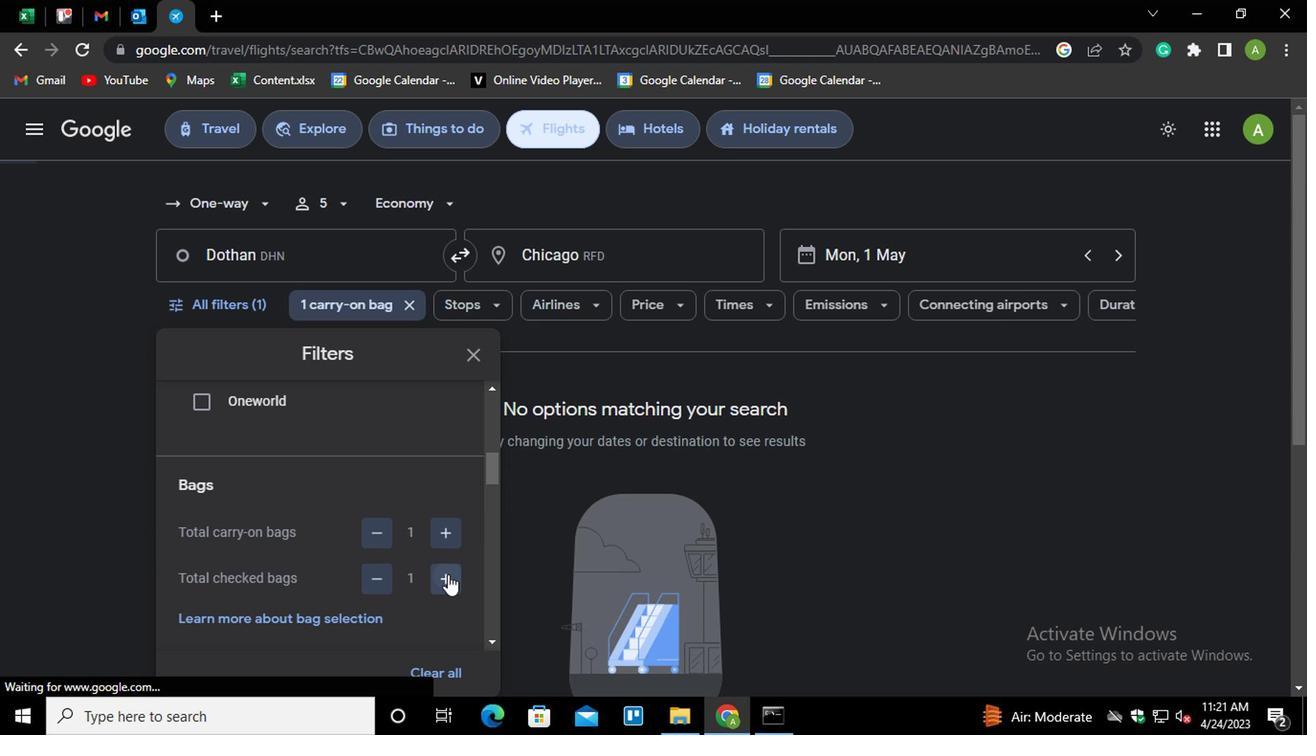 
Action: Mouse pressed left at (444, 575)
Screenshot: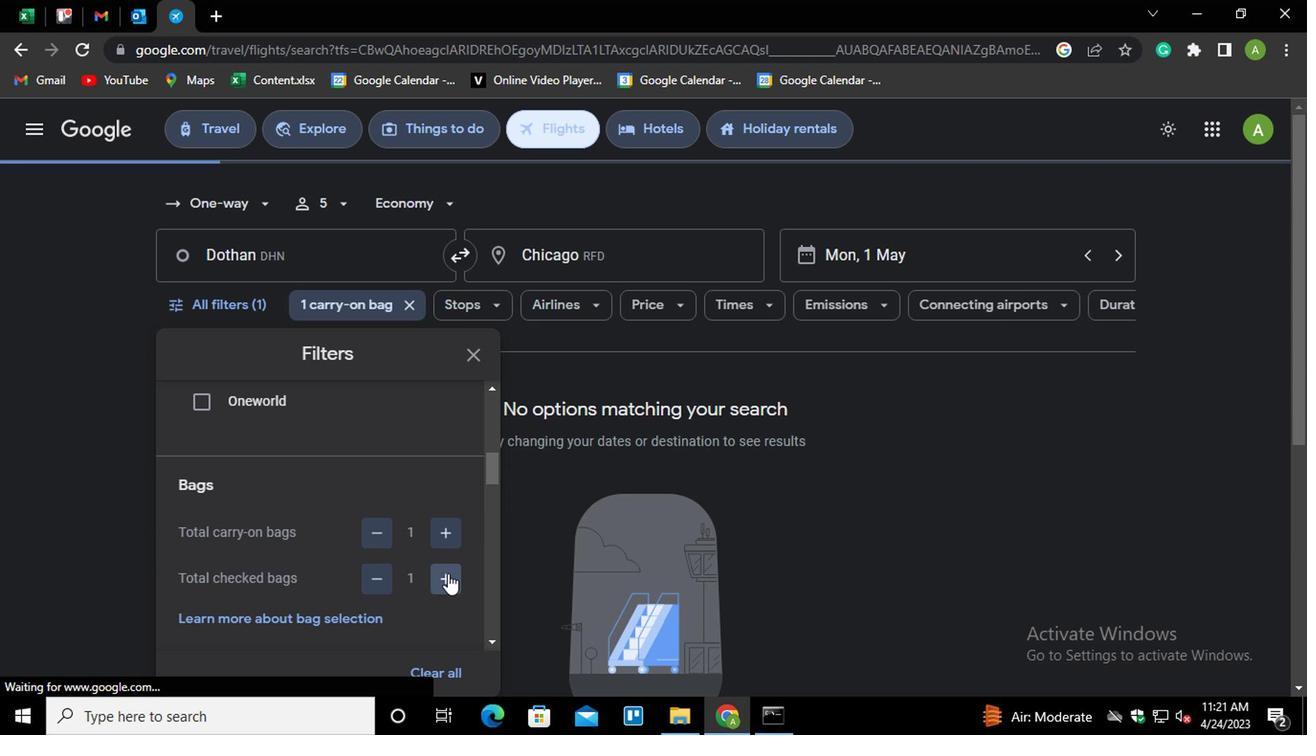 
Action: Mouse moved to (443, 575)
Screenshot: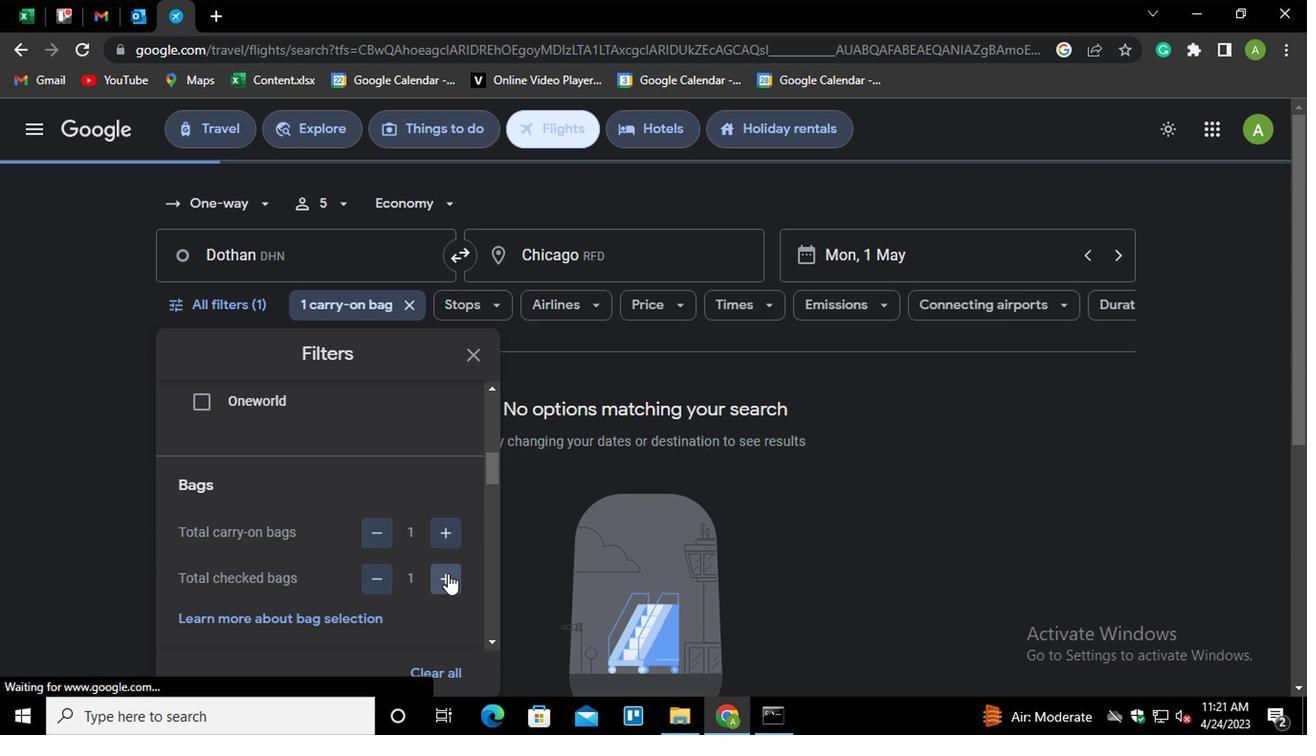 
Action: Mouse pressed left at (443, 575)
Screenshot: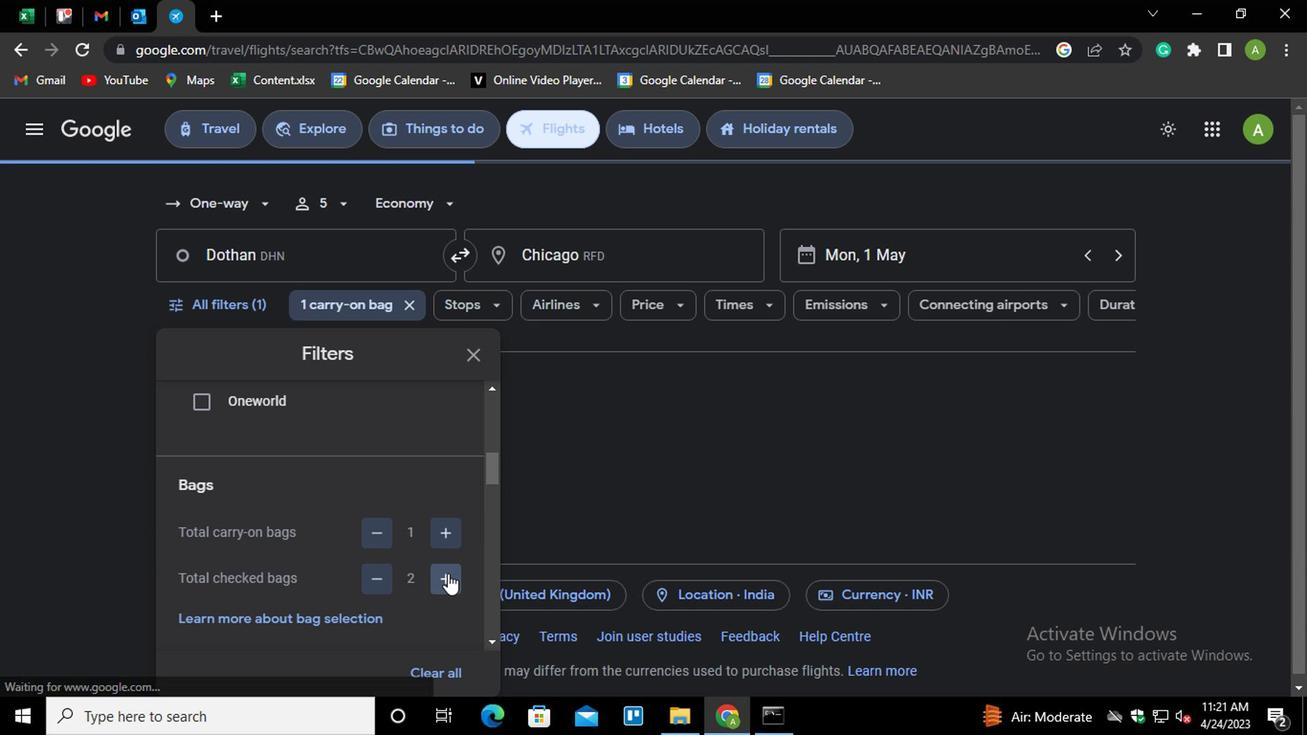 
Action: Mouse pressed left at (443, 575)
Screenshot: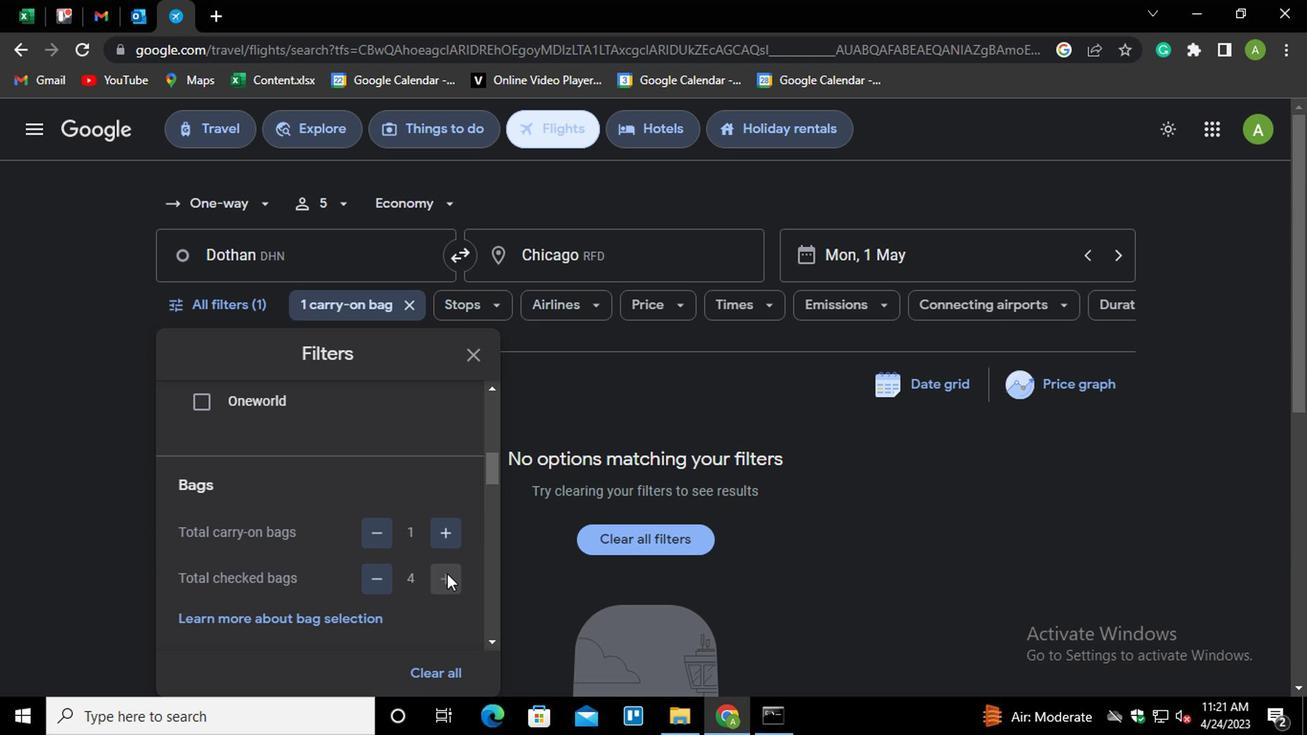 
Action: Mouse moved to (412, 544)
Screenshot: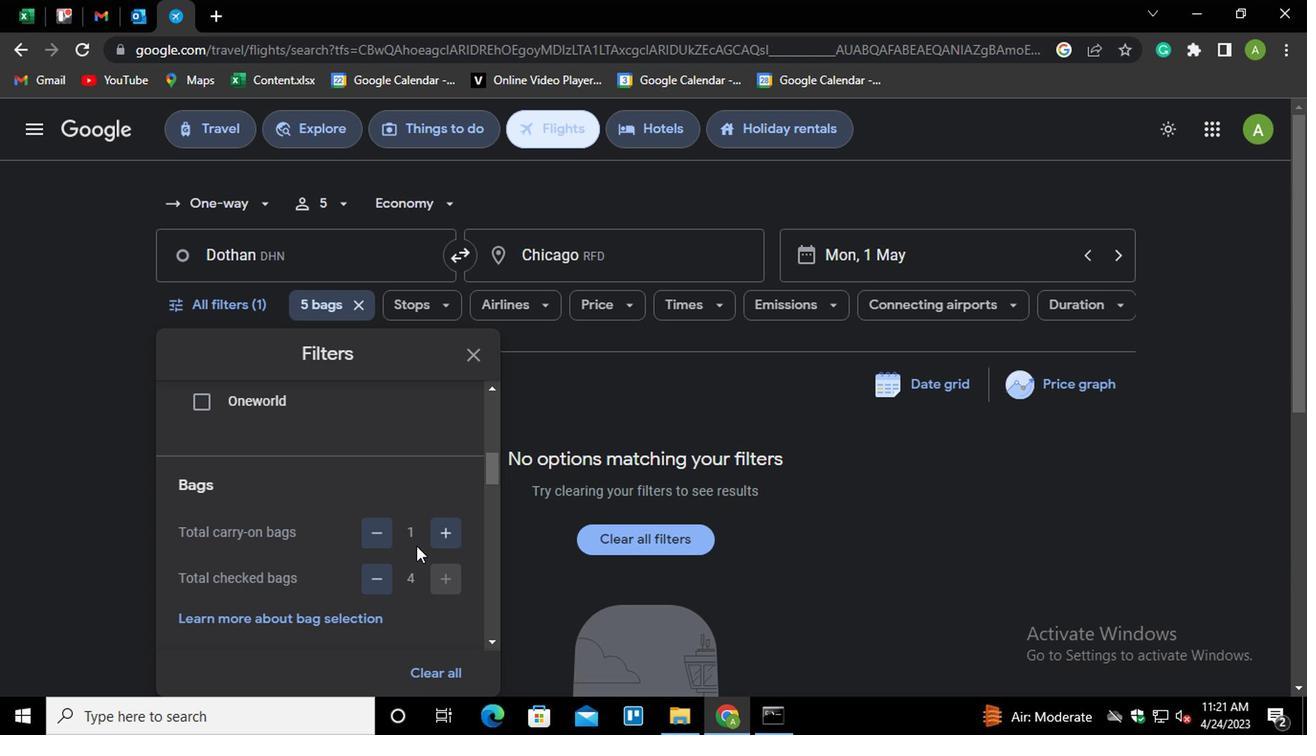 
Action: Mouse scrolled (412, 544) with delta (0, 0)
Screenshot: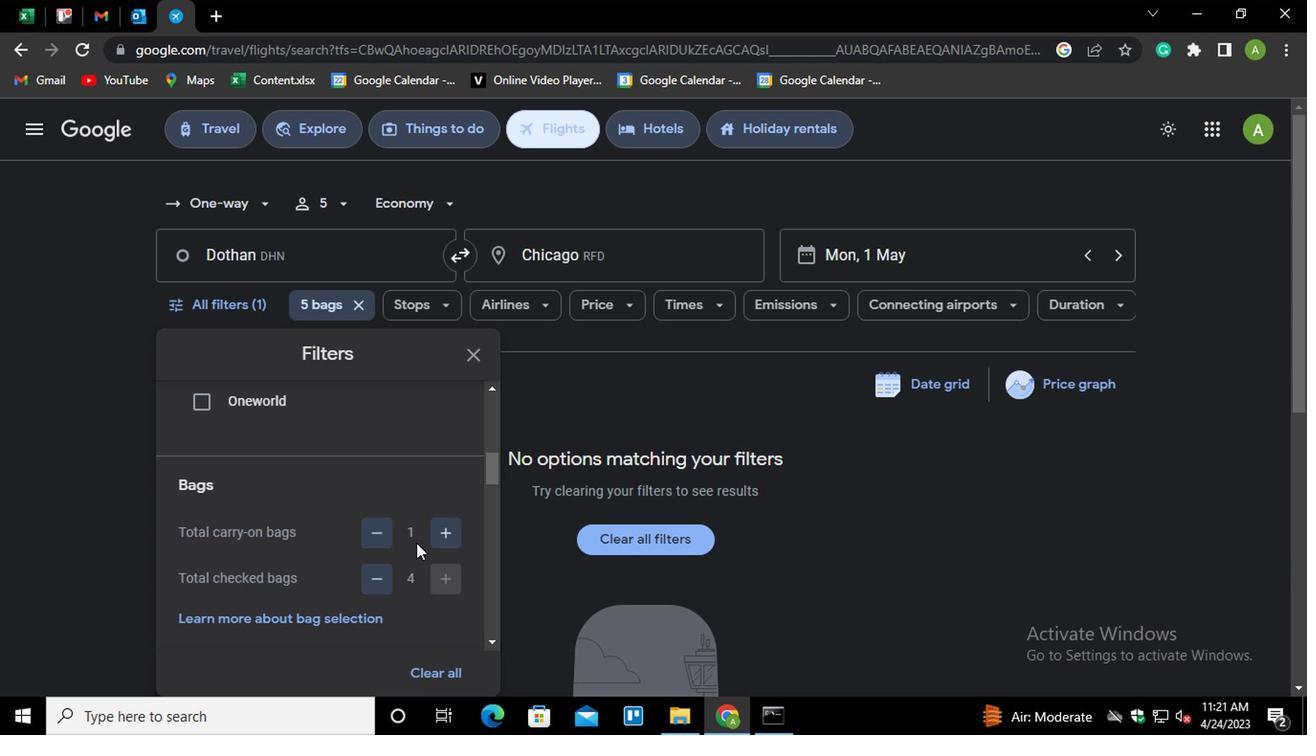 
Action: Mouse scrolled (412, 544) with delta (0, 0)
Screenshot: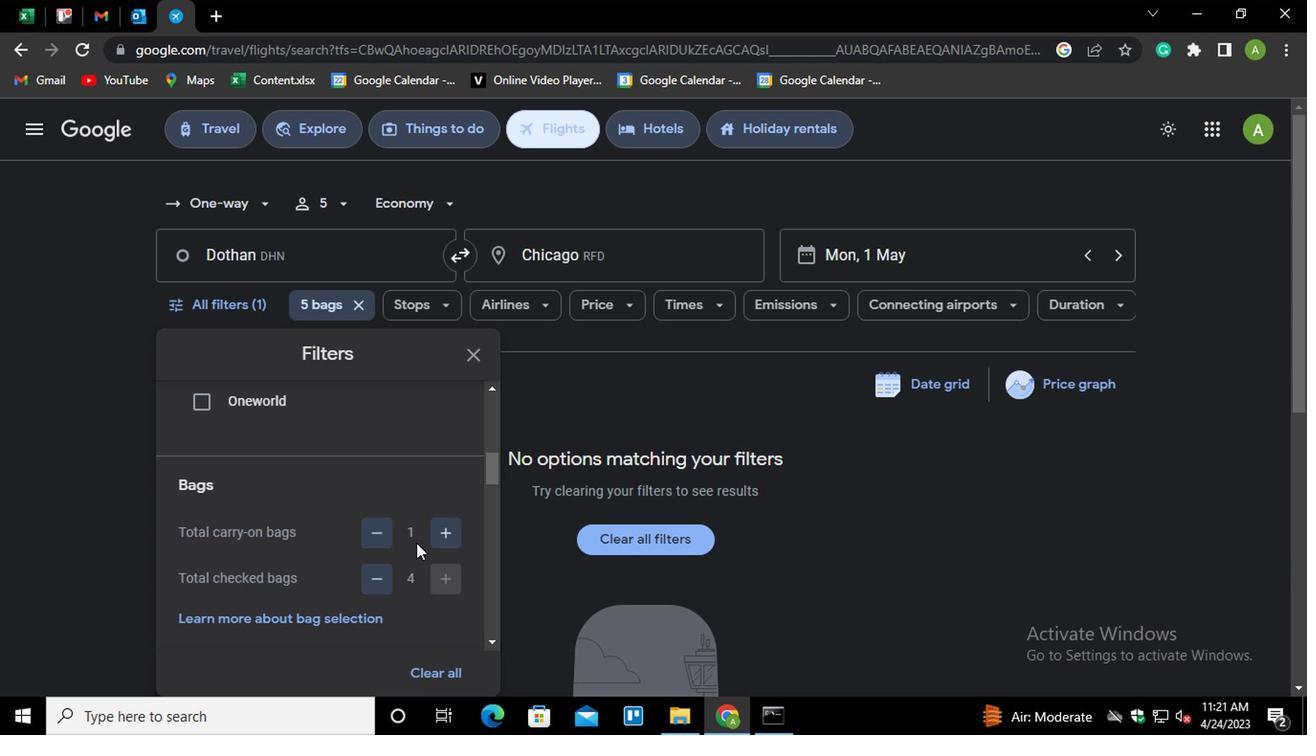
Action: Mouse scrolled (412, 544) with delta (0, 0)
Screenshot: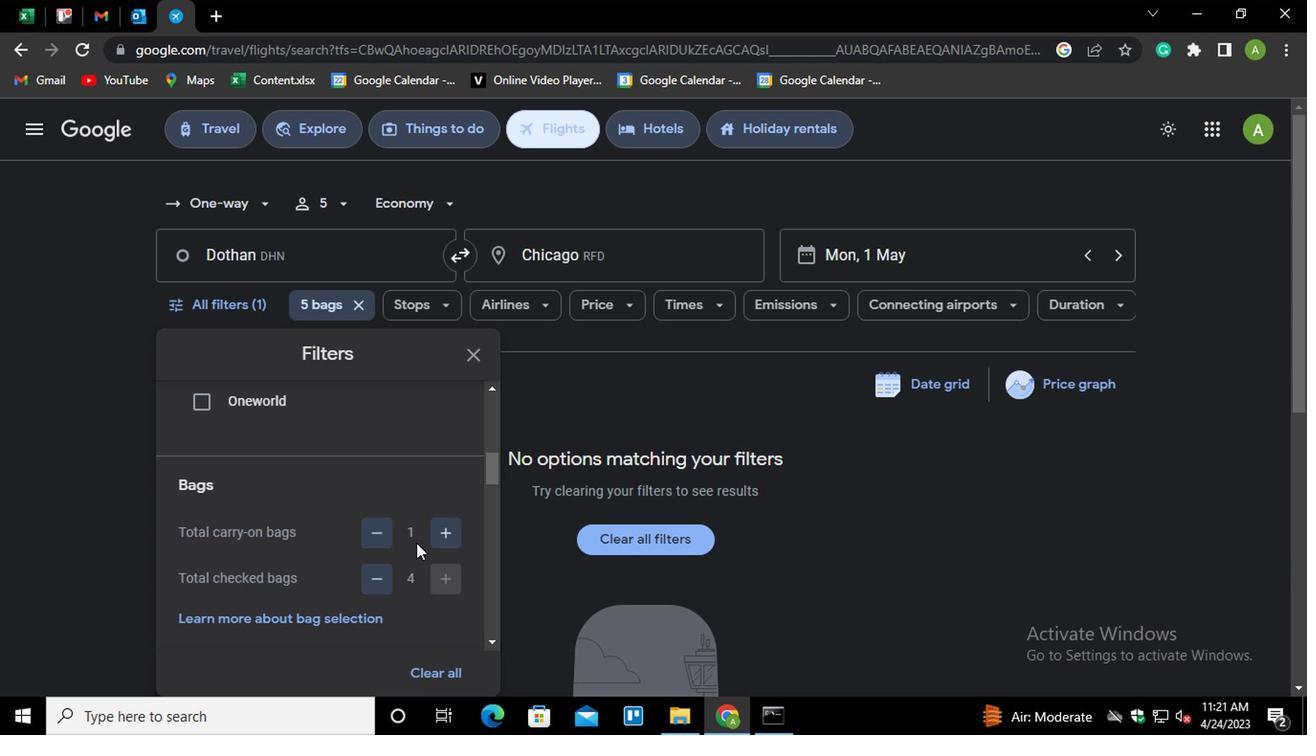 
Action: Mouse moved to (198, 482)
Screenshot: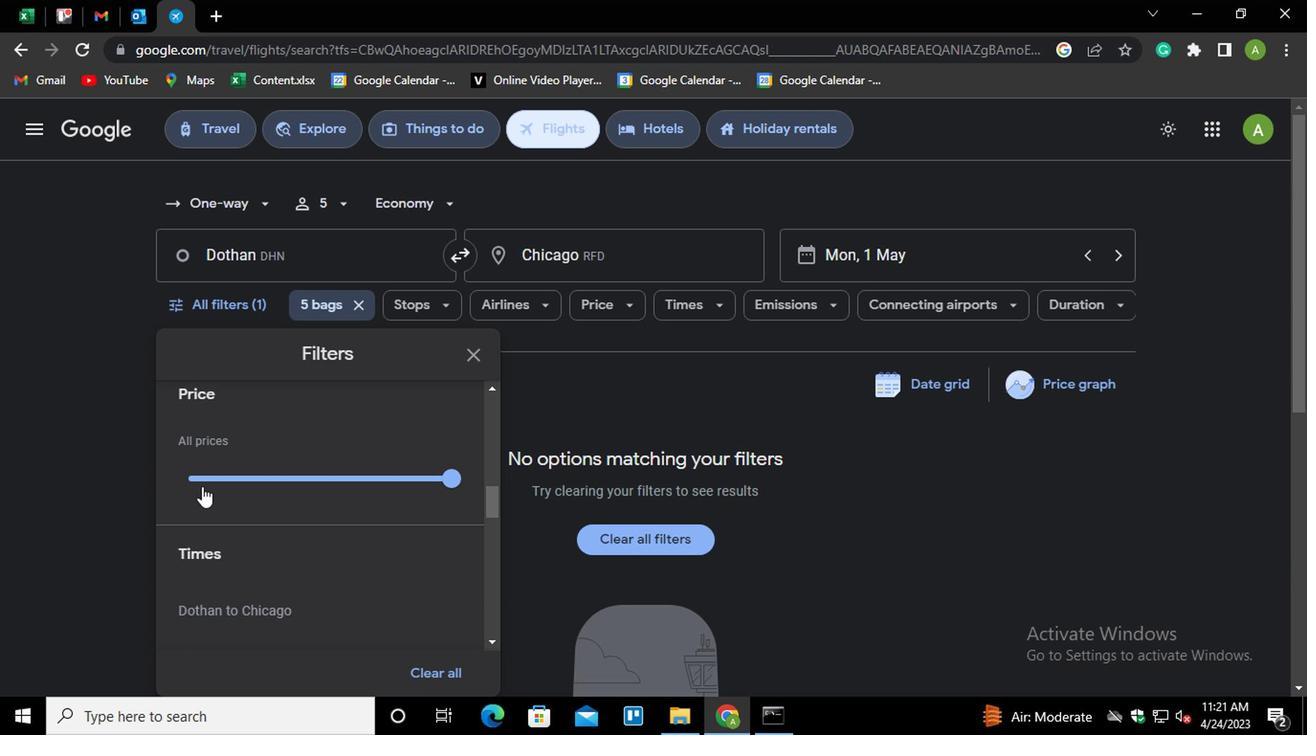 
Action: Mouse pressed left at (198, 482)
Screenshot: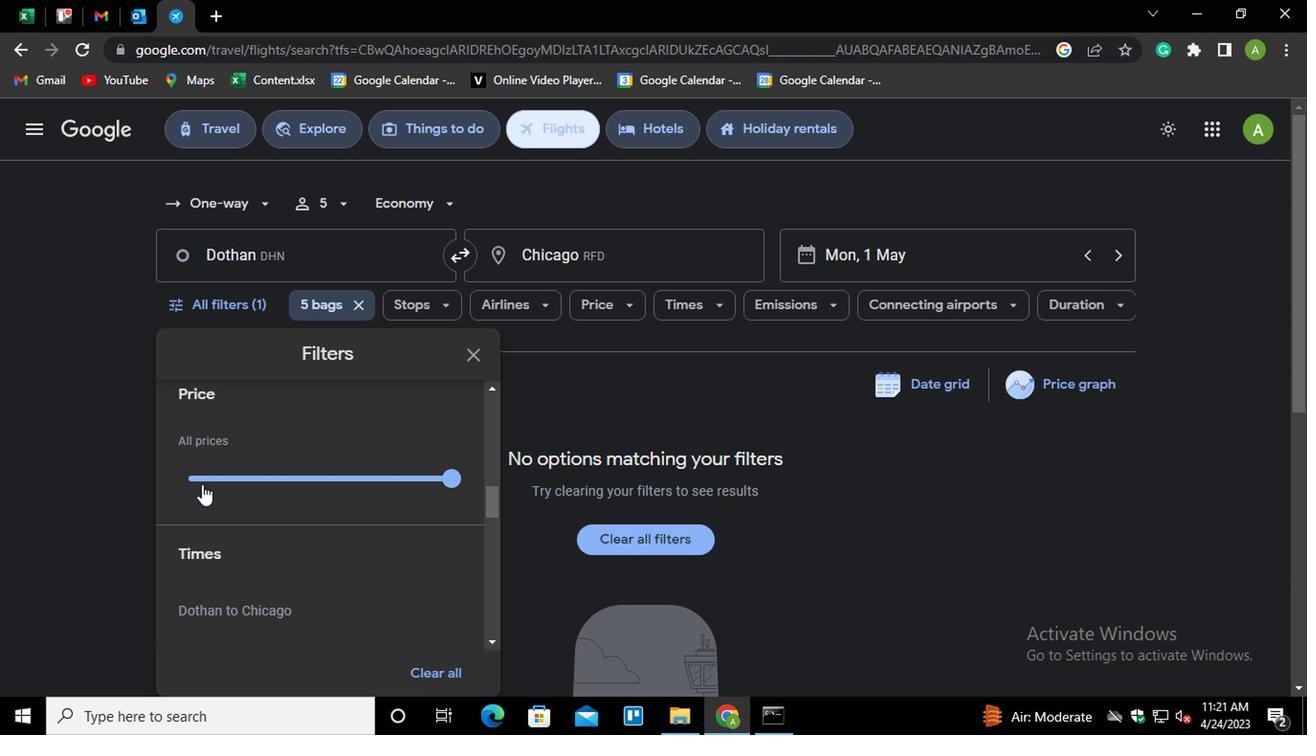 
Action: Mouse moved to (210, 479)
Screenshot: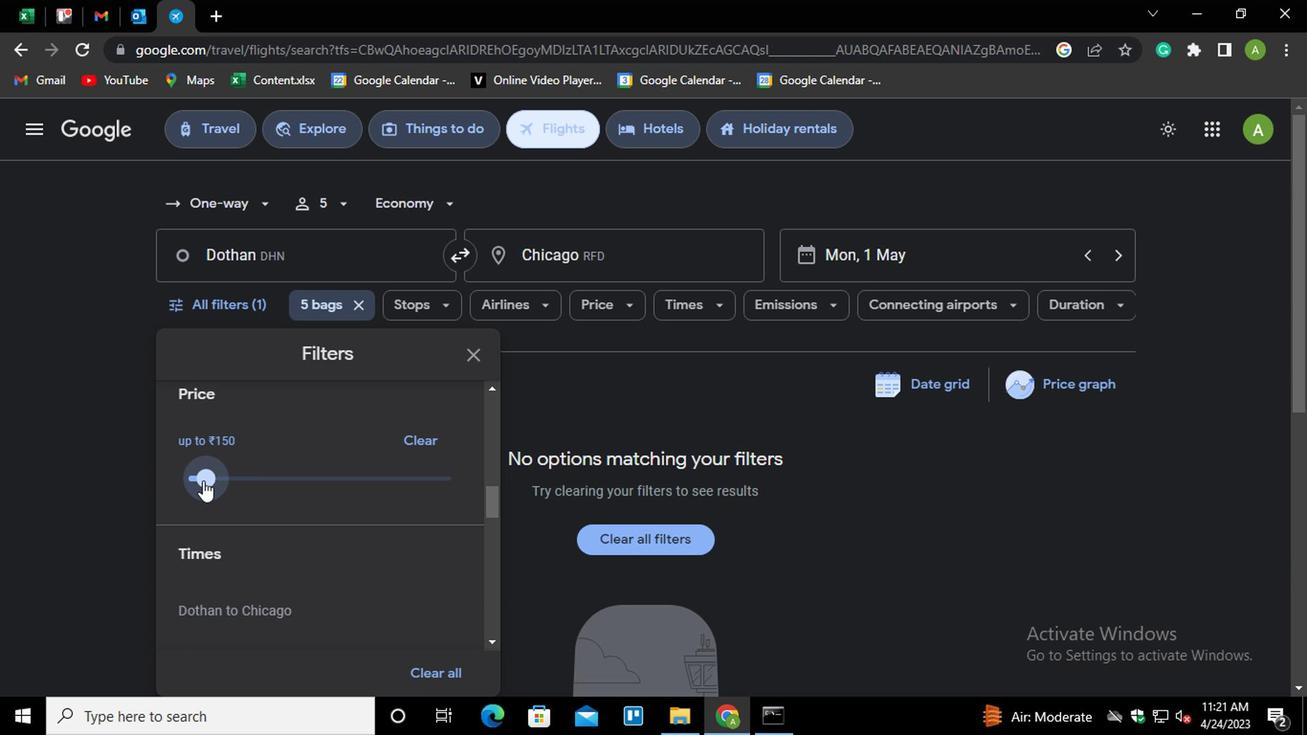 
Action: Mouse pressed left at (210, 479)
Screenshot: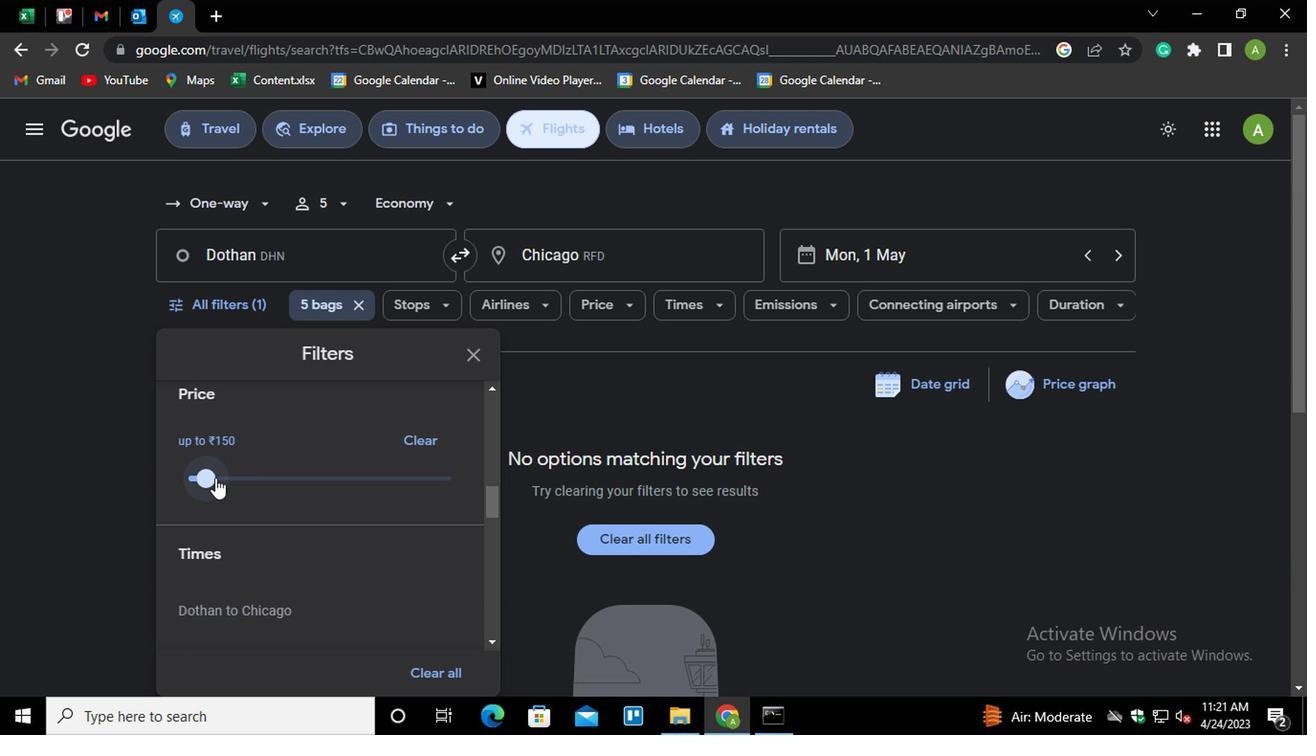 
Action: Mouse moved to (396, 509)
Screenshot: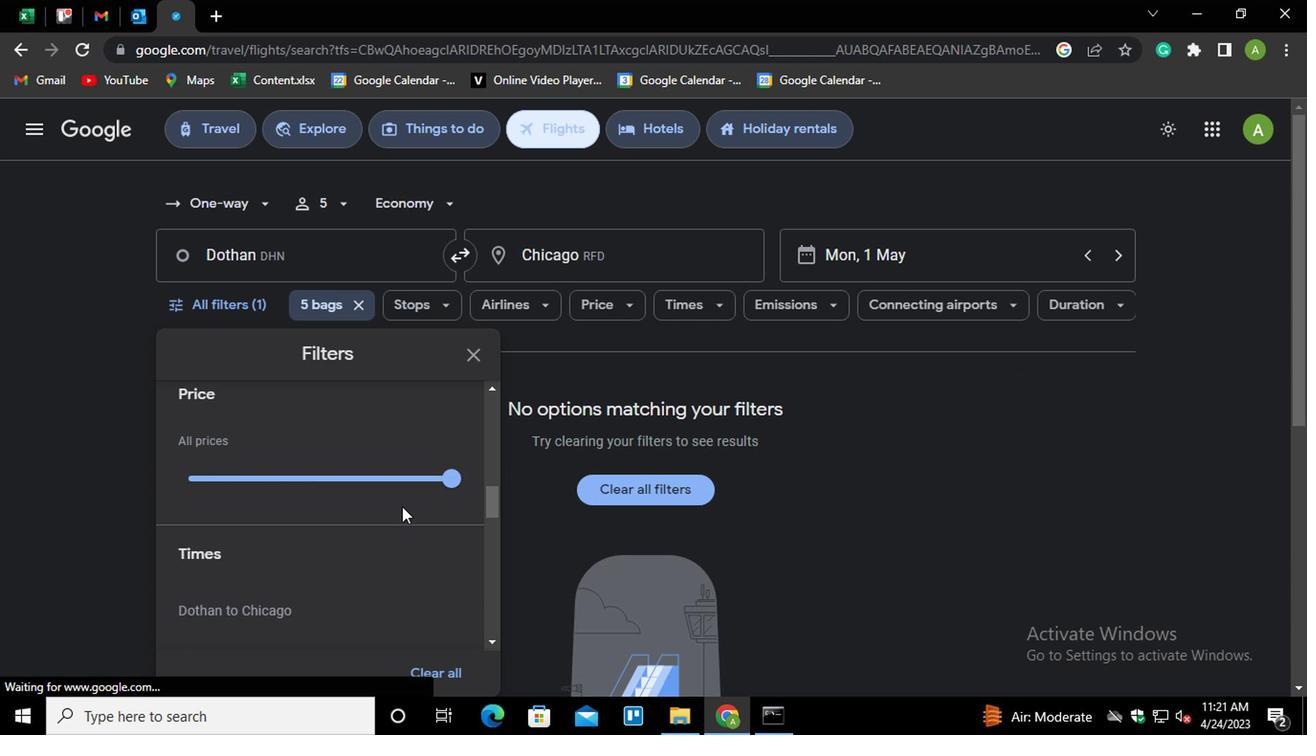 
Action: Mouse scrolled (396, 508) with delta (0, -1)
Screenshot: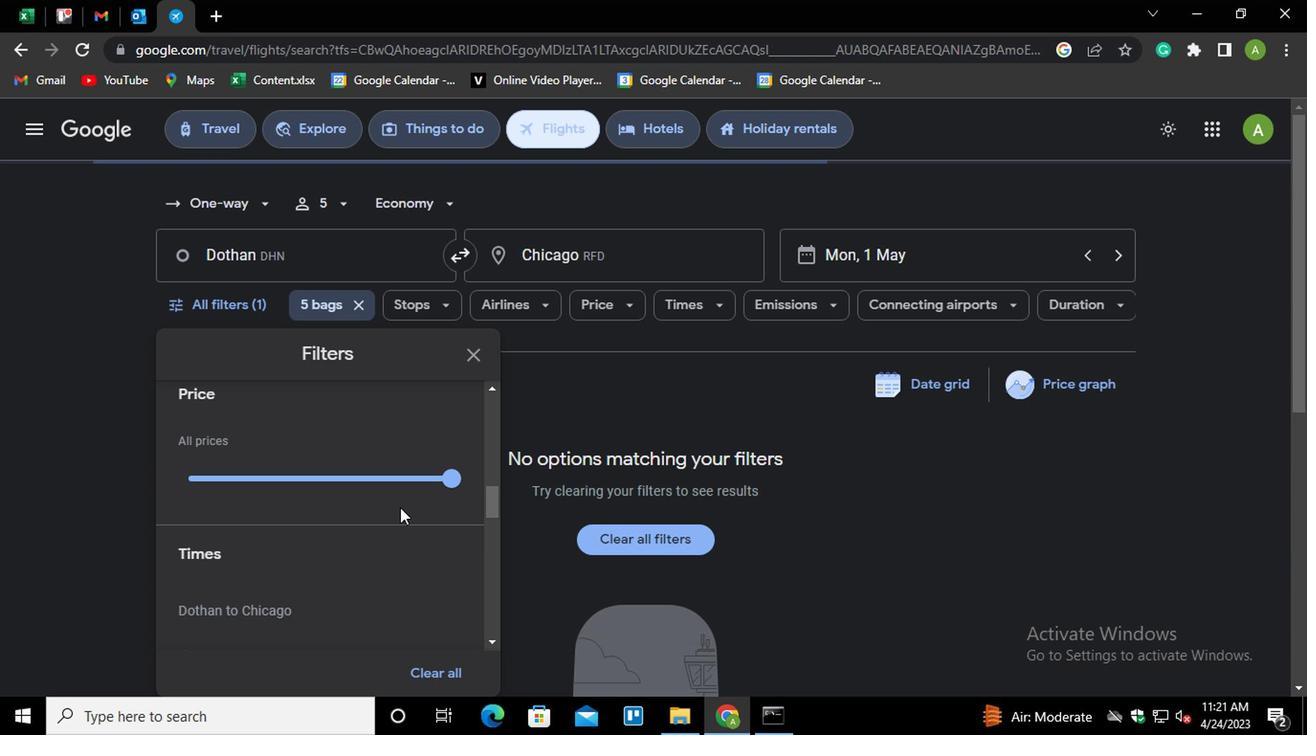 
Action: Mouse scrolled (396, 508) with delta (0, -1)
Screenshot: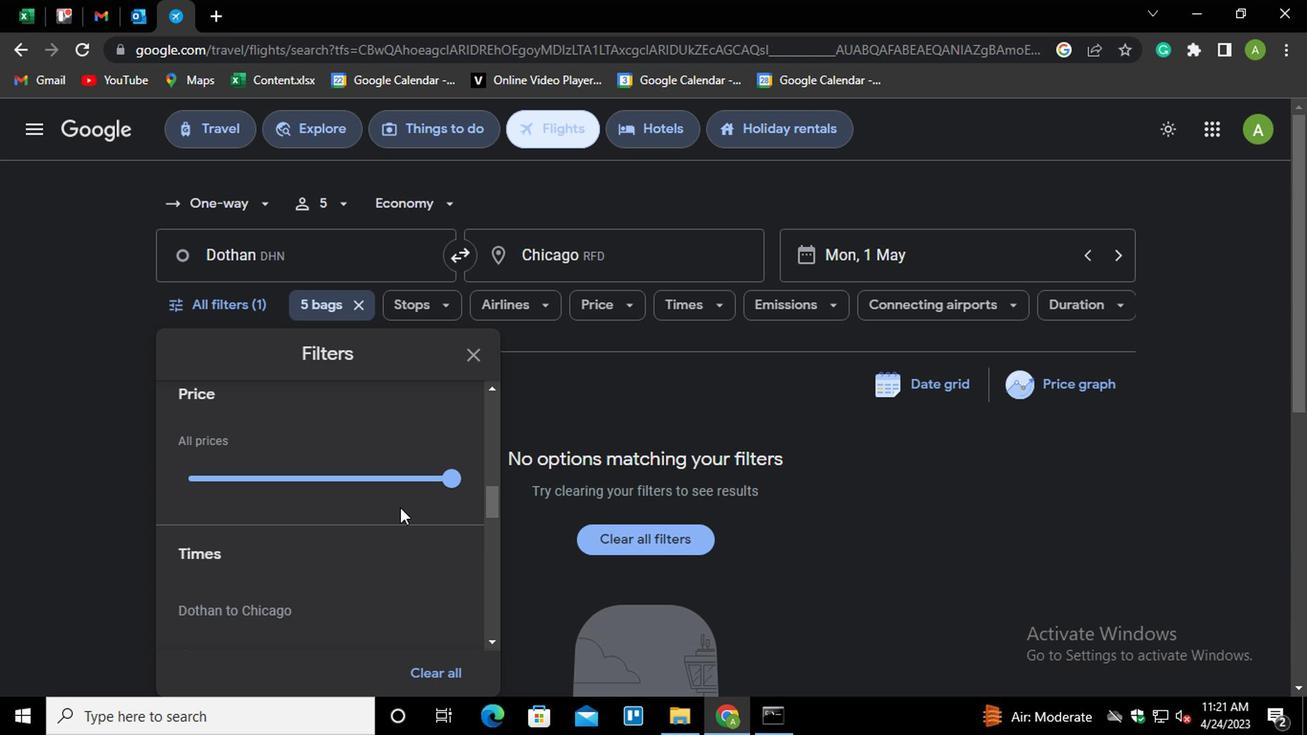 
Action: Mouse moved to (244, 507)
Screenshot: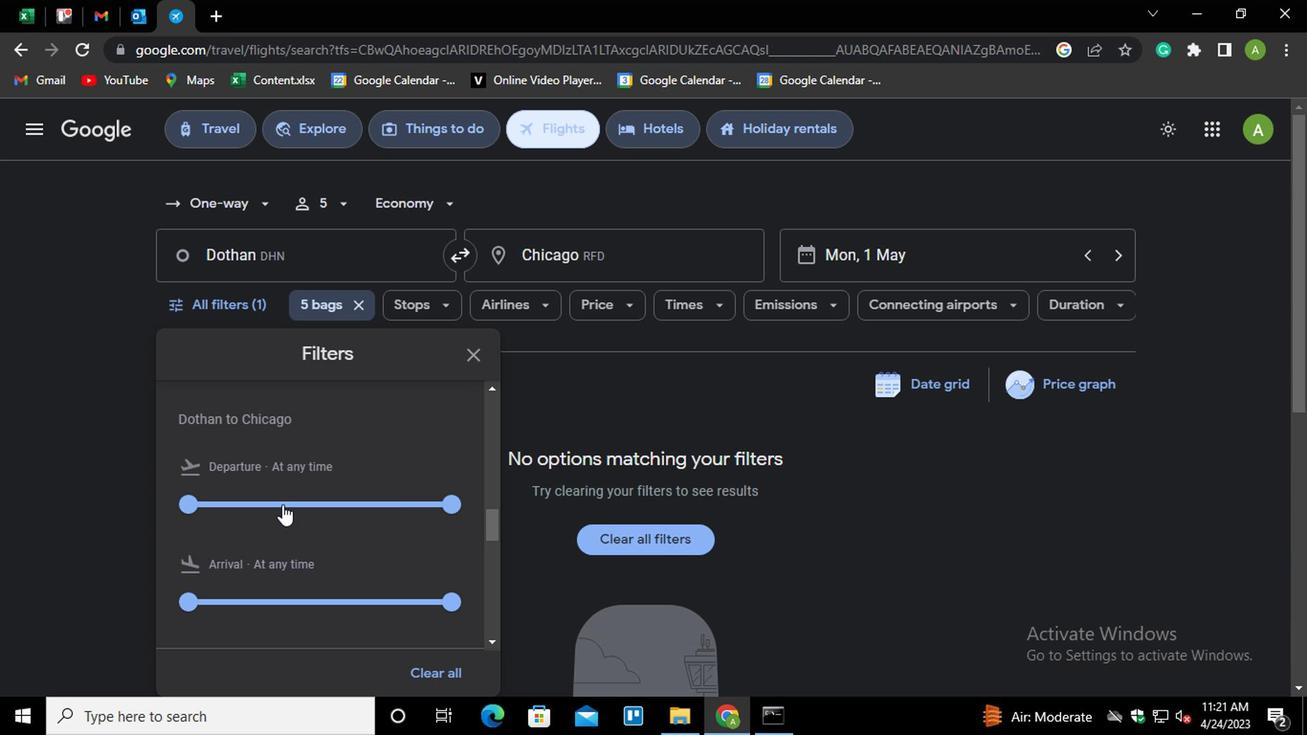 
Action: Mouse pressed left at (244, 507)
Screenshot: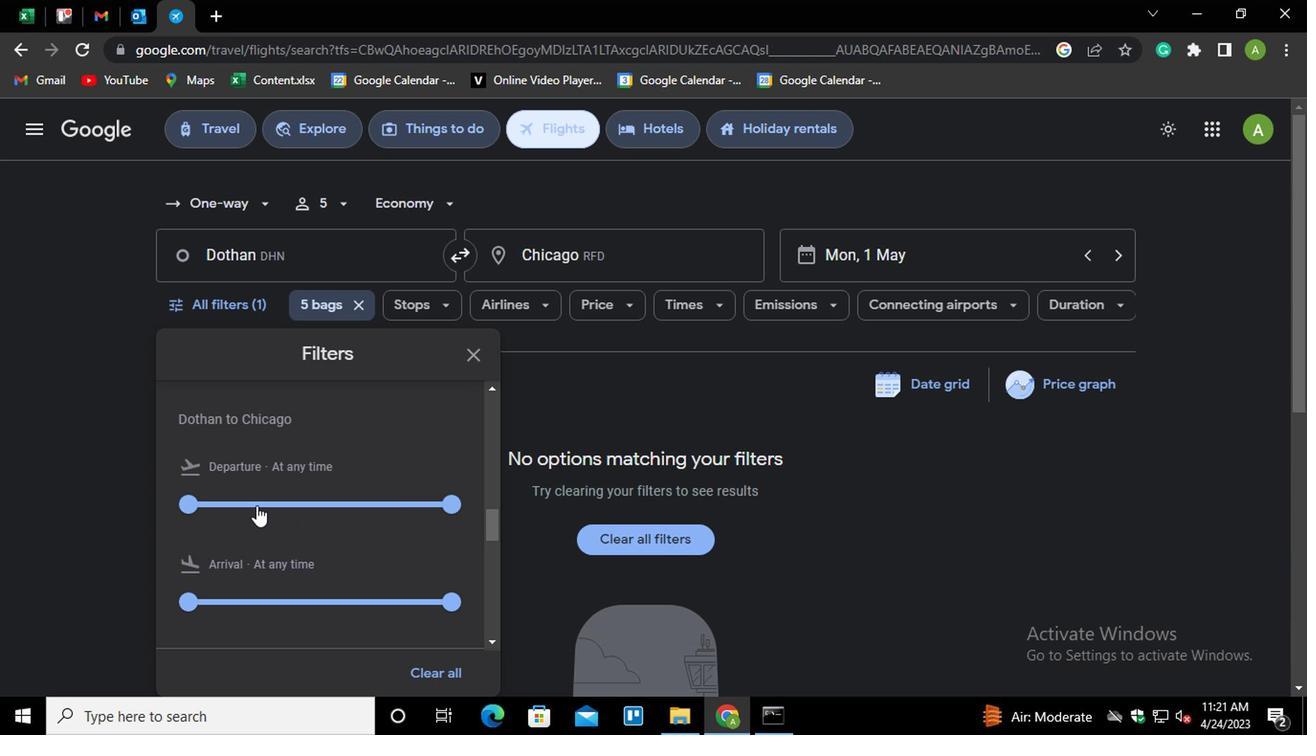 
Action: Mouse moved to (264, 506)
Screenshot: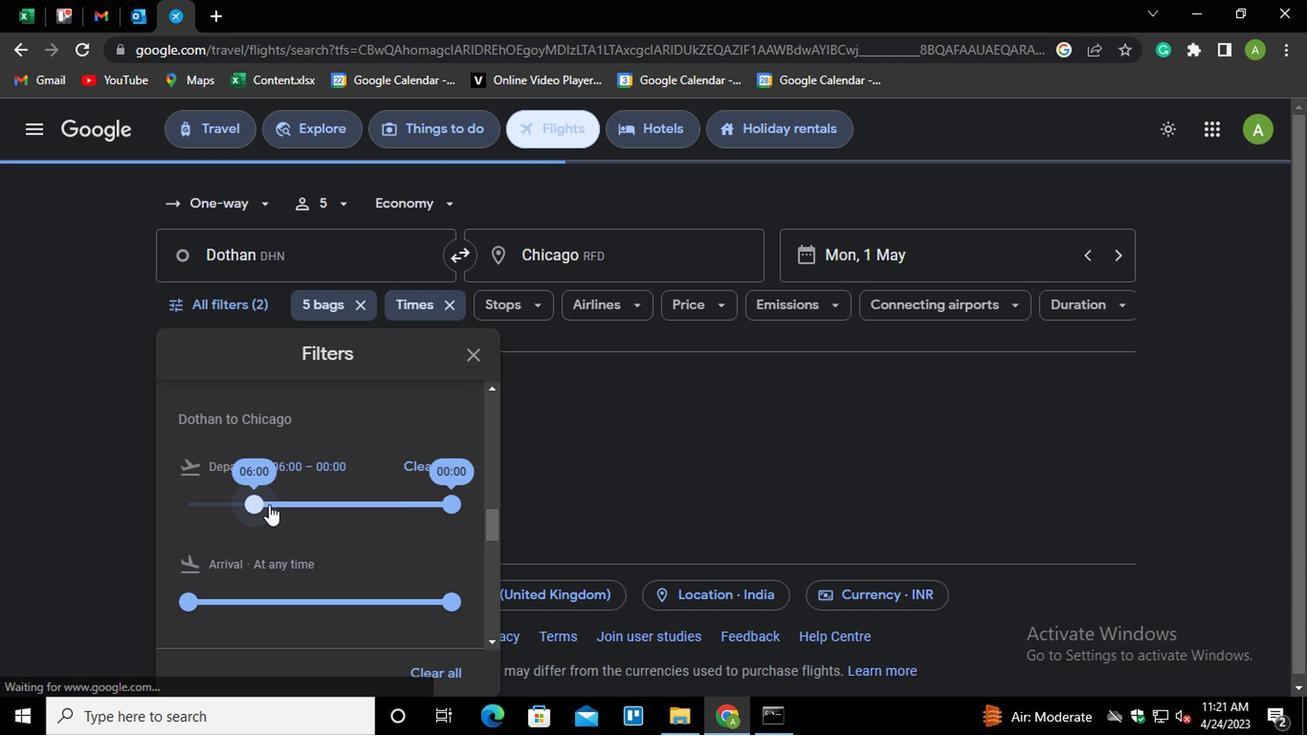 
Action: Mouse pressed left at (264, 506)
Screenshot: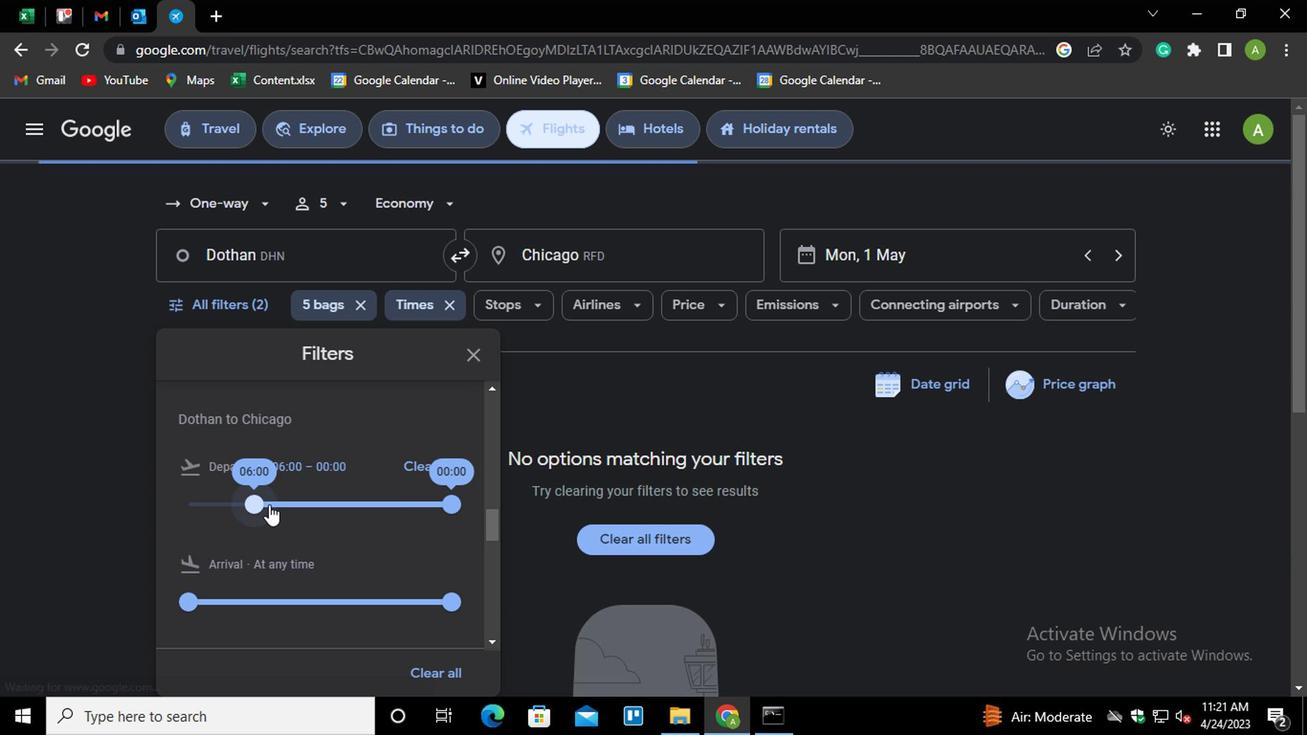 
Action: Mouse moved to (314, 505)
Screenshot: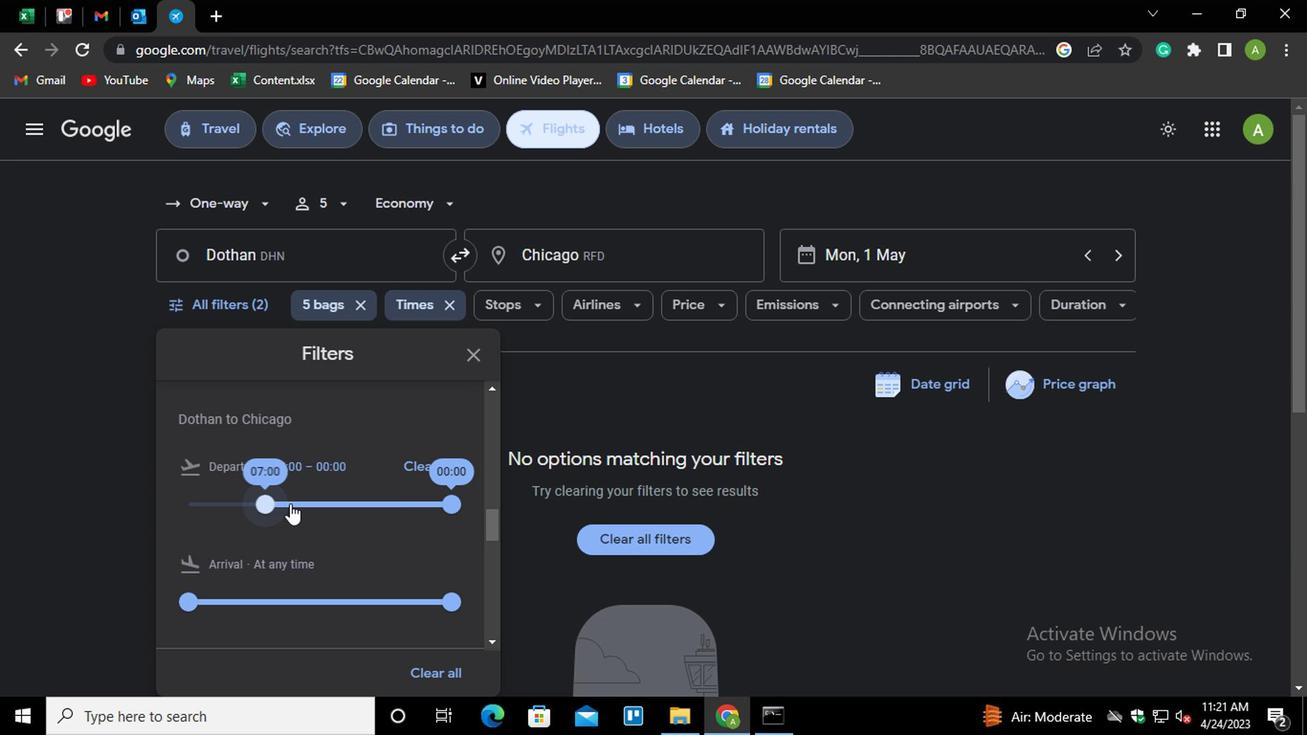 
Action: Mouse scrolled (314, 504) with delta (0, 0)
Screenshot: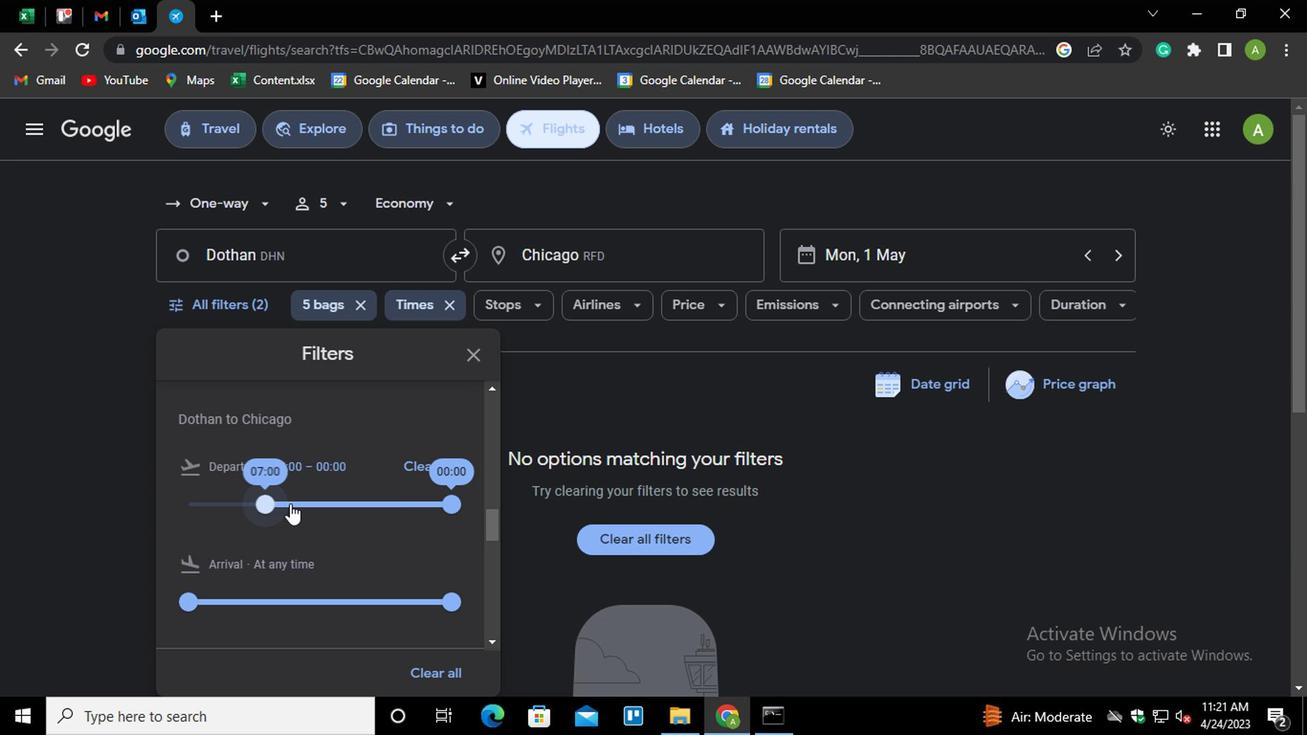 
Action: Mouse moved to (316, 505)
Screenshot: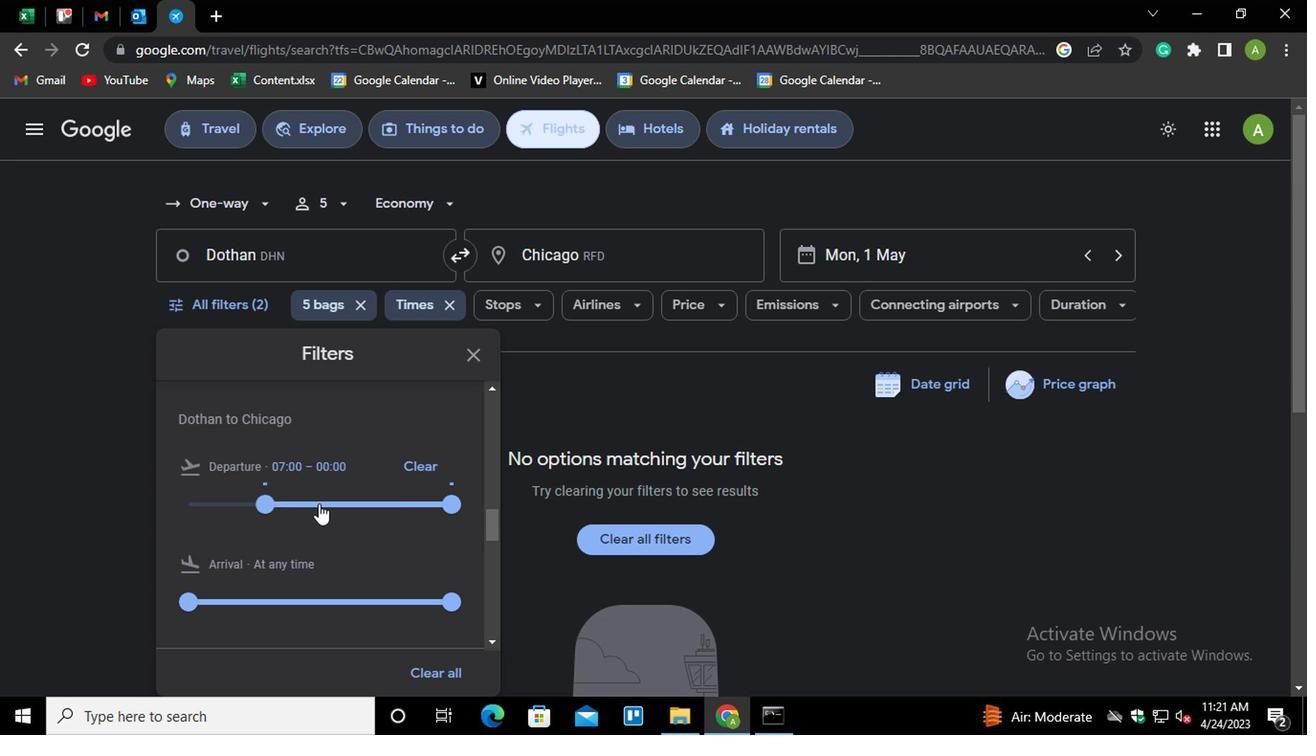 
Action: Mouse scrolled (316, 504) with delta (0, 0)
Screenshot: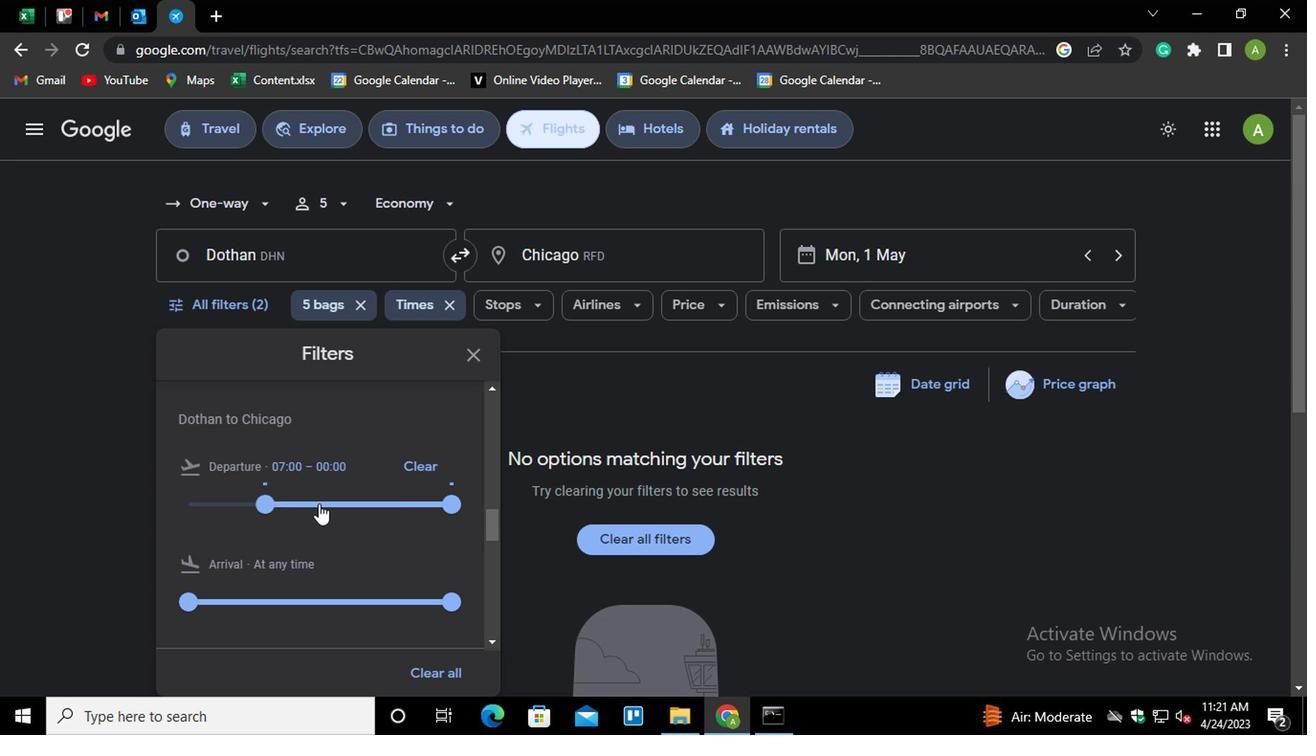 
Action: Mouse scrolled (316, 504) with delta (0, 0)
Screenshot: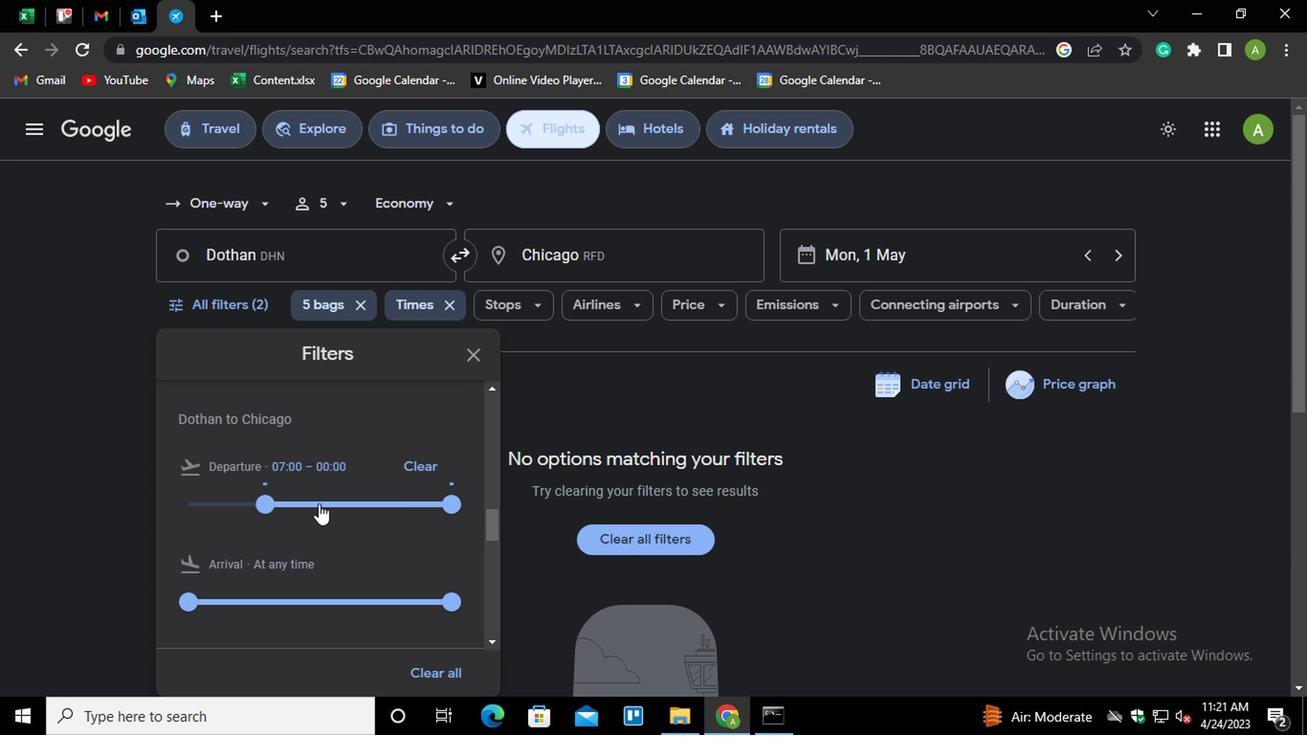 
Action: Mouse scrolled (316, 504) with delta (0, 0)
Screenshot: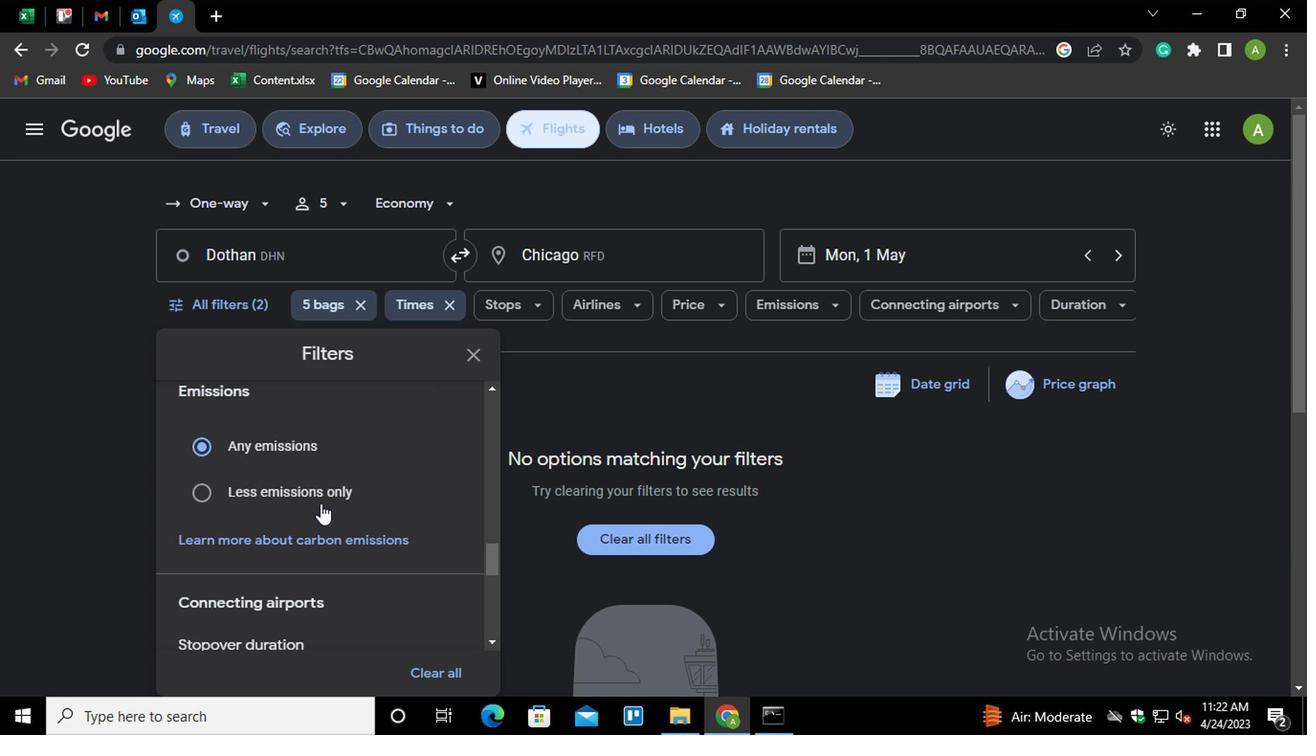 
Action: Mouse scrolled (316, 504) with delta (0, 0)
Screenshot: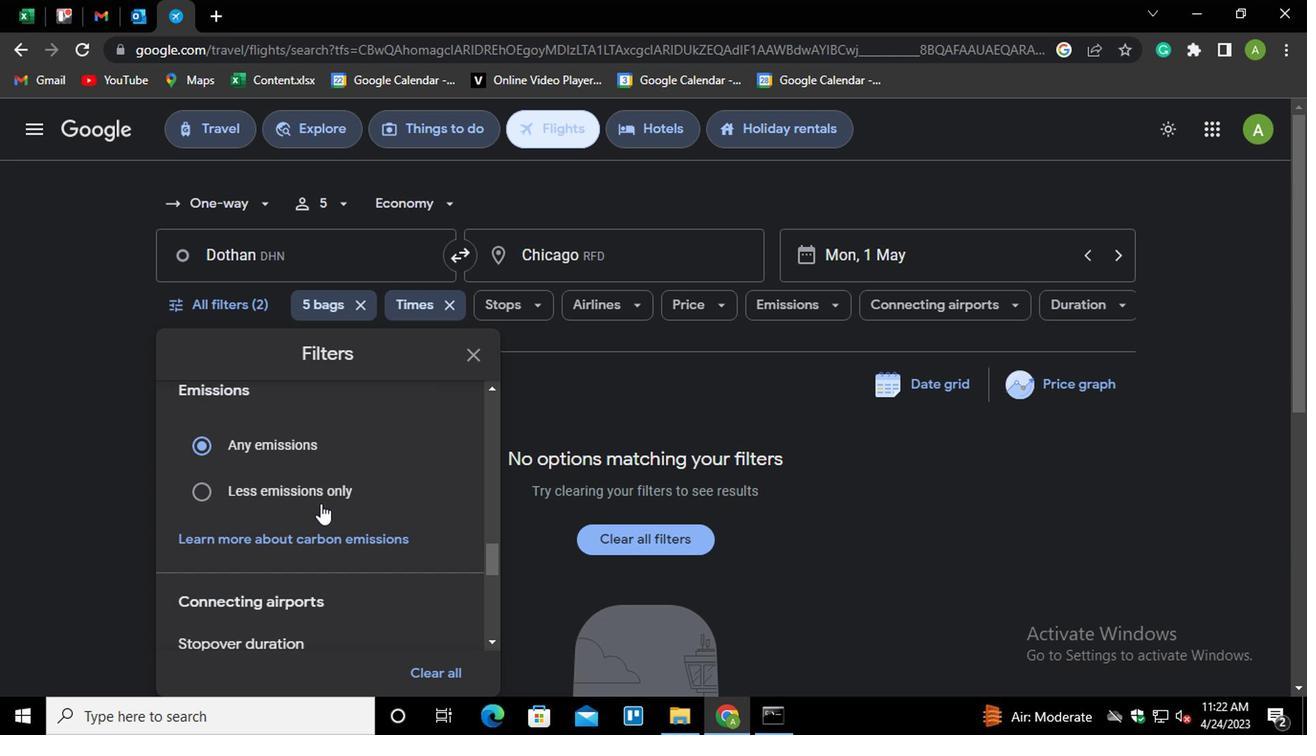 
Action: Mouse scrolled (316, 504) with delta (0, 0)
Screenshot: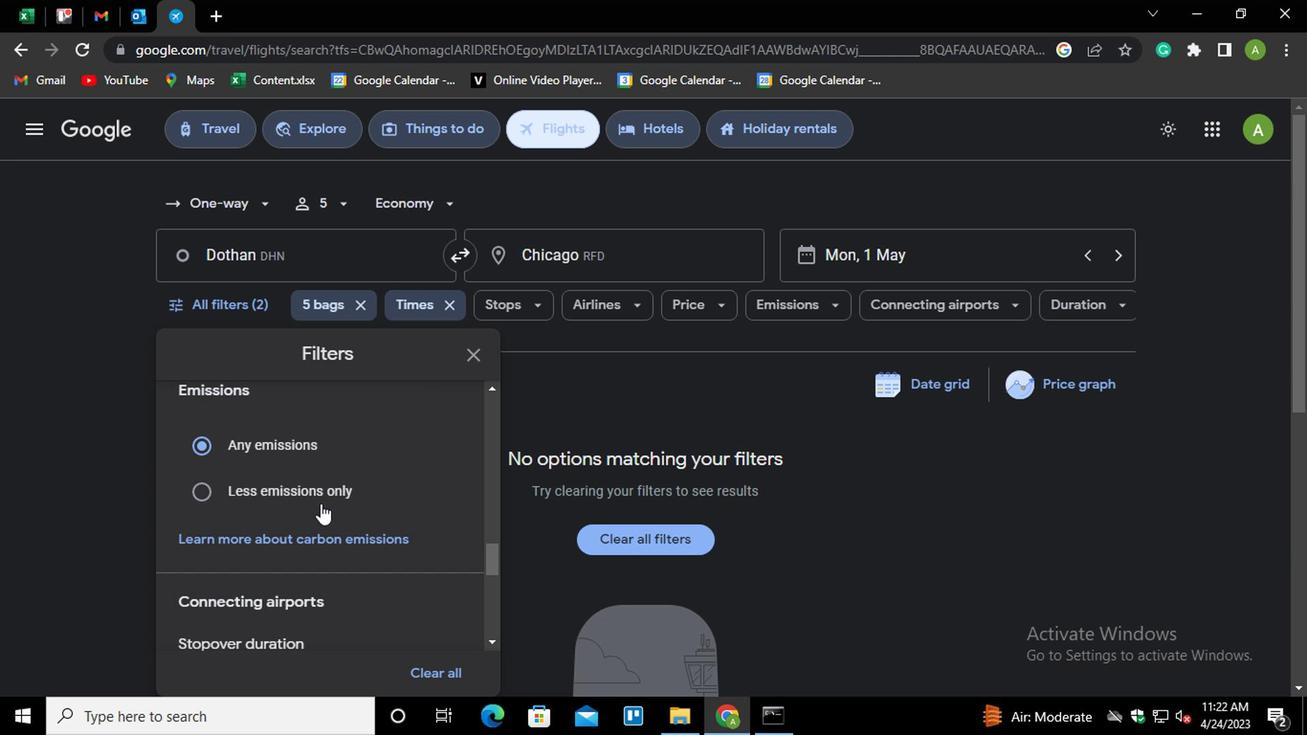 
Action: Mouse scrolled (316, 504) with delta (0, 0)
Screenshot: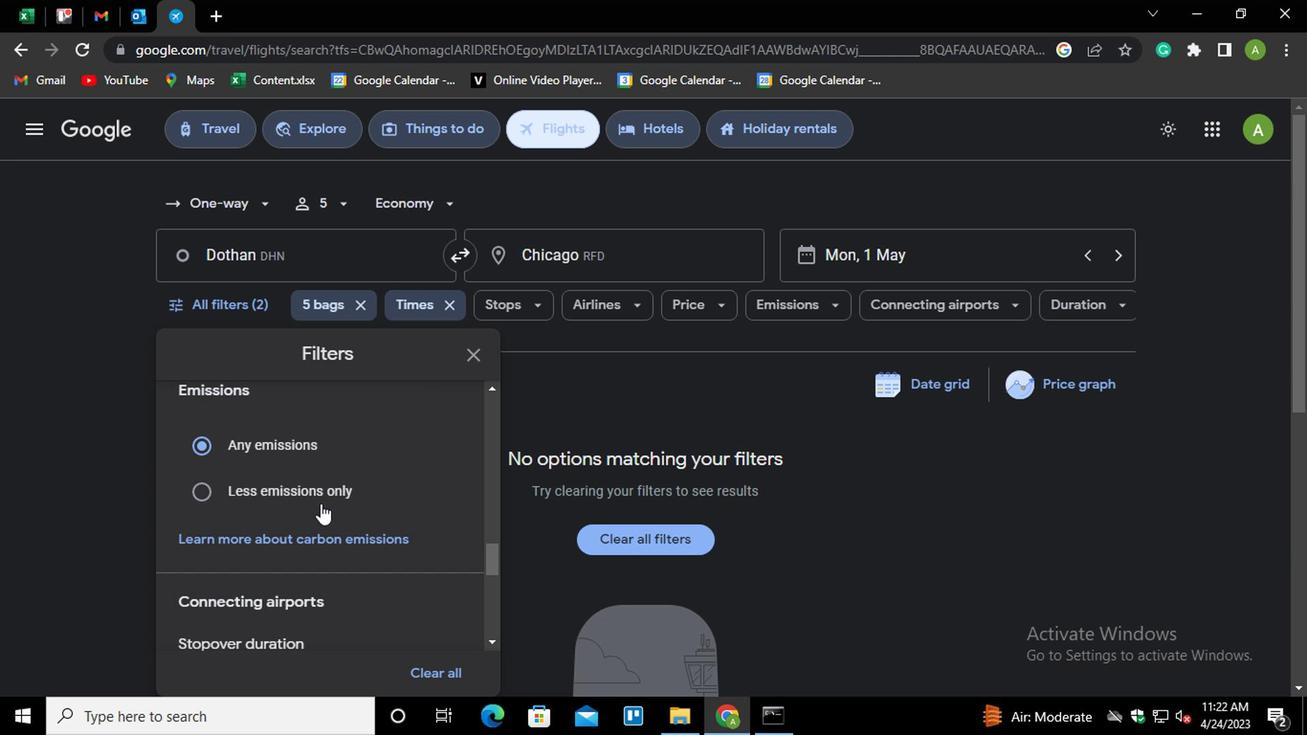 
Action: Mouse moved to (669, 437)
Screenshot: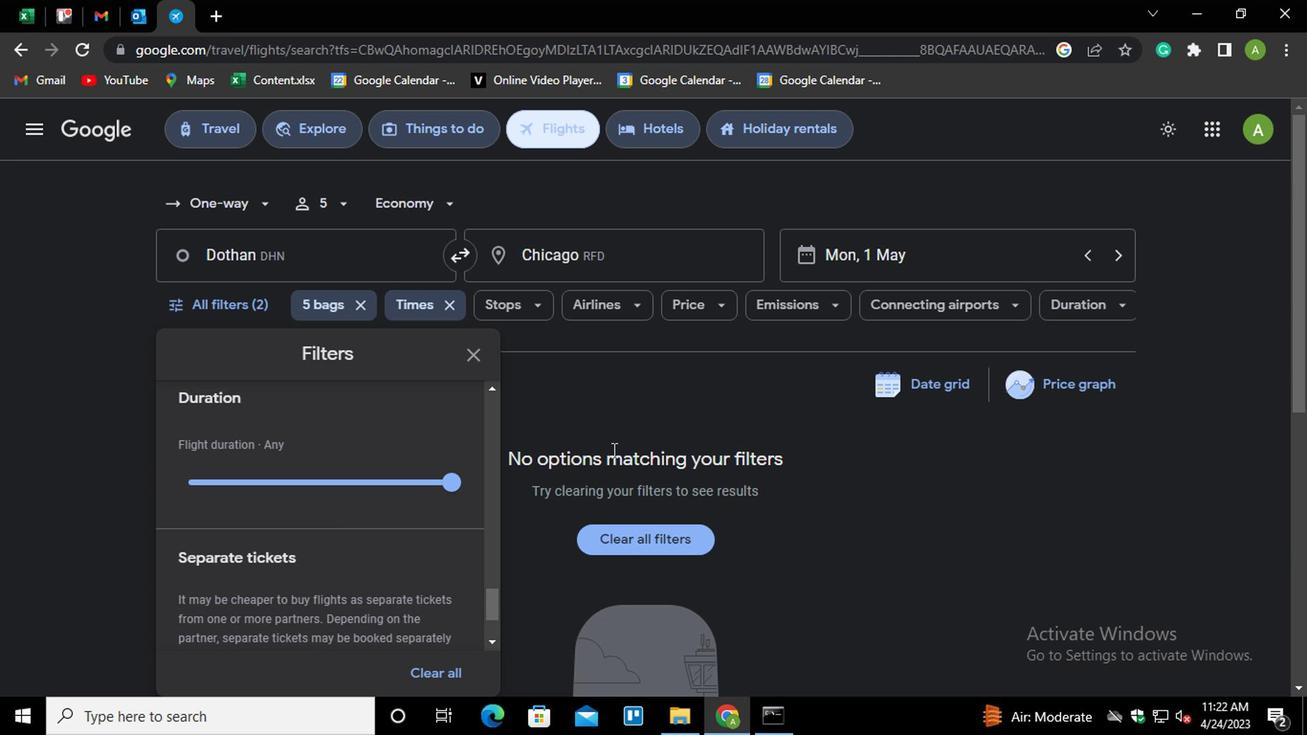 
Action: Mouse pressed left at (669, 437)
Screenshot: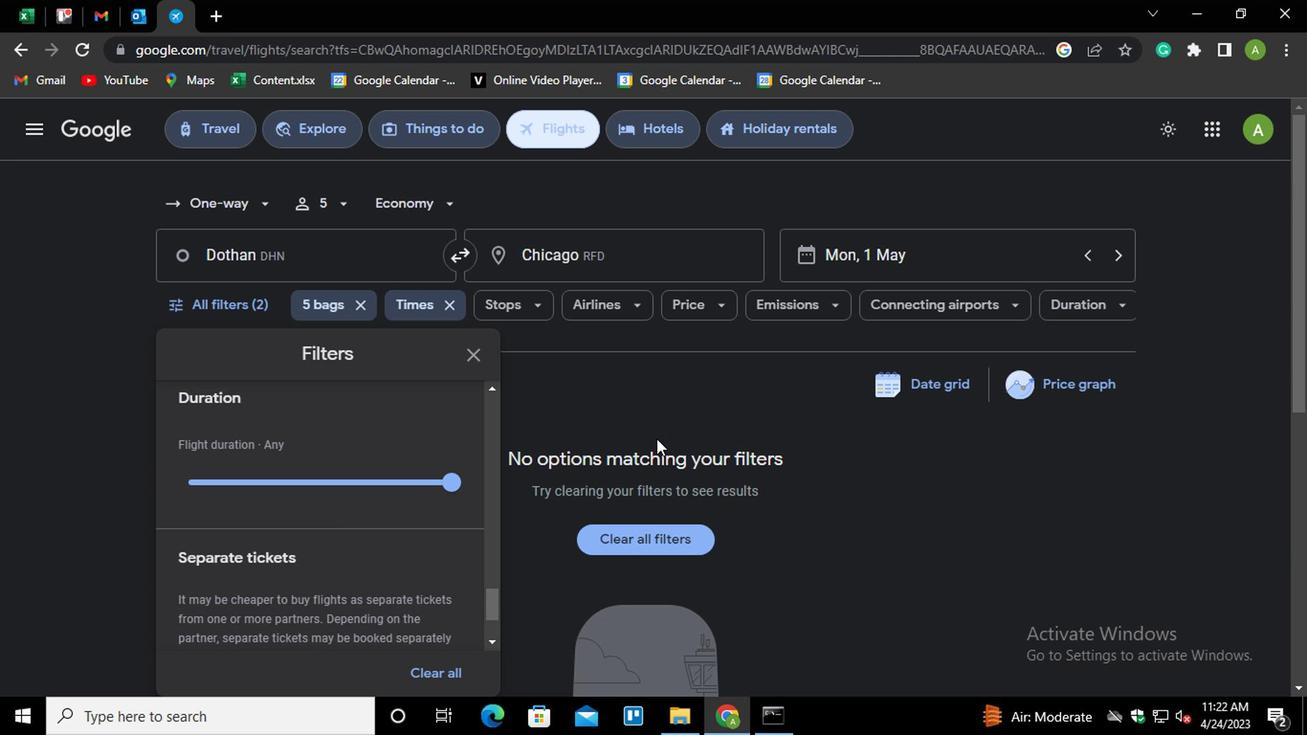 
